Task: Open Card Data Backup and Recovery Planning in Board Content Marketing Content Repurposing and Optimization to Workspace Customer Analytics and add a team member Softage.3@softage.net, a label Blue, a checklist Interpretation, an attachment from Trello, a color Blue and finally, add a card description 'Plan and execute company team-building activity at a wine tasting' and a comment 'We should approach this task with a sense of accountability and responsibility, owning our mistakes and taking steps to correct them.'. Add a start date 'Jan 03, 1900' with a due date 'Jan 10, 1900'
Action: Mouse moved to (262, 164)
Screenshot: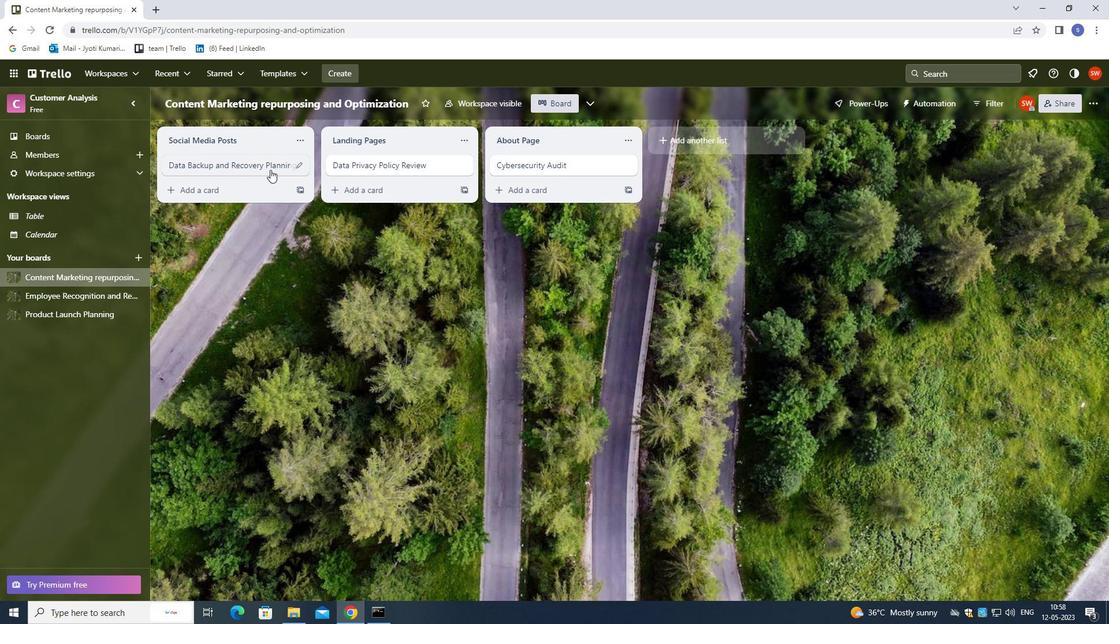 
Action: Mouse pressed left at (262, 164)
Screenshot: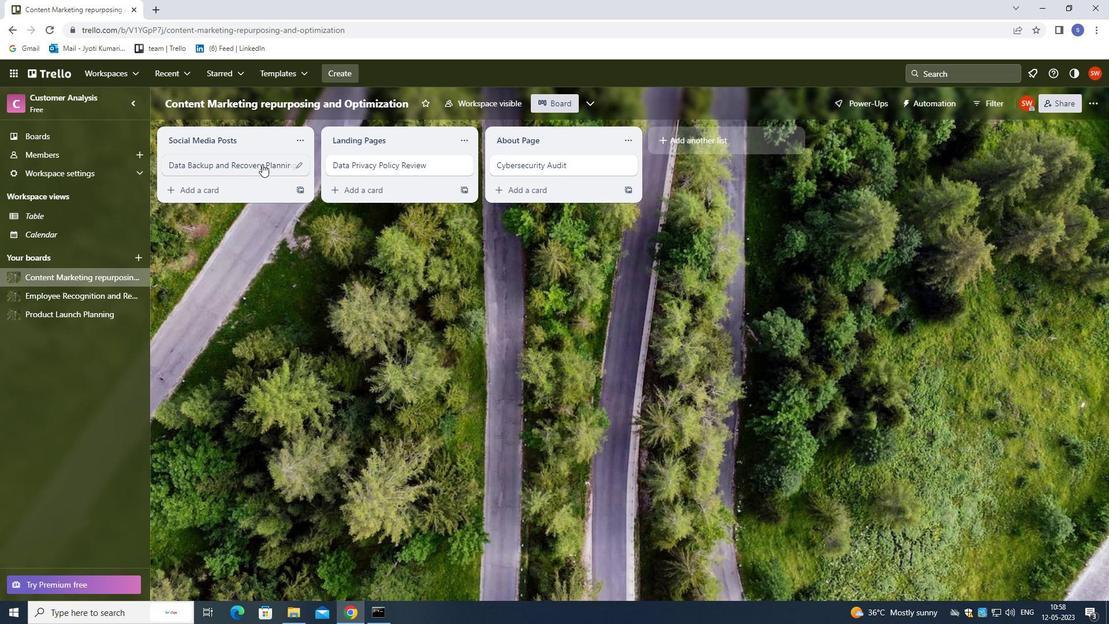 
Action: Mouse moved to (708, 163)
Screenshot: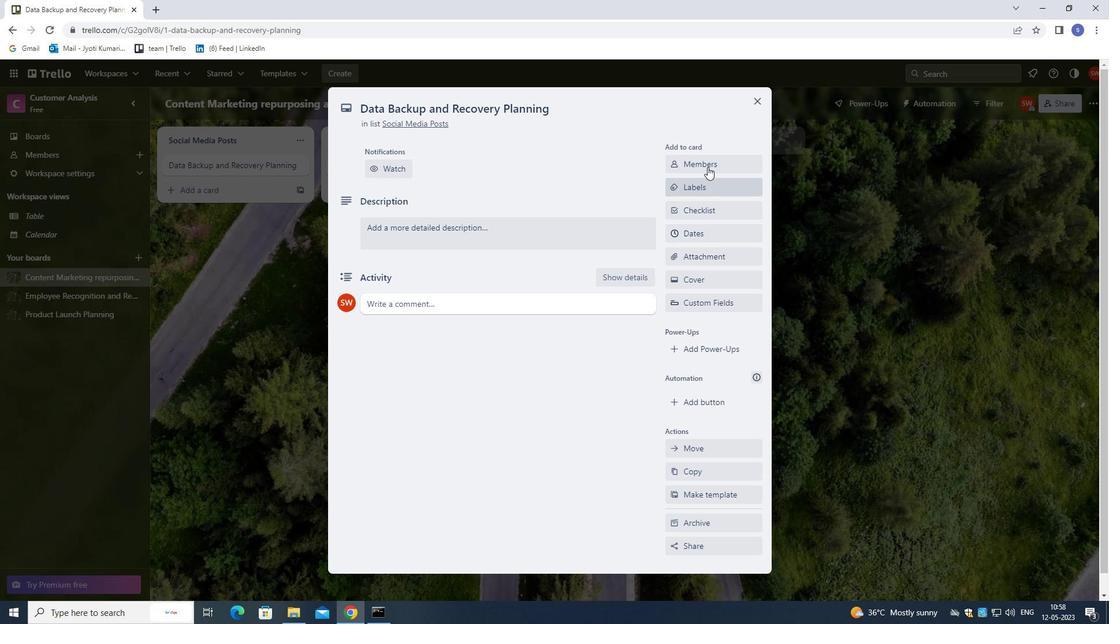 
Action: Mouse pressed left at (708, 163)
Screenshot: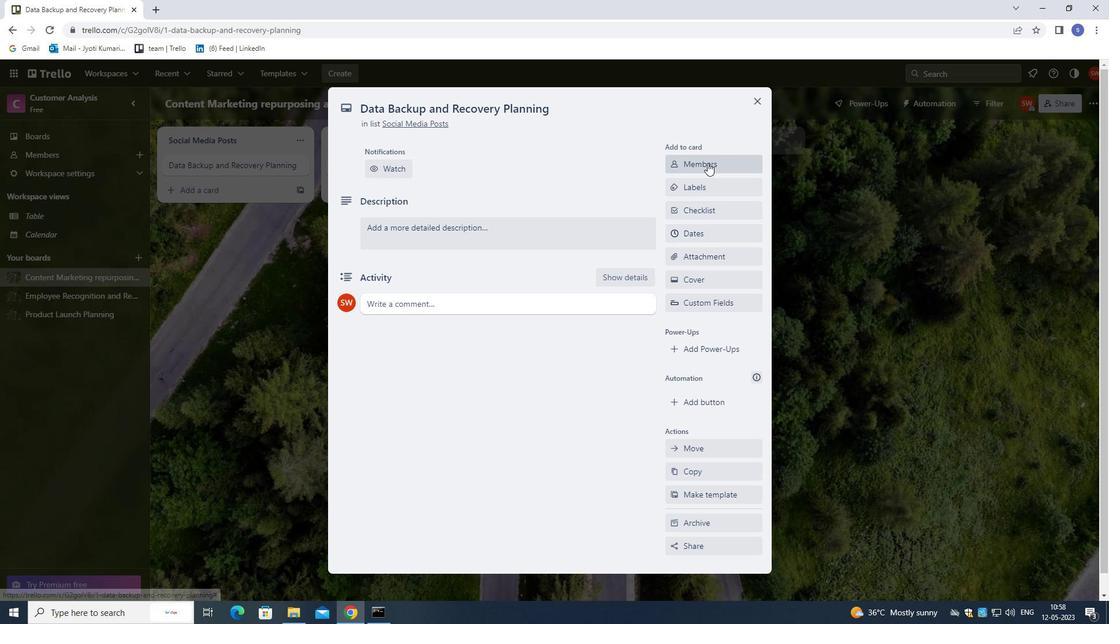 
Action: Mouse moved to (577, 80)
Screenshot: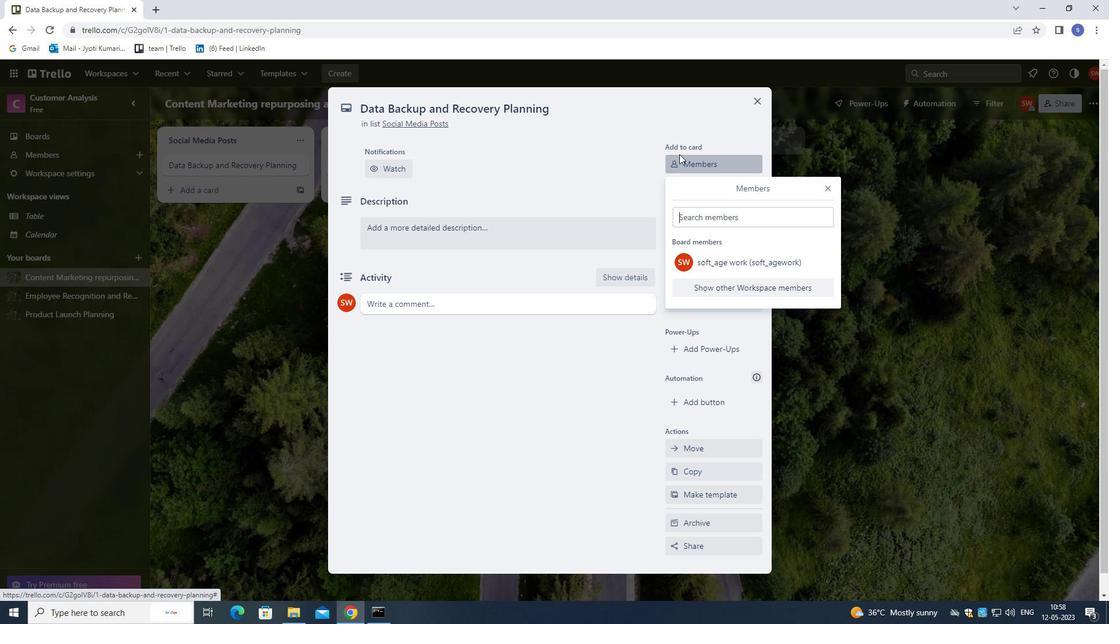 
Action: Key pressed softage.2<Key.shift>@<Key.backspace><Key.backspace>3<Key.shift><Key.shift><Key.shift><Key.shift><Key.shift><Key.shift><Key.shift><Key.shift><Key.shift><Key.shift><Key.shift><Key.shift><Key.shift><Key.shift><Key.shift>@SOFTAGE.M<Key.backspace>NET
Screenshot: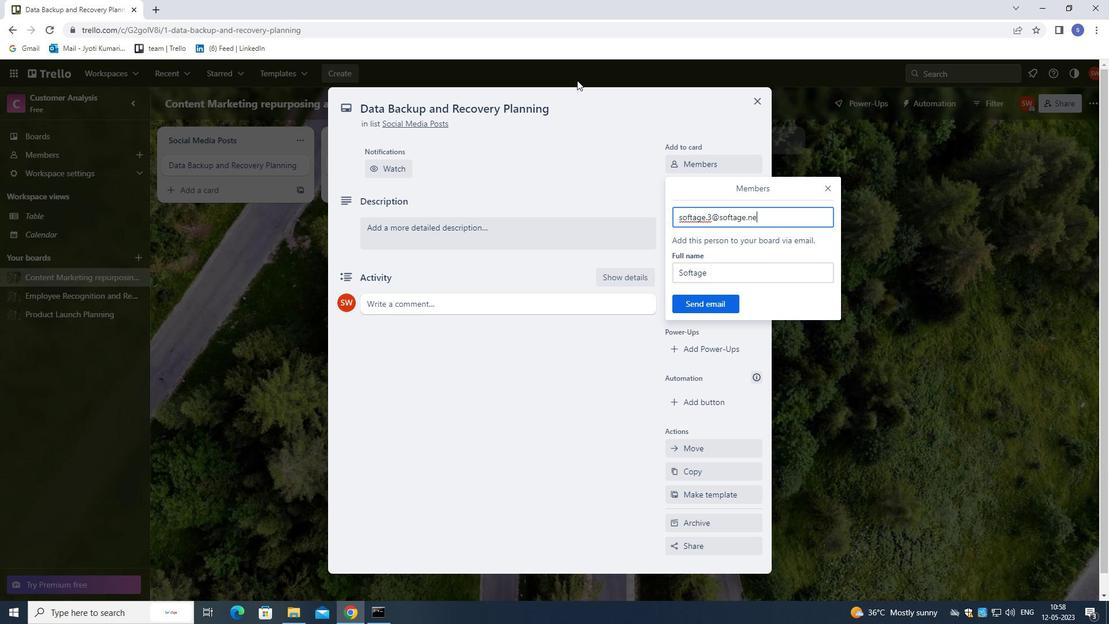 
Action: Mouse moved to (703, 304)
Screenshot: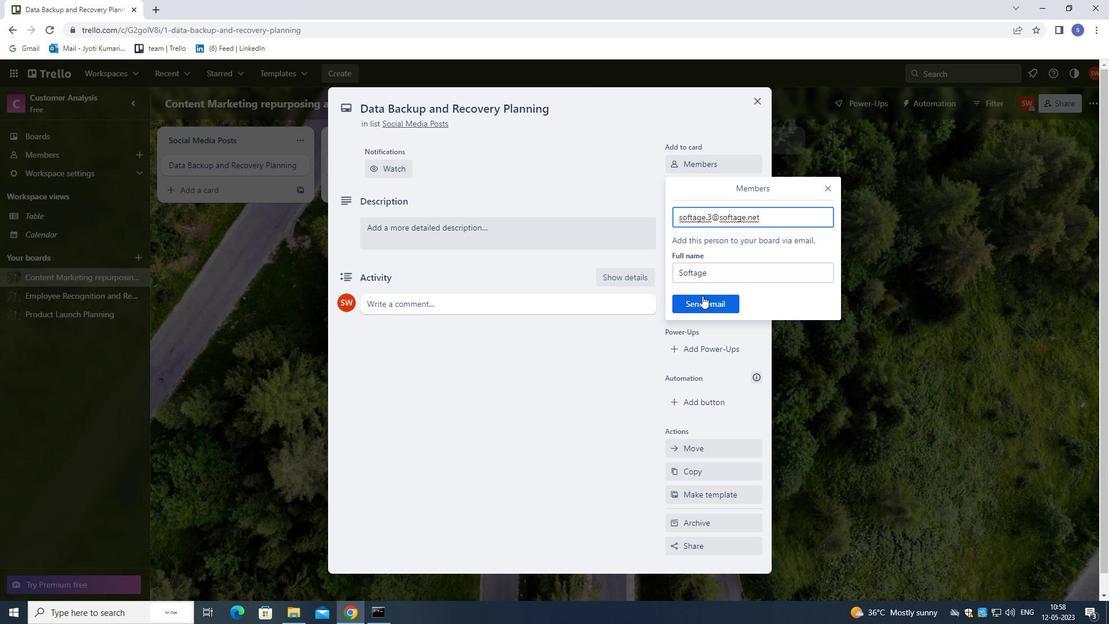 
Action: Mouse pressed left at (703, 304)
Screenshot: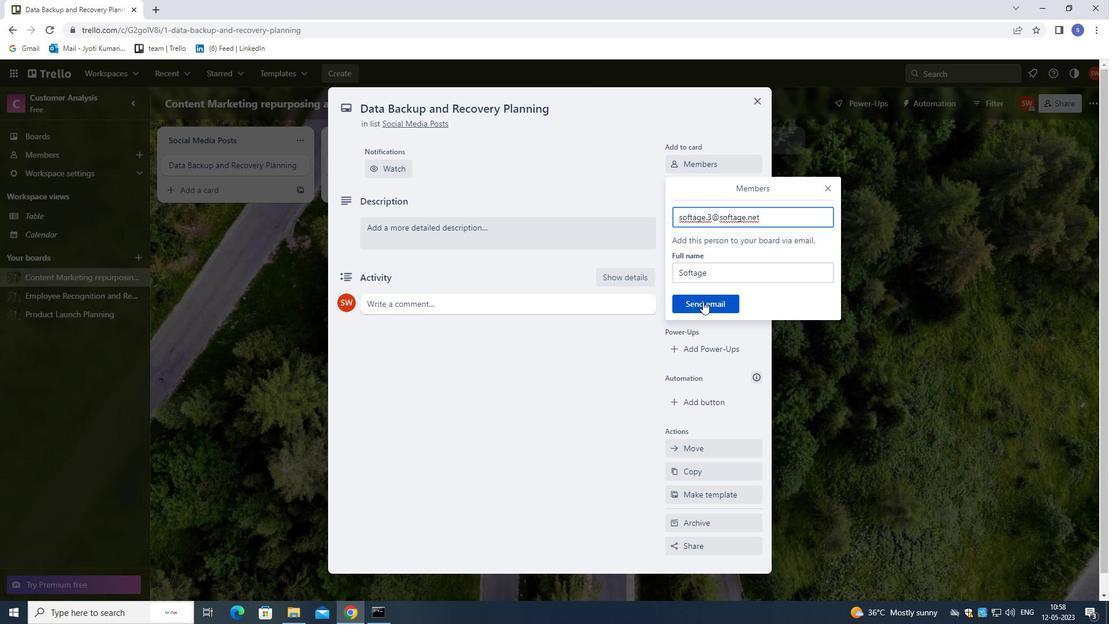 
Action: Mouse moved to (710, 234)
Screenshot: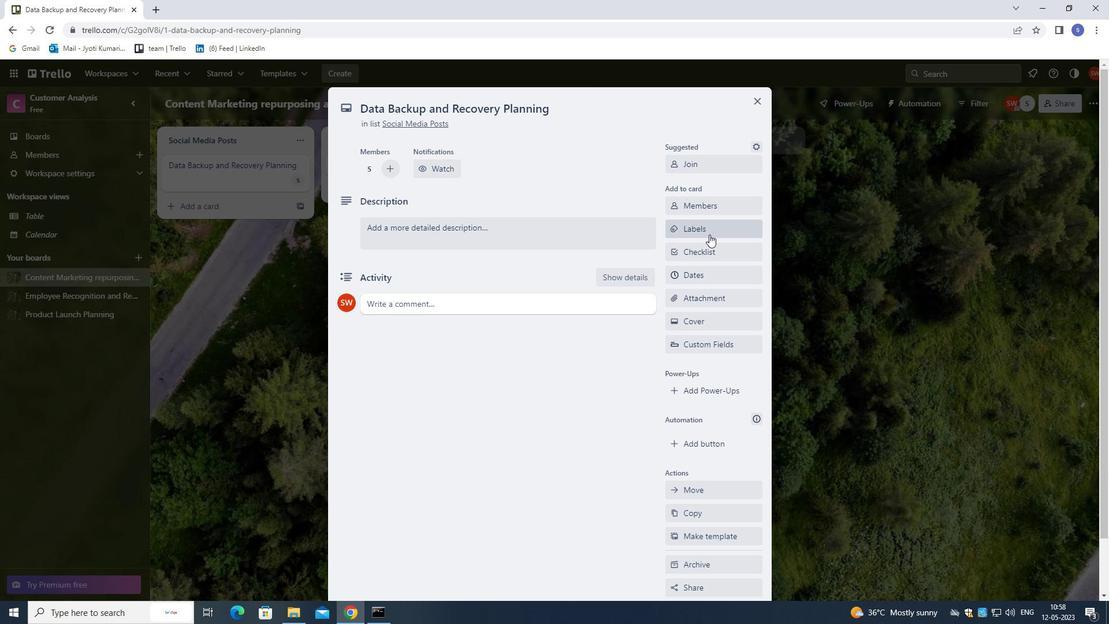 
Action: Mouse pressed left at (710, 234)
Screenshot: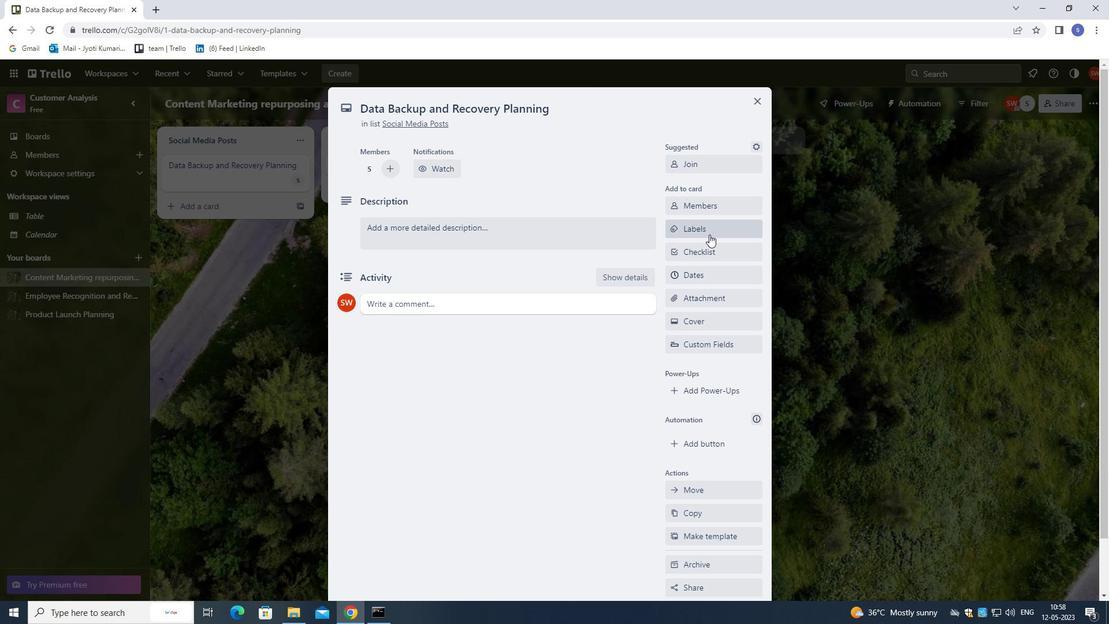 
Action: Mouse moved to (711, 233)
Screenshot: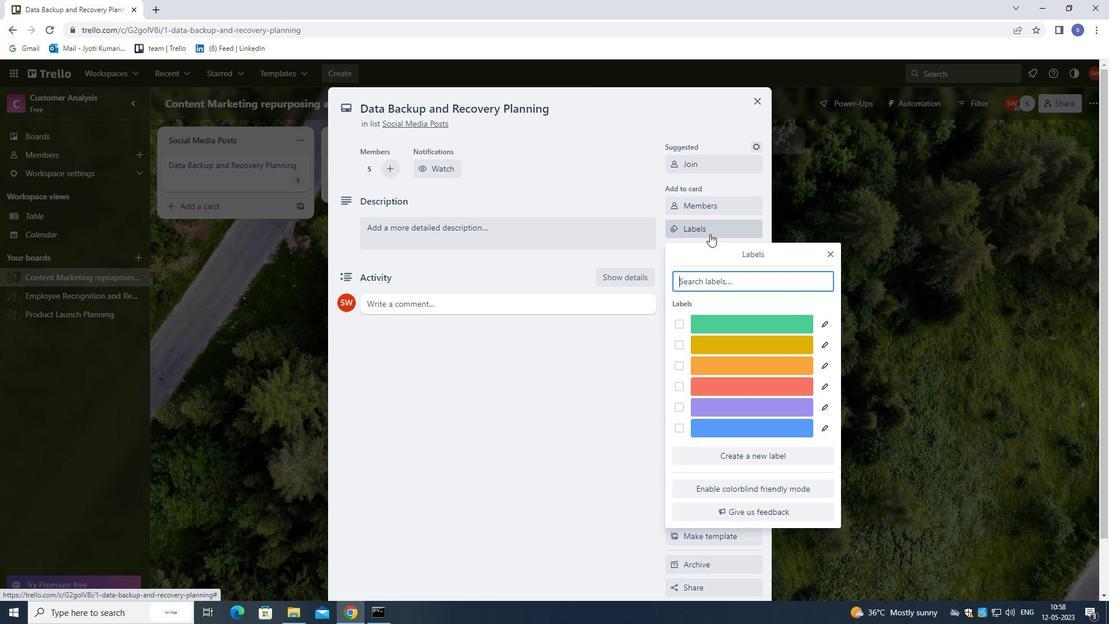 
Action: Key pressed B
Screenshot: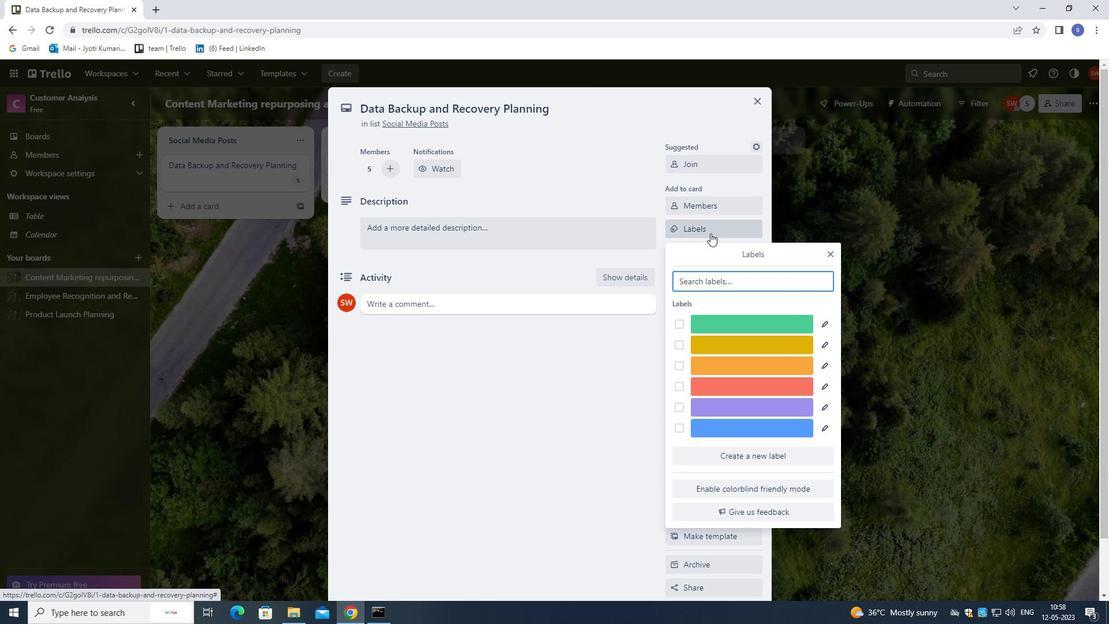 
Action: Mouse moved to (787, 319)
Screenshot: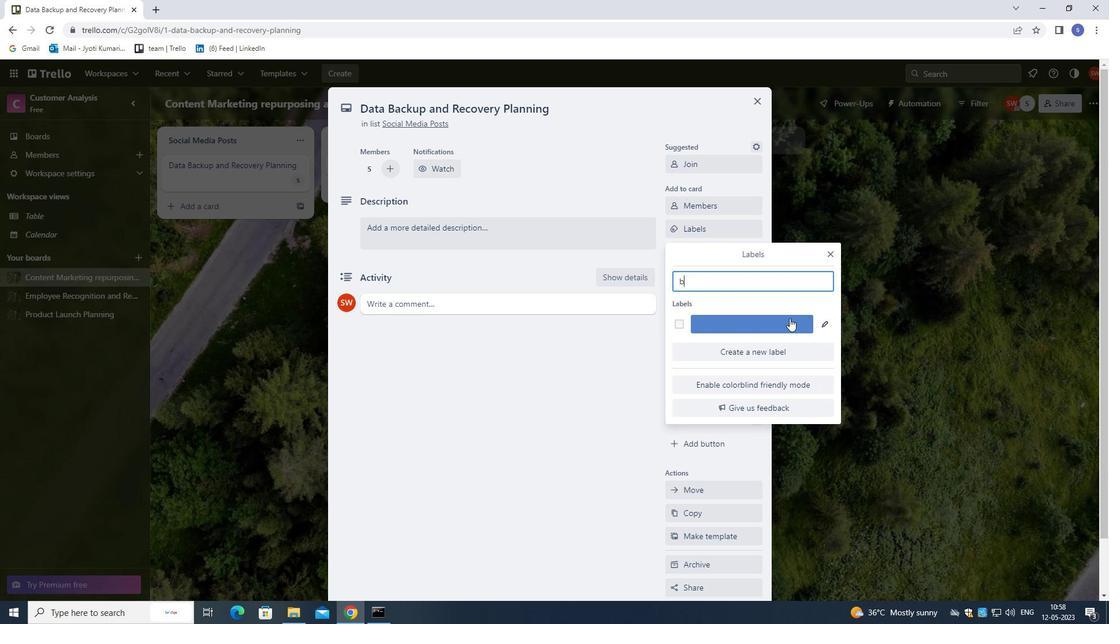 
Action: Mouse pressed left at (787, 319)
Screenshot: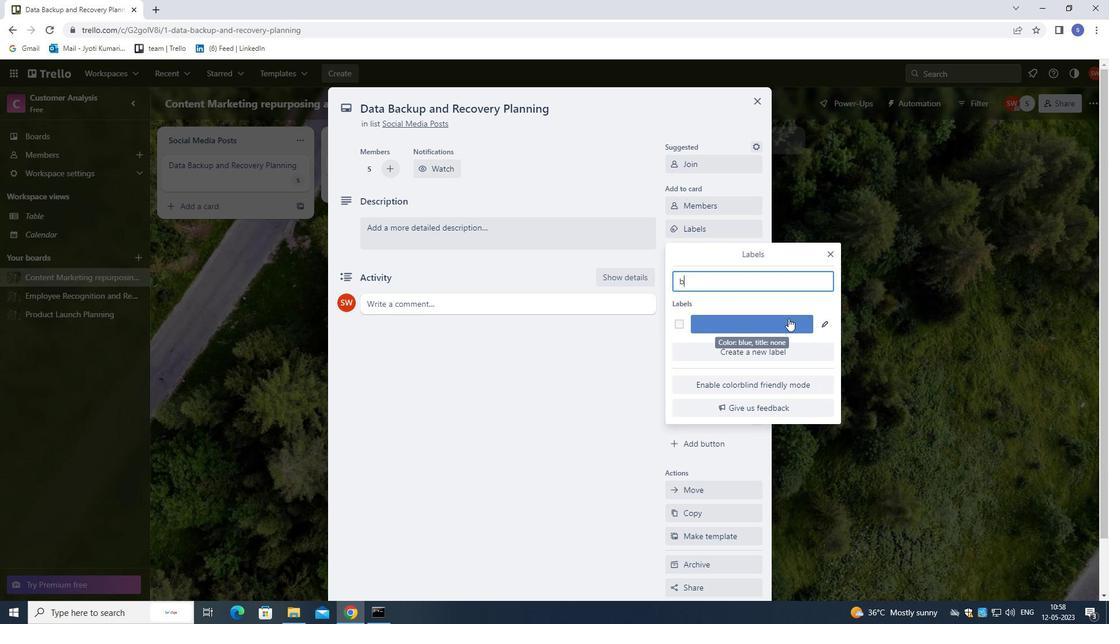 
Action: Mouse moved to (828, 254)
Screenshot: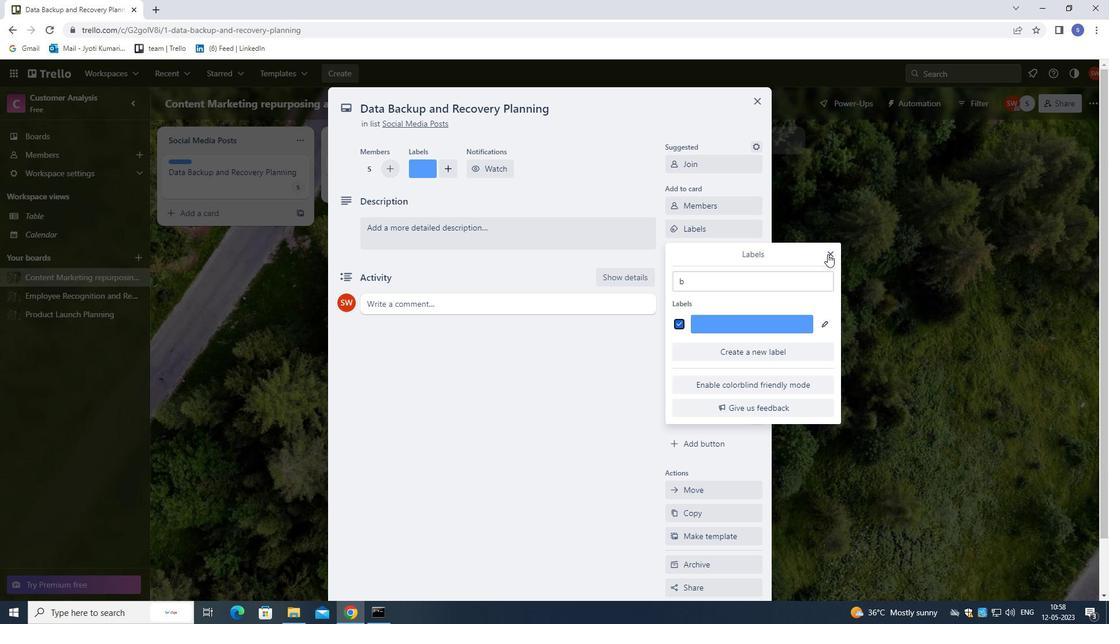 
Action: Mouse pressed left at (828, 254)
Screenshot: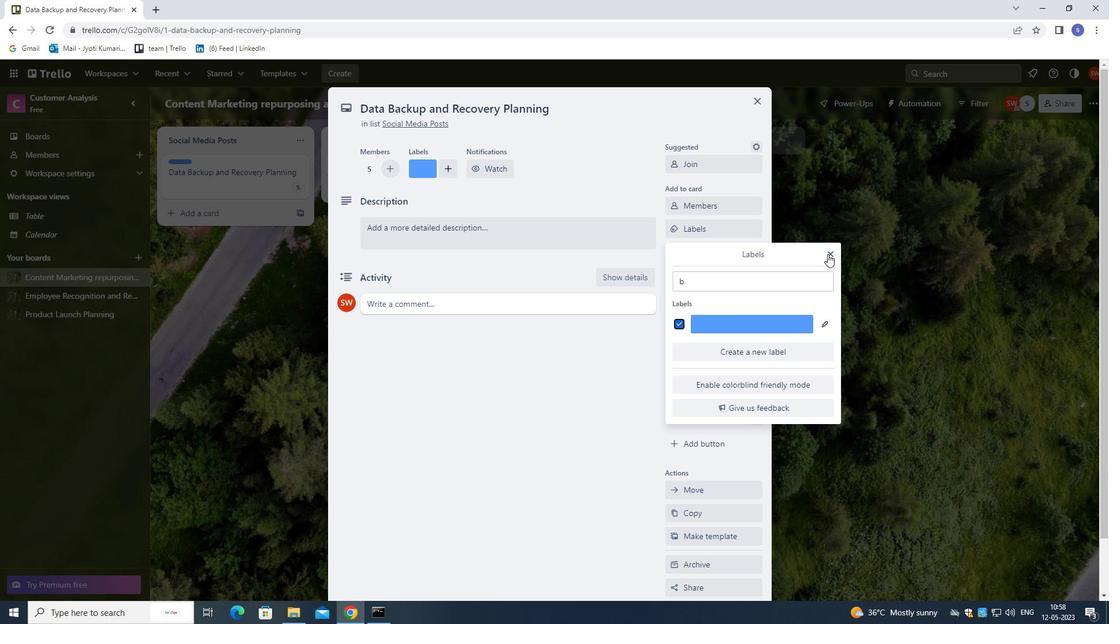 
Action: Mouse moved to (713, 250)
Screenshot: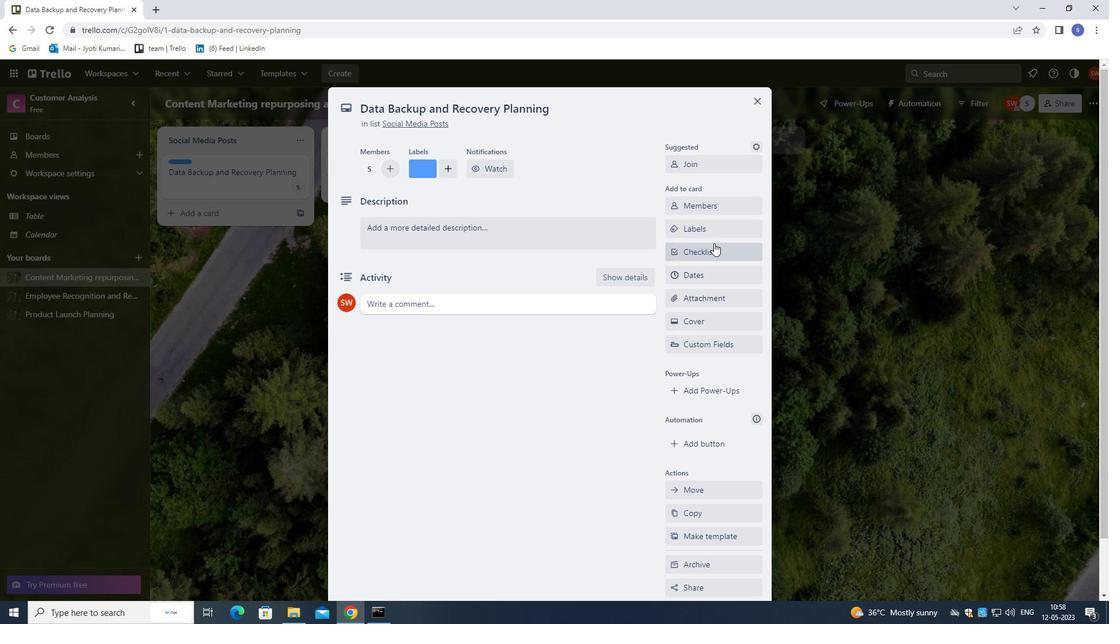
Action: Mouse pressed left at (713, 250)
Screenshot: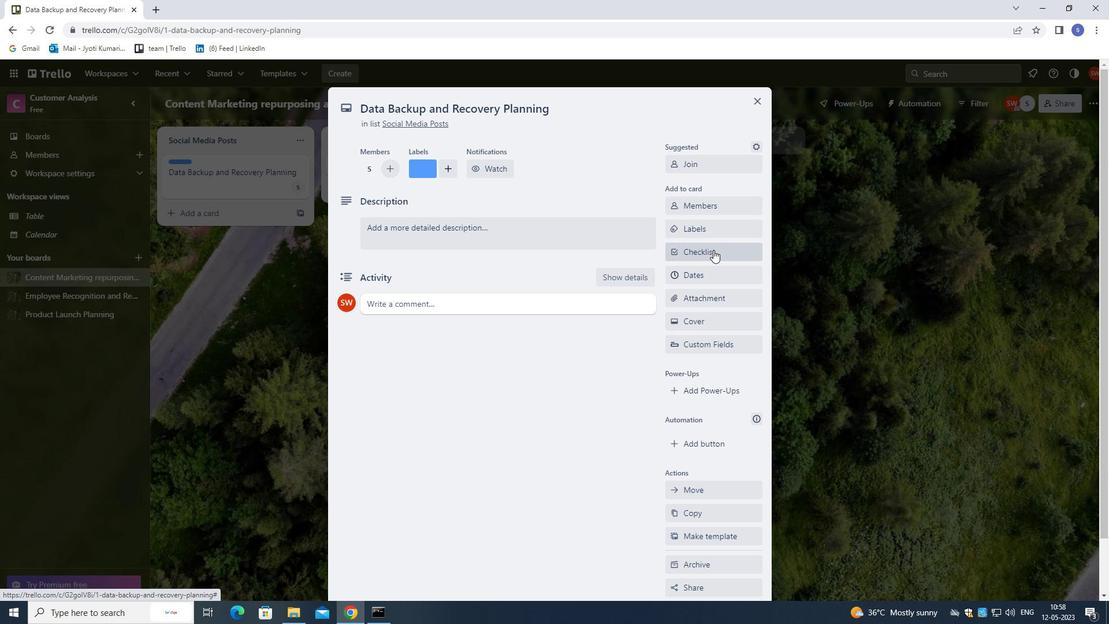 
Action: Mouse moved to (713, 252)
Screenshot: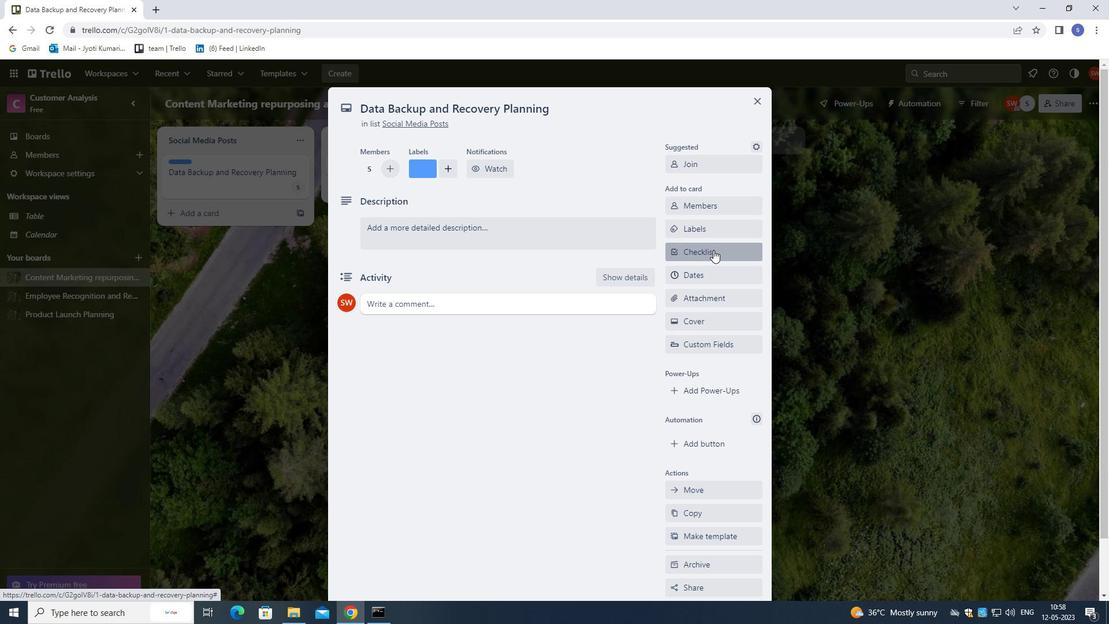 
Action: Key pressed <Key.shift>INTERPRETATION
Screenshot: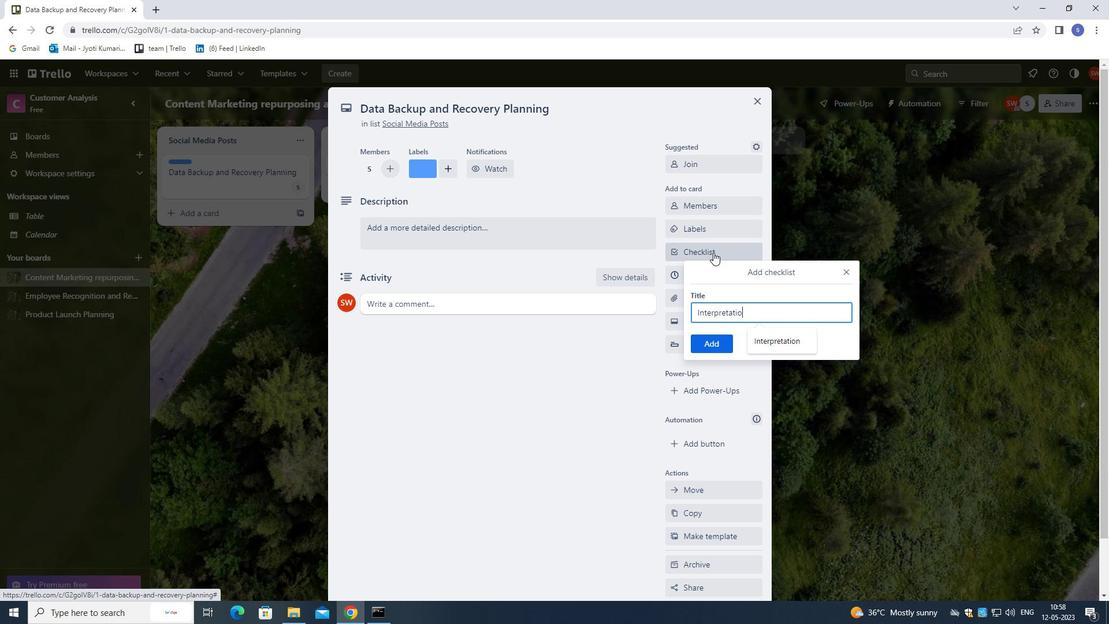 
Action: Mouse moved to (712, 349)
Screenshot: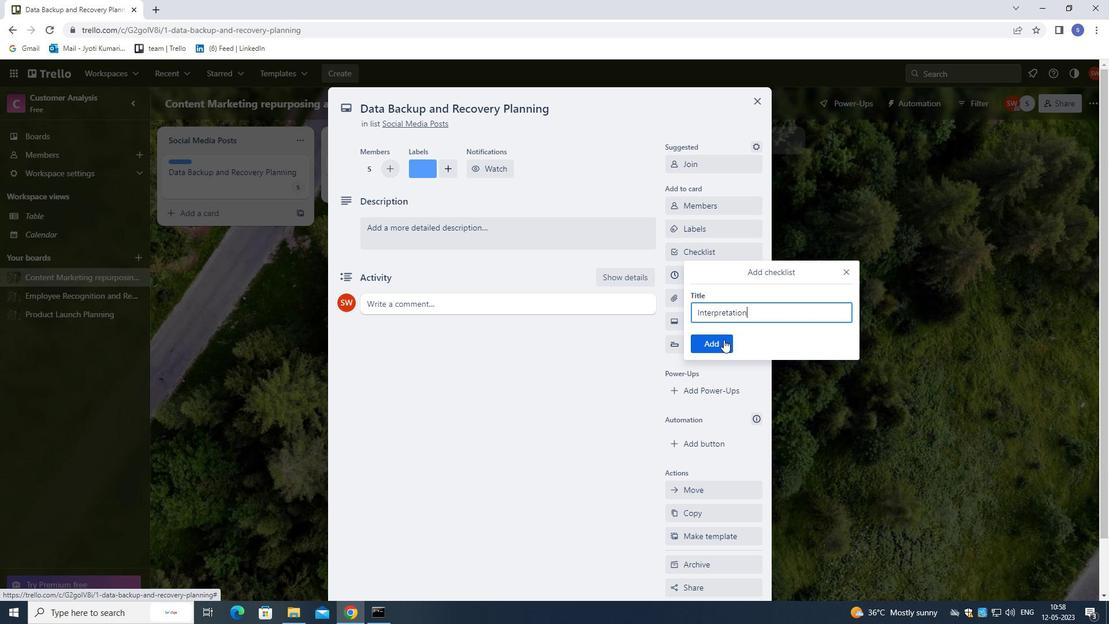 
Action: Mouse pressed left at (712, 349)
Screenshot: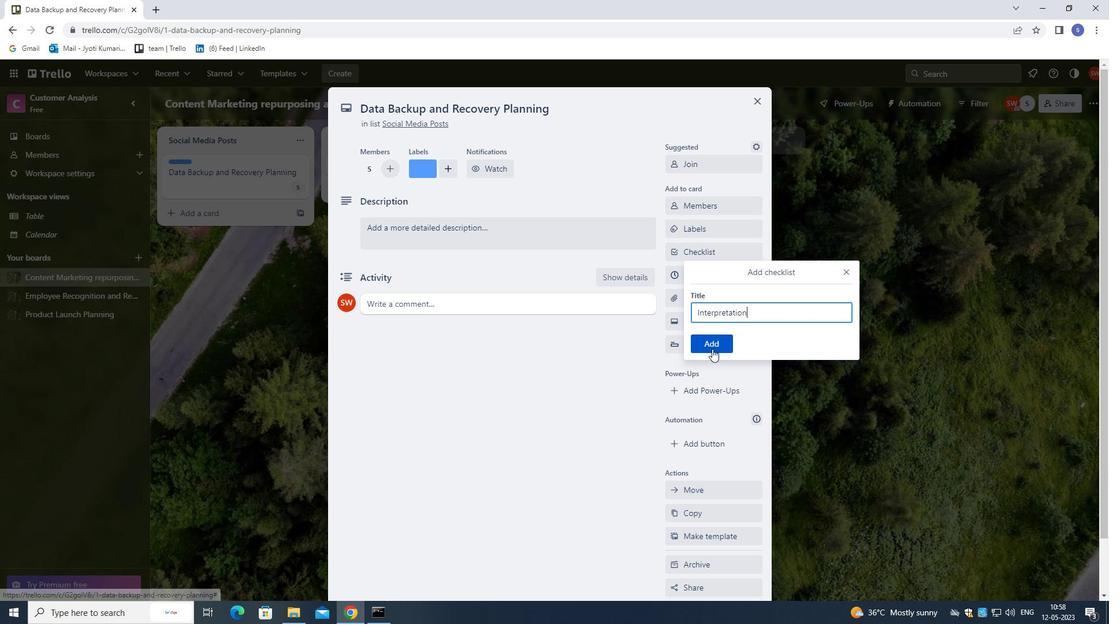 
Action: Mouse moved to (714, 274)
Screenshot: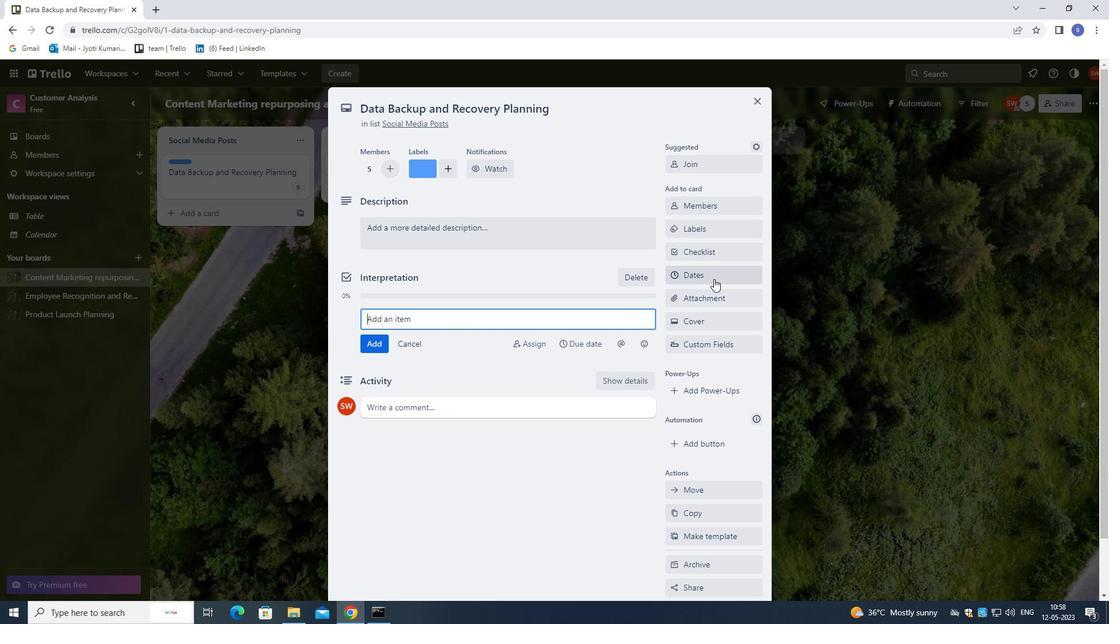 
Action: Mouse pressed left at (714, 274)
Screenshot: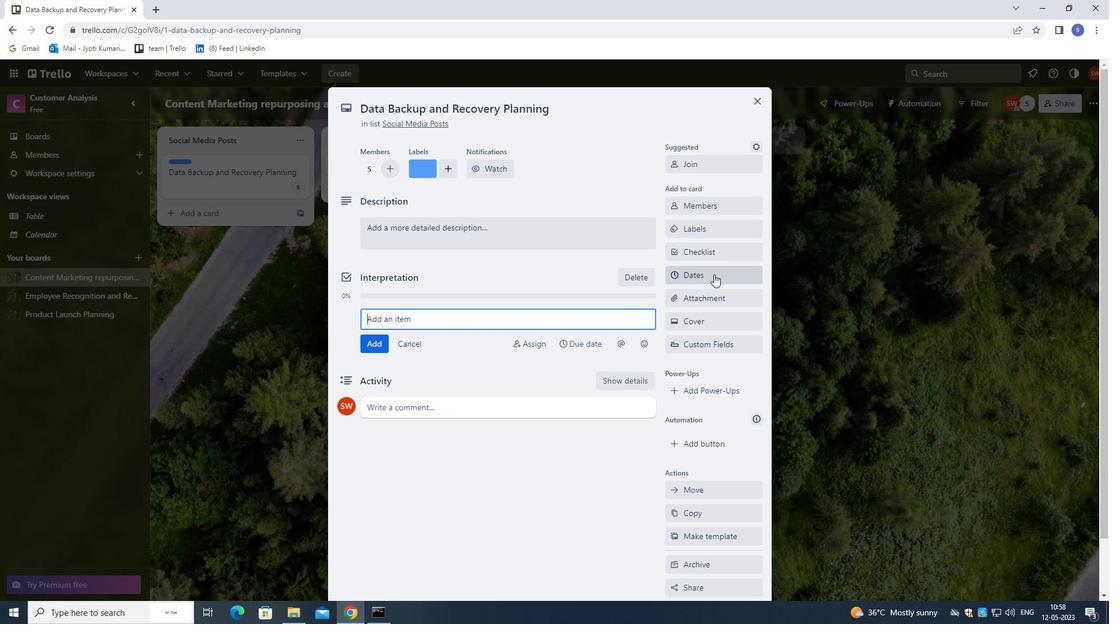 
Action: Mouse moved to (678, 312)
Screenshot: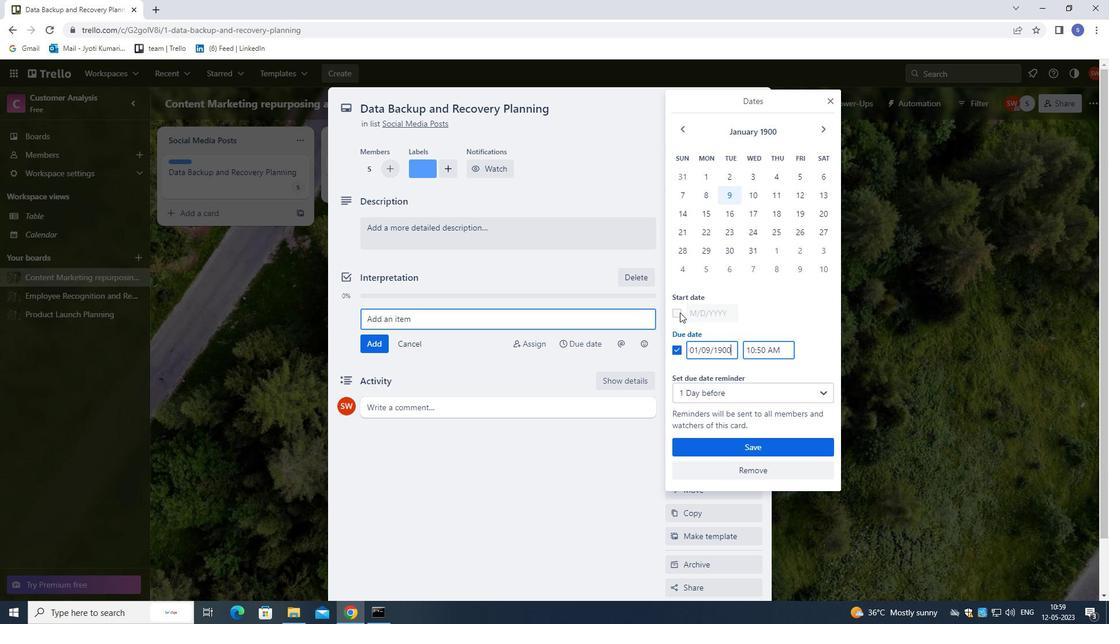 
Action: Mouse pressed left at (678, 312)
Screenshot: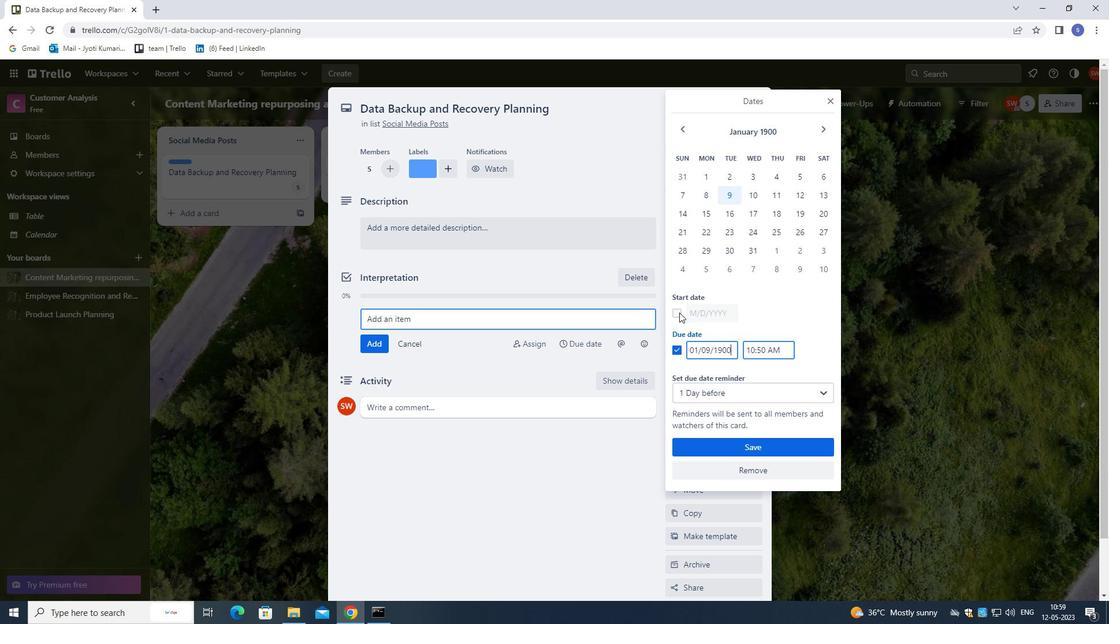 
Action: Mouse moved to (710, 311)
Screenshot: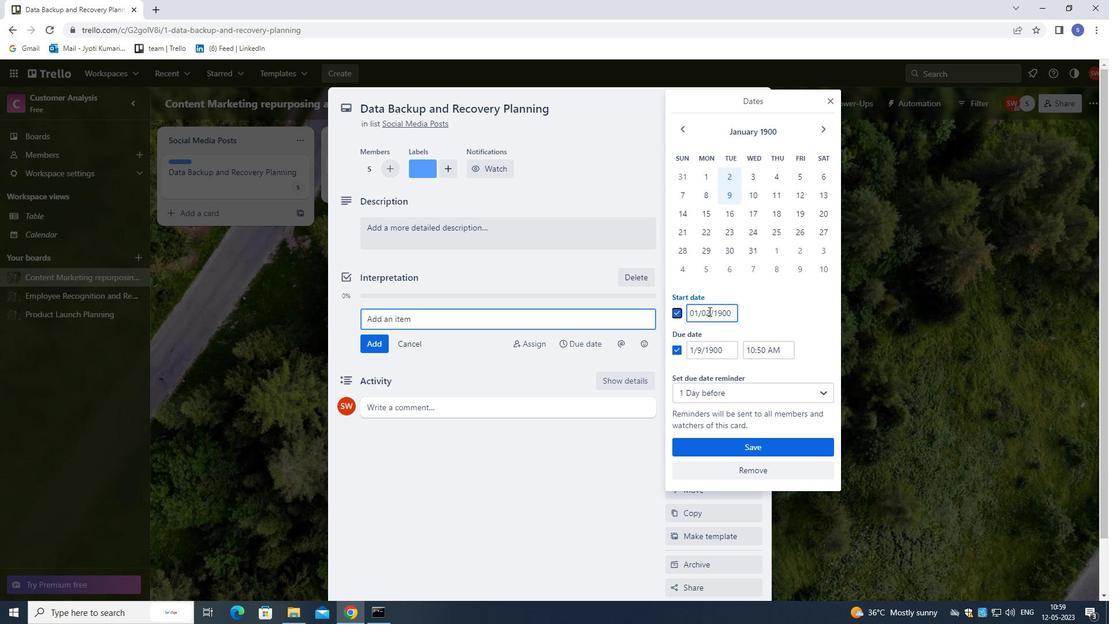 
Action: Mouse pressed left at (710, 311)
Screenshot: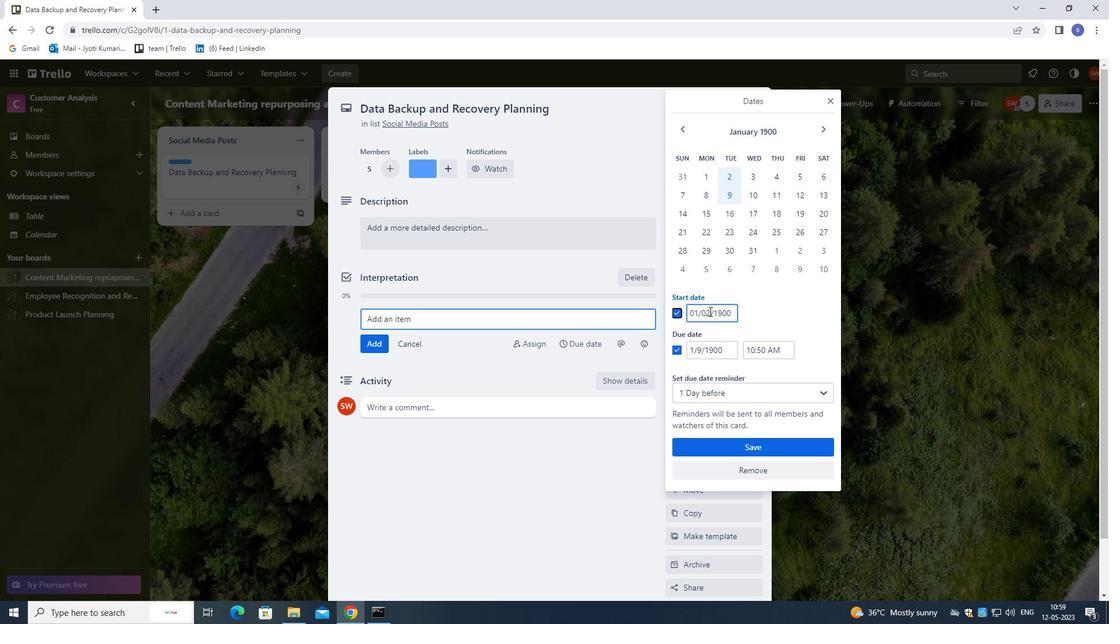 
Action: Mouse moved to (709, 331)
Screenshot: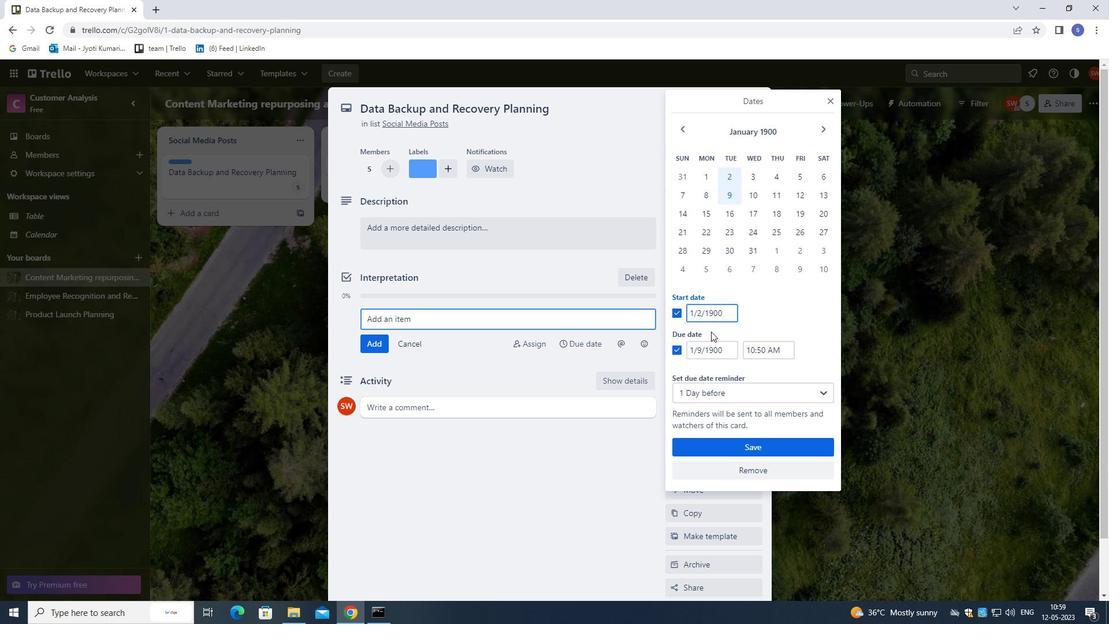 
Action: Key pressed <Key.left><Key.left><Key.backspace>3
Screenshot: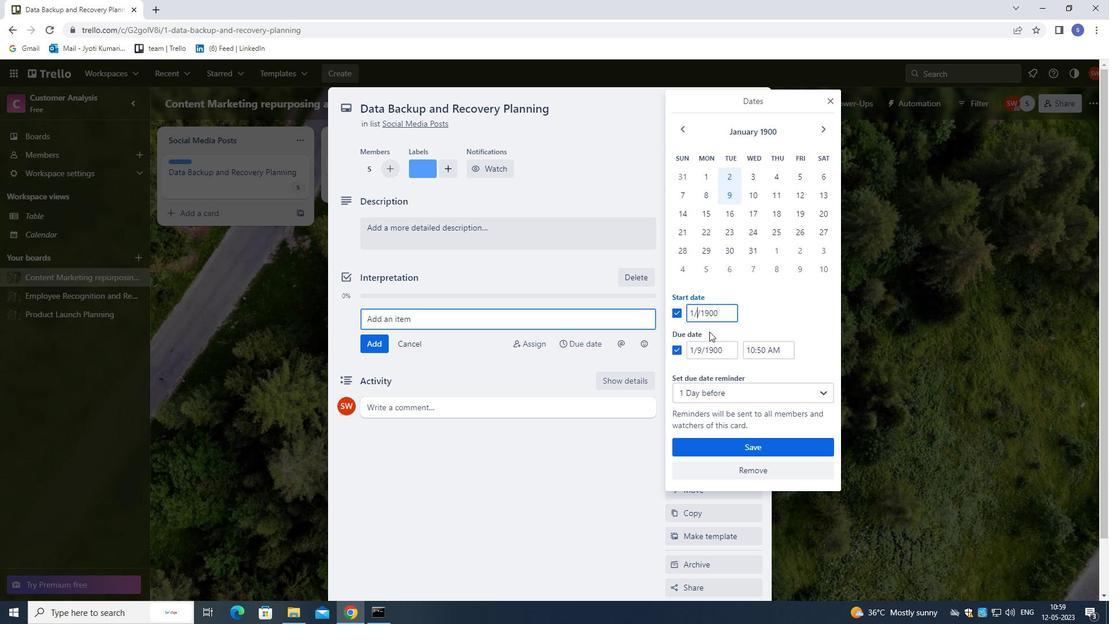 
Action: Mouse moved to (700, 352)
Screenshot: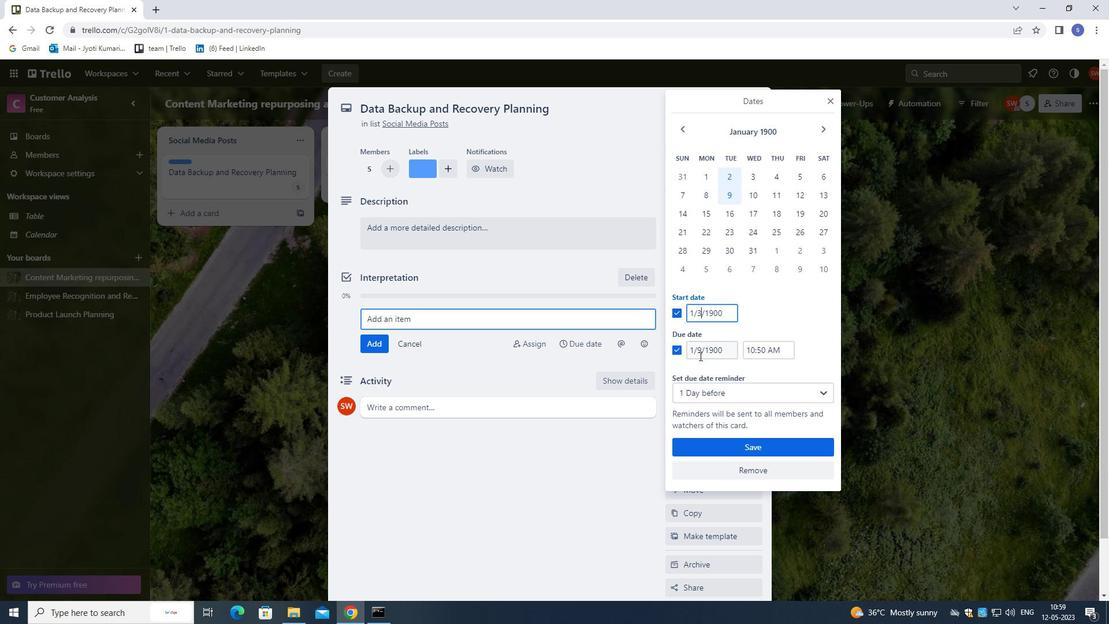 
Action: Mouse pressed left at (700, 352)
Screenshot: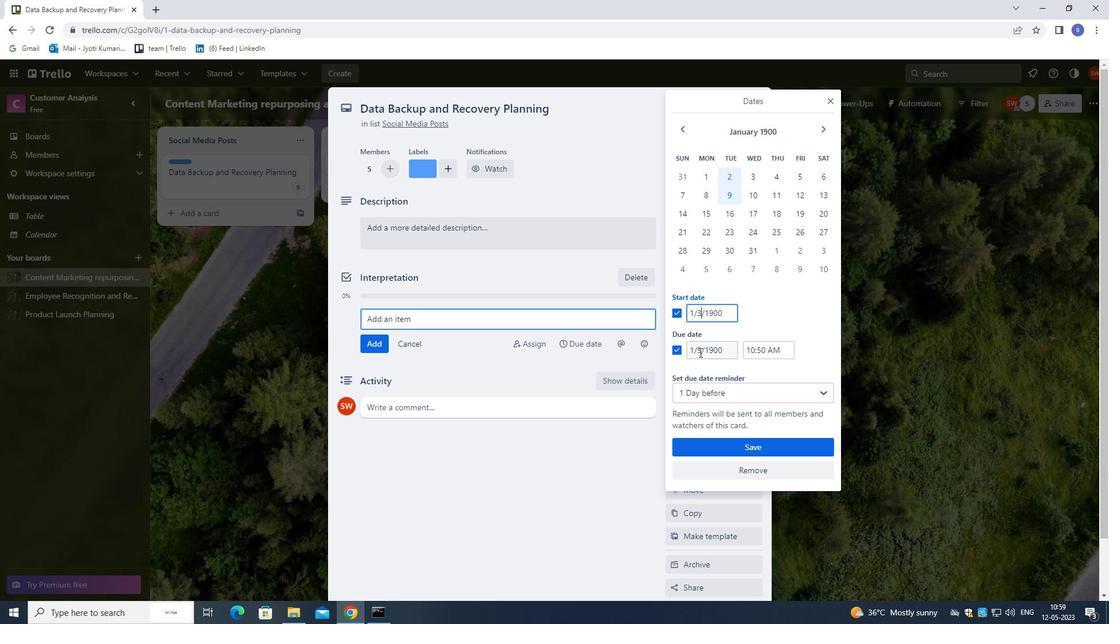 
Action: Mouse moved to (709, 368)
Screenshot: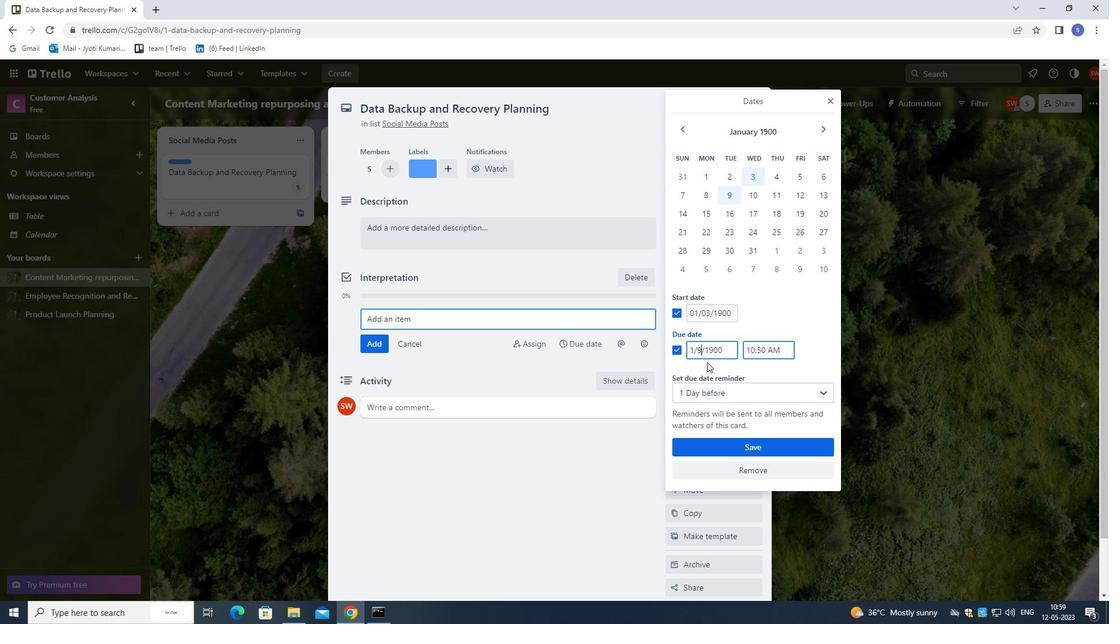 
Action: Key pressed <Key.backspace>10
Screenshot: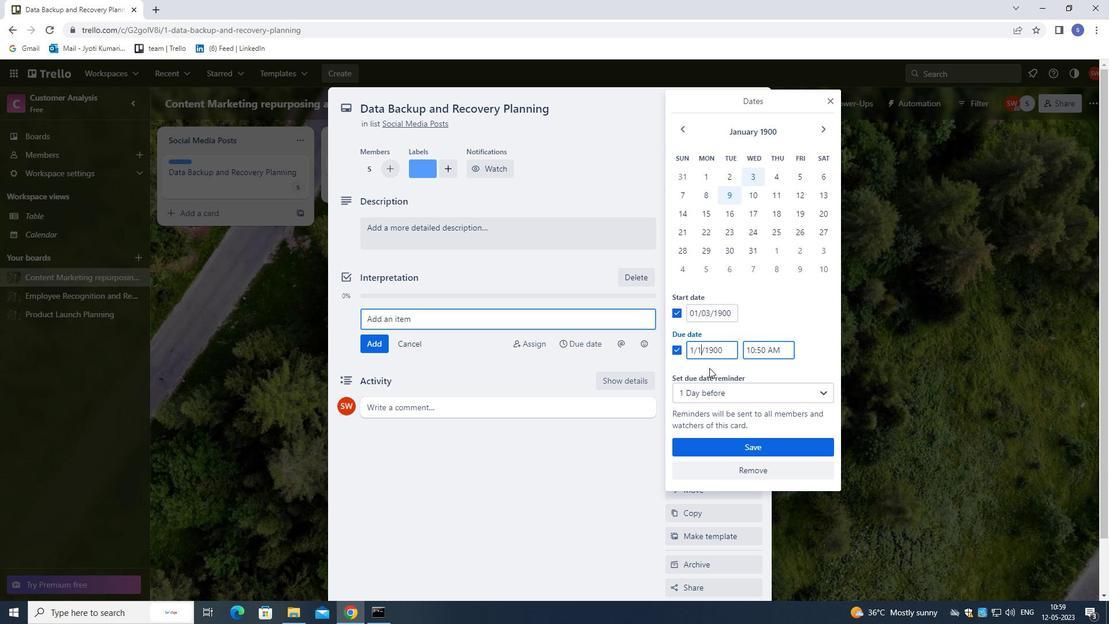 
Action: Mouse moved to (715, 453)
Screenshot: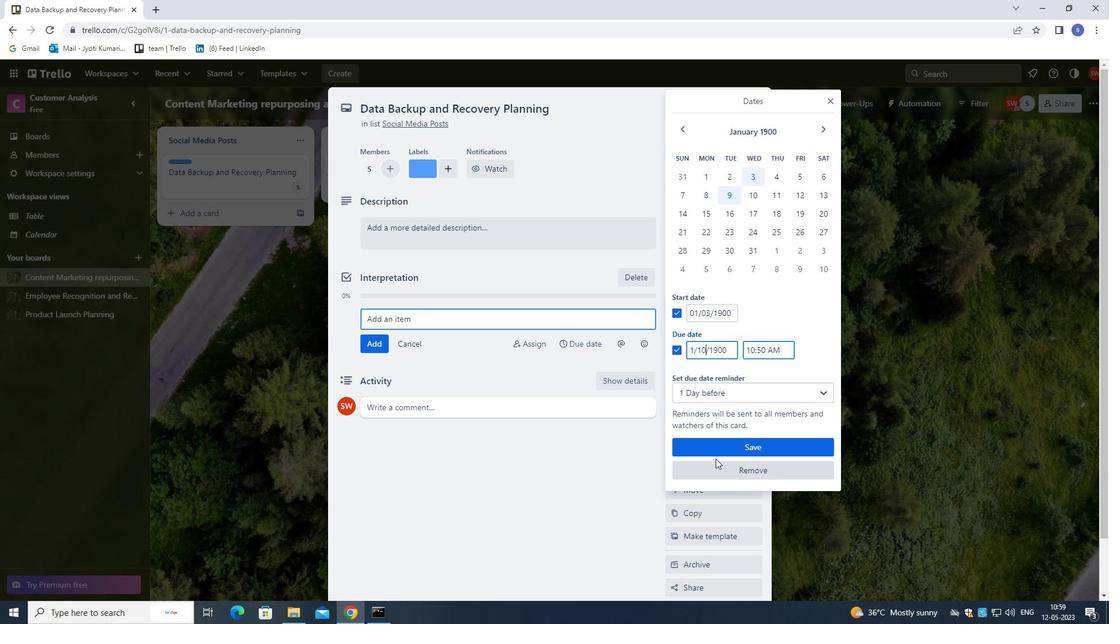 
Action: Mouse pressed left at (715, 453)
Screenshot: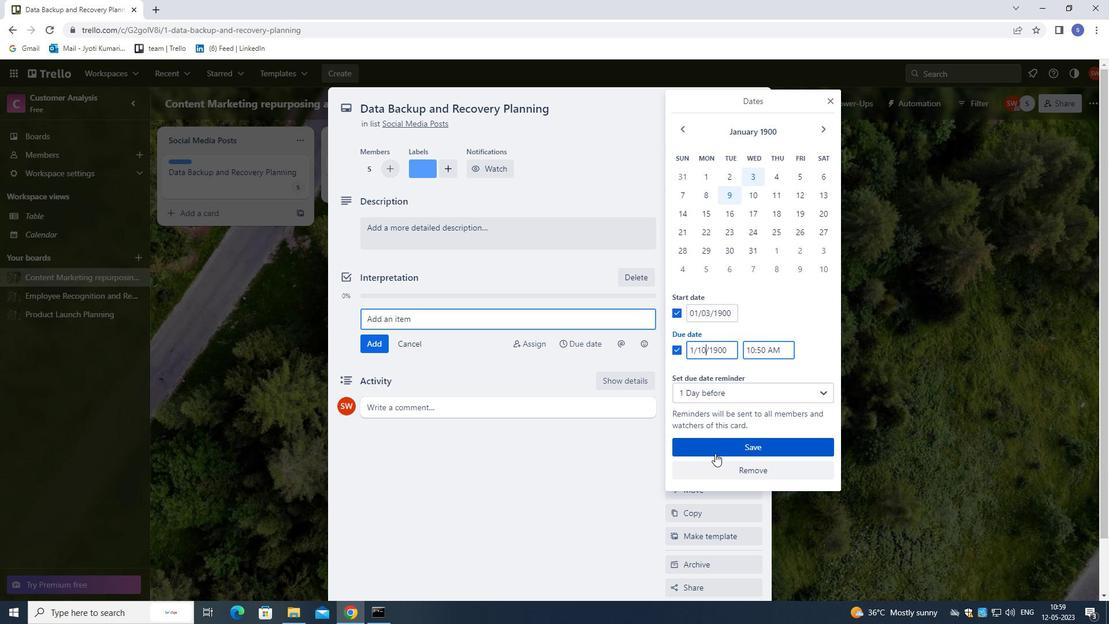 
Action: Mouse moved to (739, 295)
Screenshot: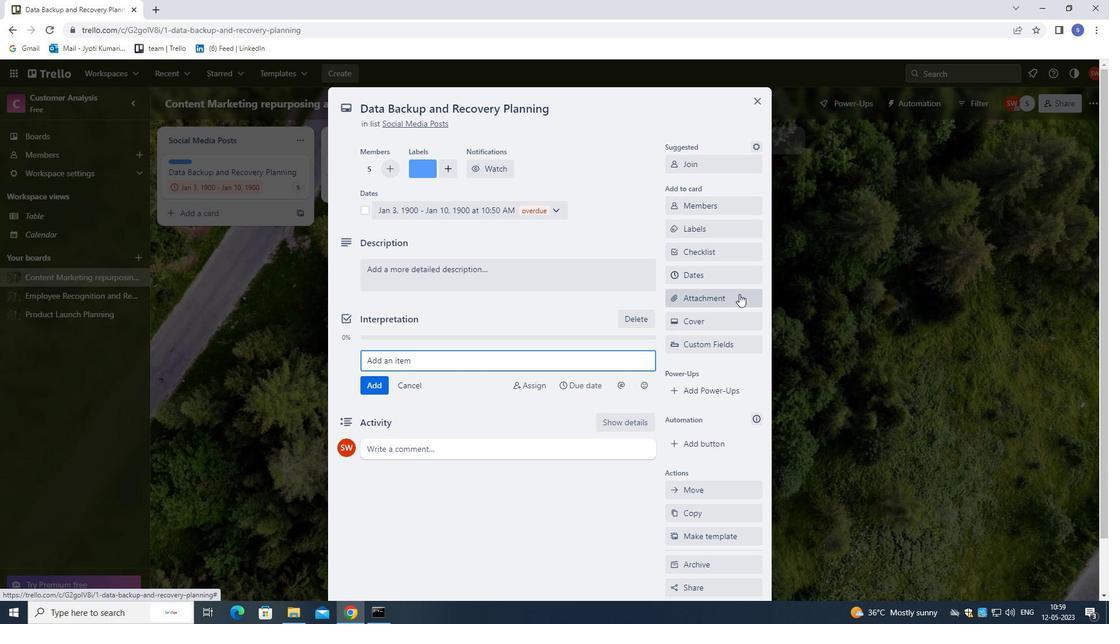 
Action: Mouse pressed left at (739, 295)
Screenshot: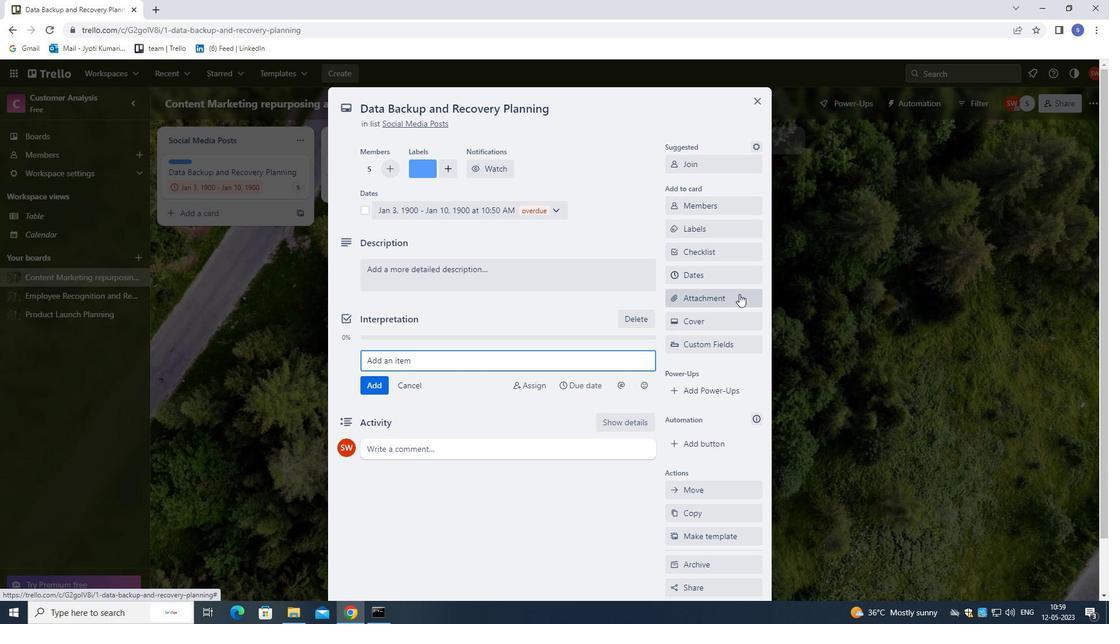 
Action: Mouse moved to (728, 372)
Screenshot: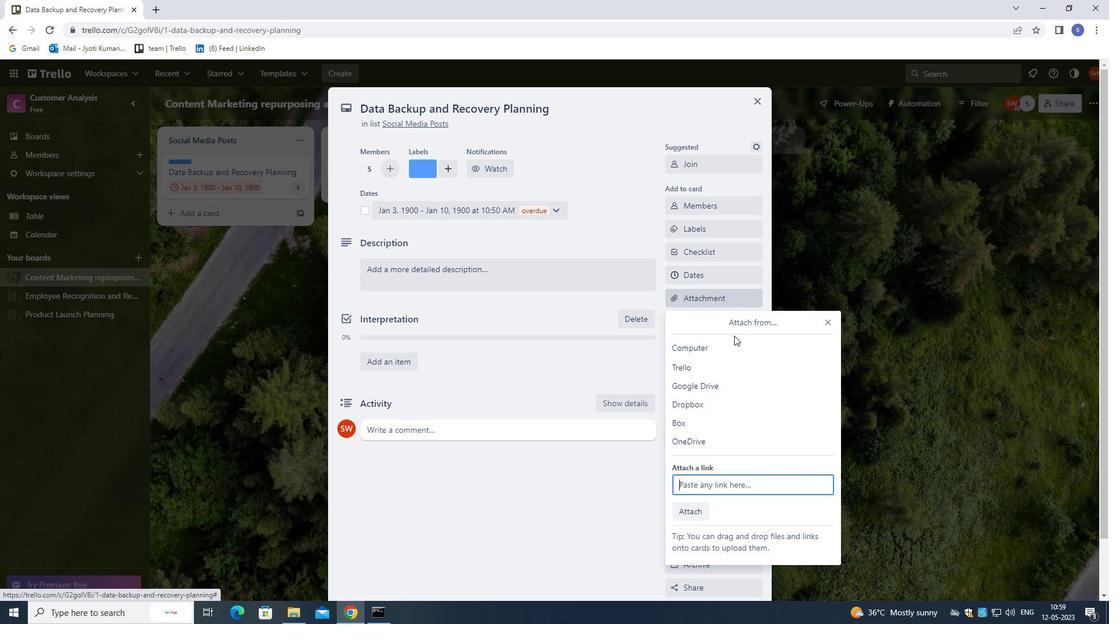 
Action: Mouse pressed left at (728, 372)
Screenshot: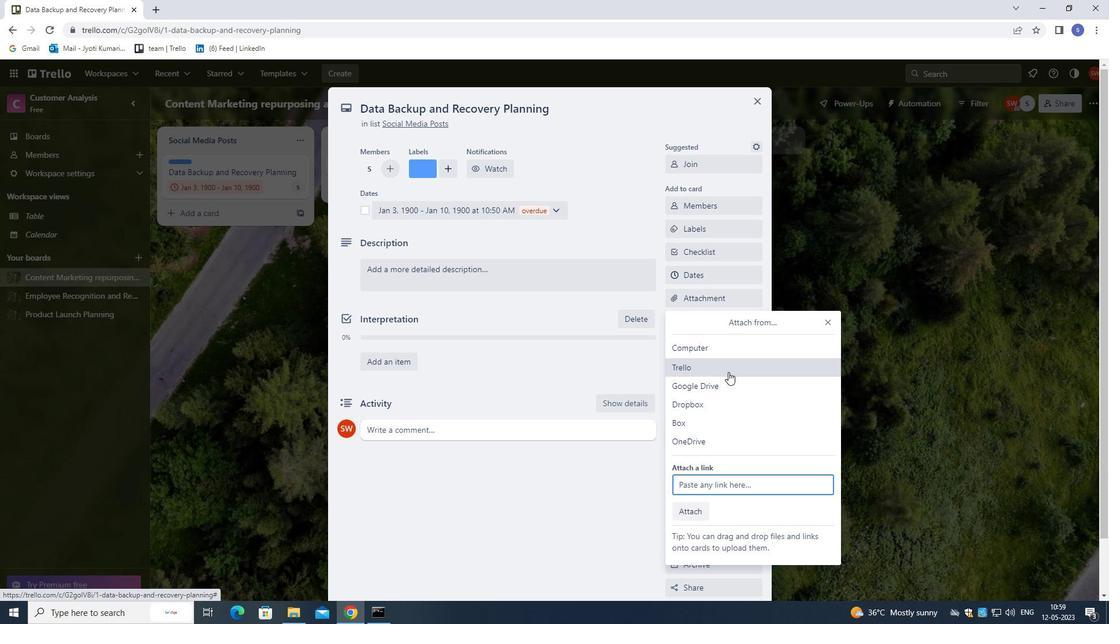 
Action: Mouse moved to (735, 324)
Screenshot: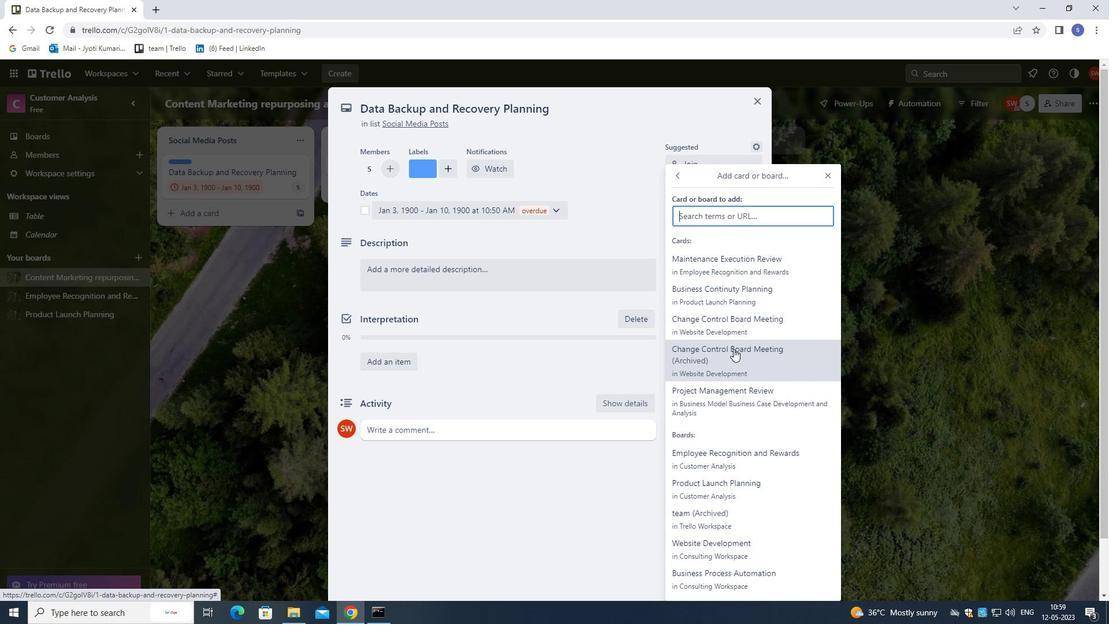 
Action: Mouse pressed left at (735, 324)
Screenshot: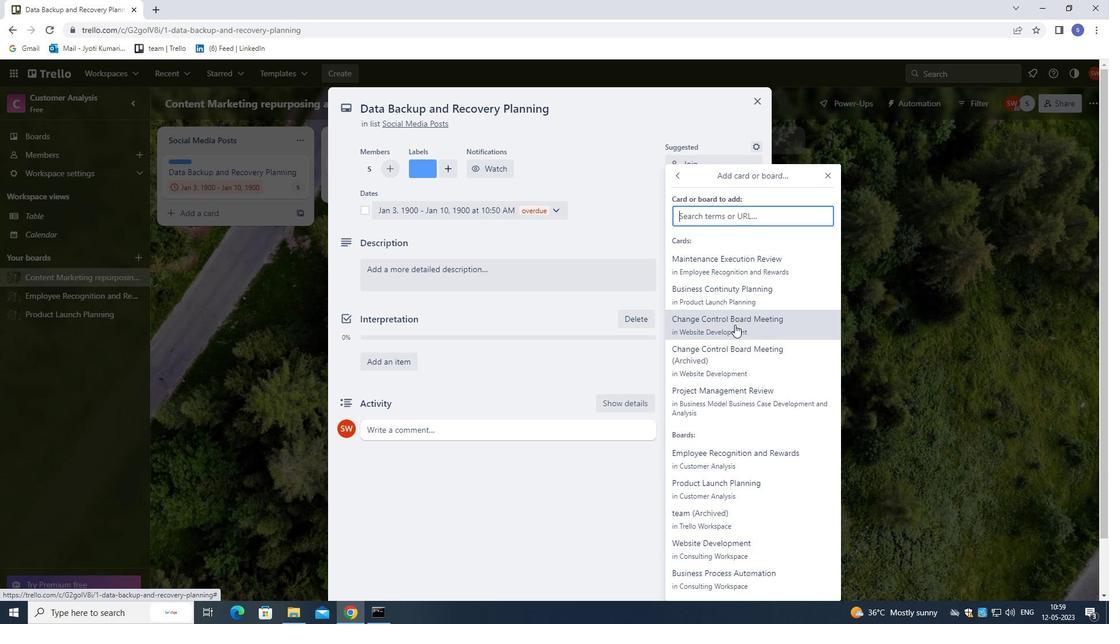 
Action: Mouse moved to (707, 322)
Screenshot: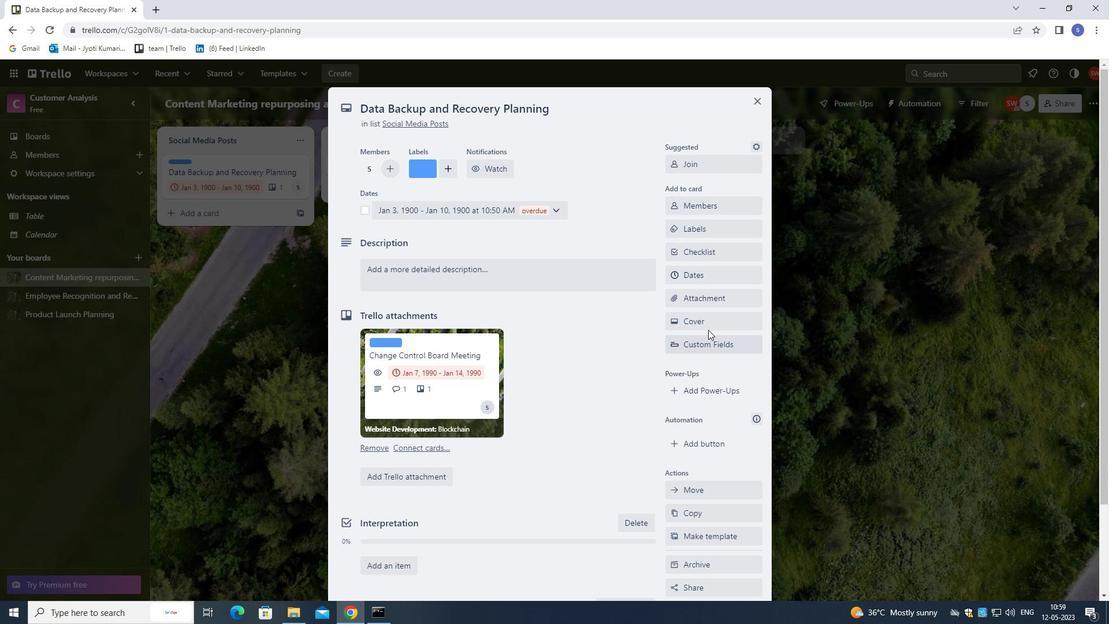 
Action: Mouse pressed left at (707, 322)
Screenshot: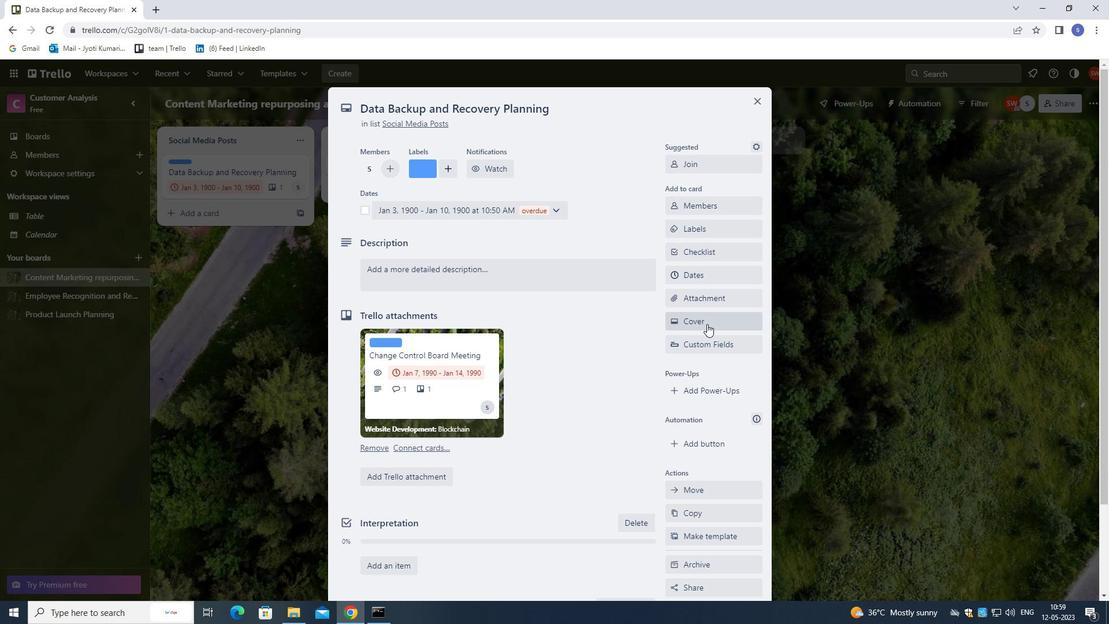 
Action: Mouse moved to (690, 397)
Screenshot: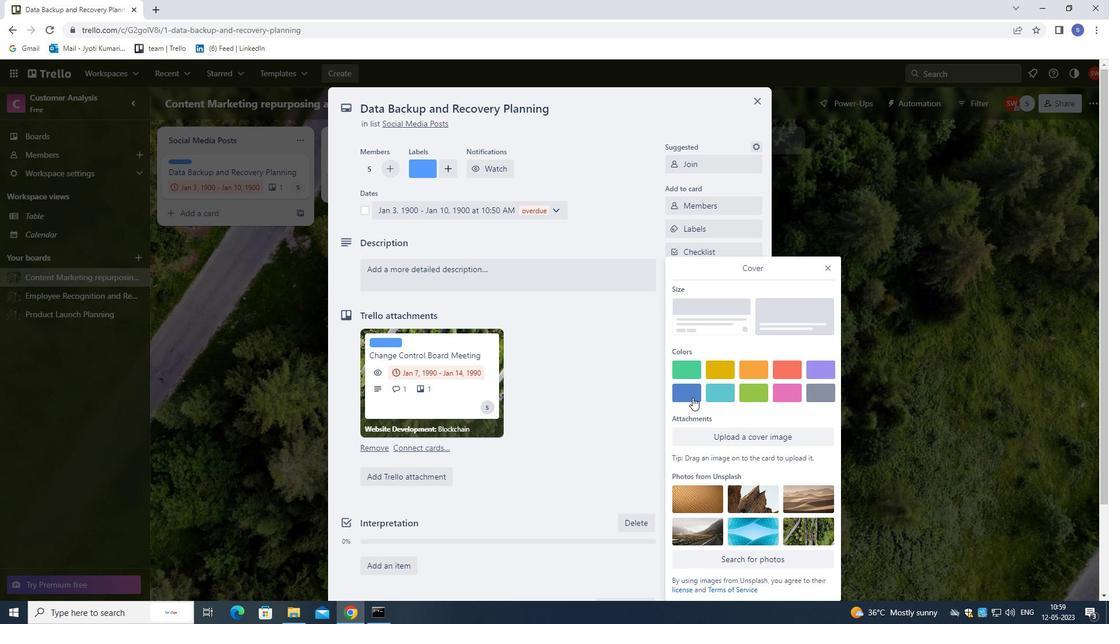 
Action: Mouse pressed left at (690, 397)
Screenshot: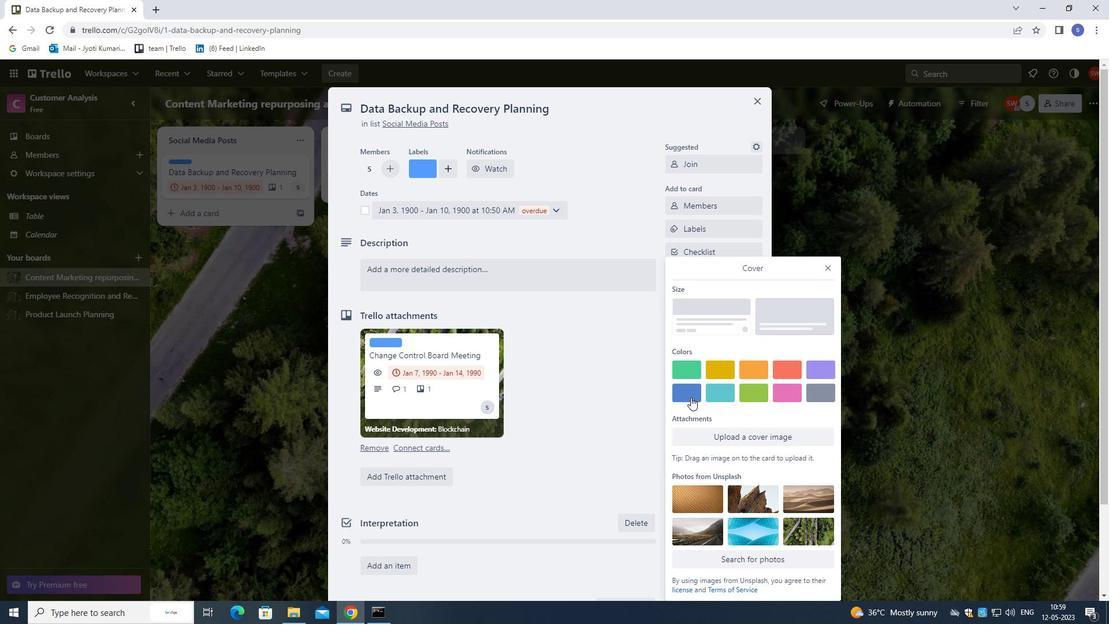 
Action: Mouse moved to (827, 246)
Screenshot: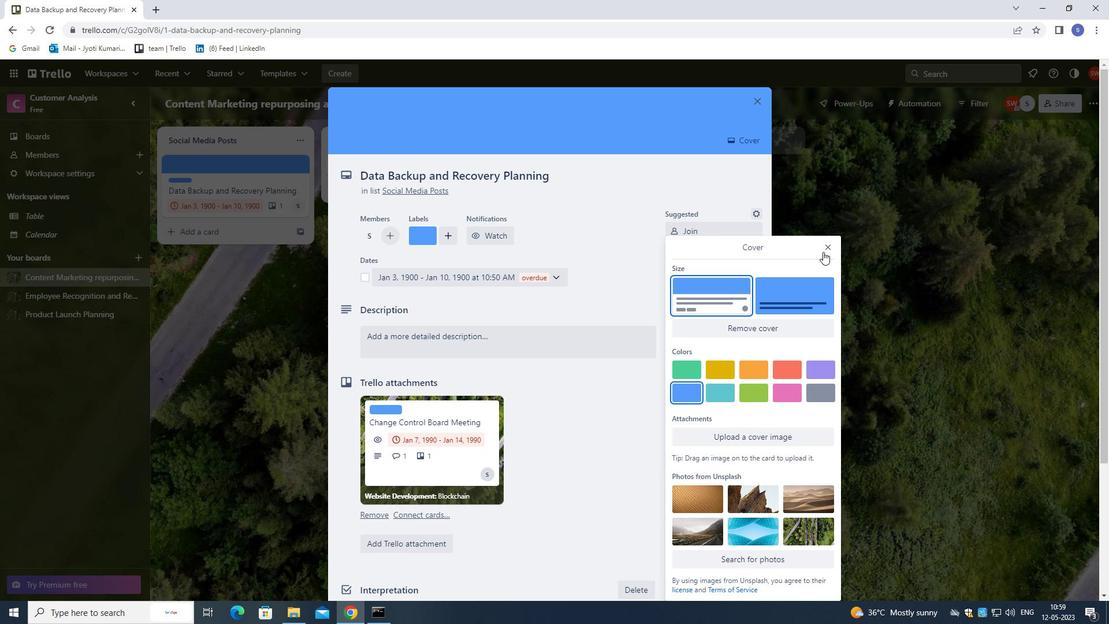 
Action: Mouse pressed left at (827, 246)
Screenshot: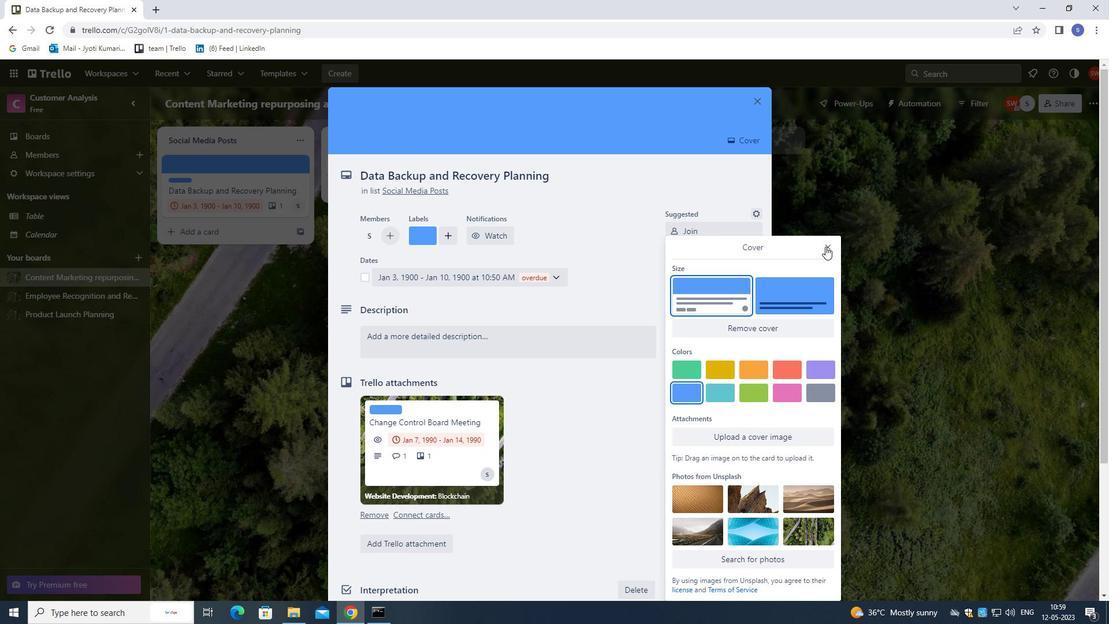 
Action: Mouse moved to (482, 348)
Screenshot: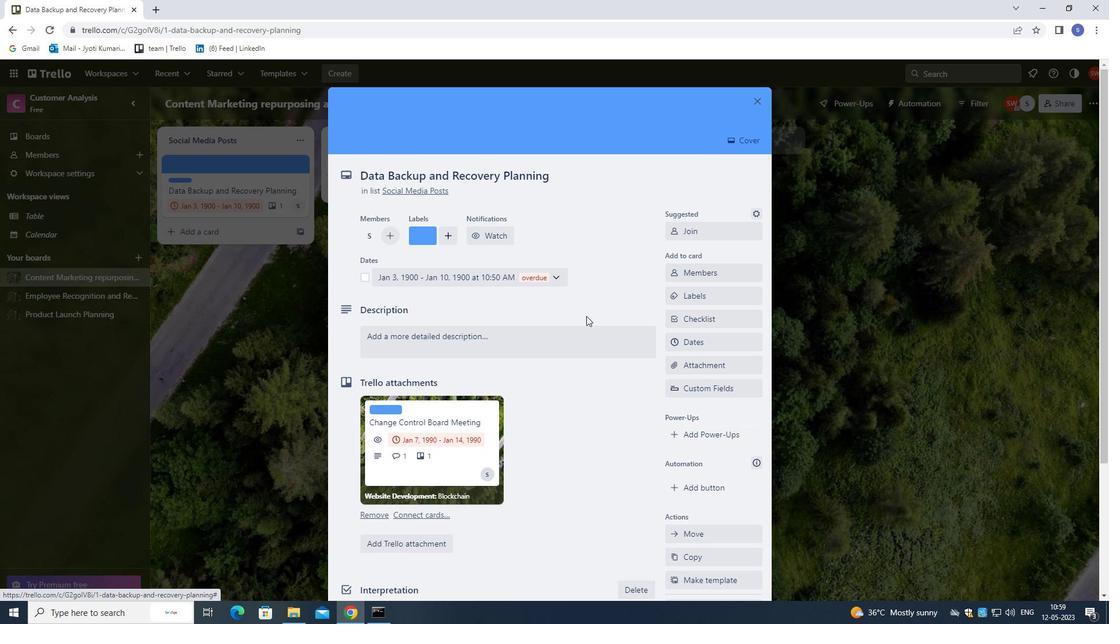 
Action: Mouse pressed left at (482, 348)
Screenshot: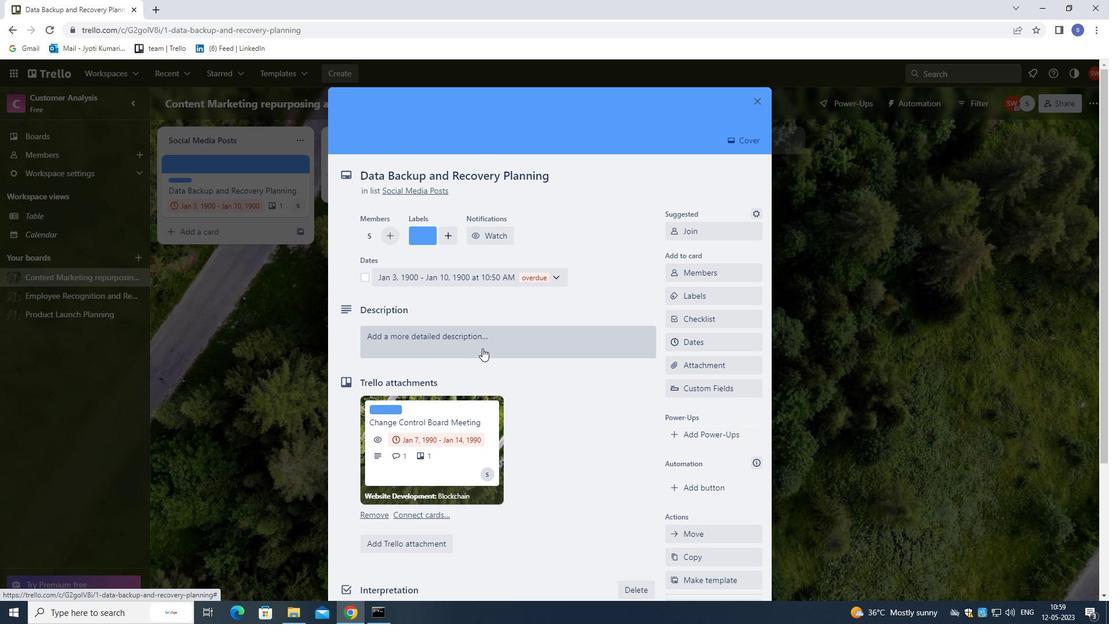
Action: Key pressed <Key.shift>PLAN<Key.space>AND<Key.space>EXECUTE<Key.space>ACCOUNTABILITY<Key.space>AND<Key.space>RESPONSBILITY<Key.space><Key.backspace><Key.backspace><Key.backspace><Key.backspace><Key.backspace><Key.backspace><Key.backspace><Key.backspace><Key.backspace><Key.backspace><Key.backspace><Key.backspace><Key.backspace><Key.backspace><Key.backspace><Key.backspace><Key.backspace><Key.backspace><Key.backspace><Key.backspace><Key.backspace><Key.backspace><Key.backspace><Key.backspace><Key.backspace><Key.backspace><Key.backspace><Key.backspace><Key.backspace><Key.backspace><Key.backspace><Key.backspace><Key.backspace>COMPANY<Key.space>TEAM-BUILDING<Key.space>ACTII<Key.backspace><Key.backspace>TIVITY<Key.space><Key.backspace><Key.backspace><Key.backspace><Key.backspace><Key.backspace><Key.backspace><Key.backspace>IVITY<Key.space>AT<Key.space>A<Key.space>WINE<Key.space>TASTING.
Screenshot: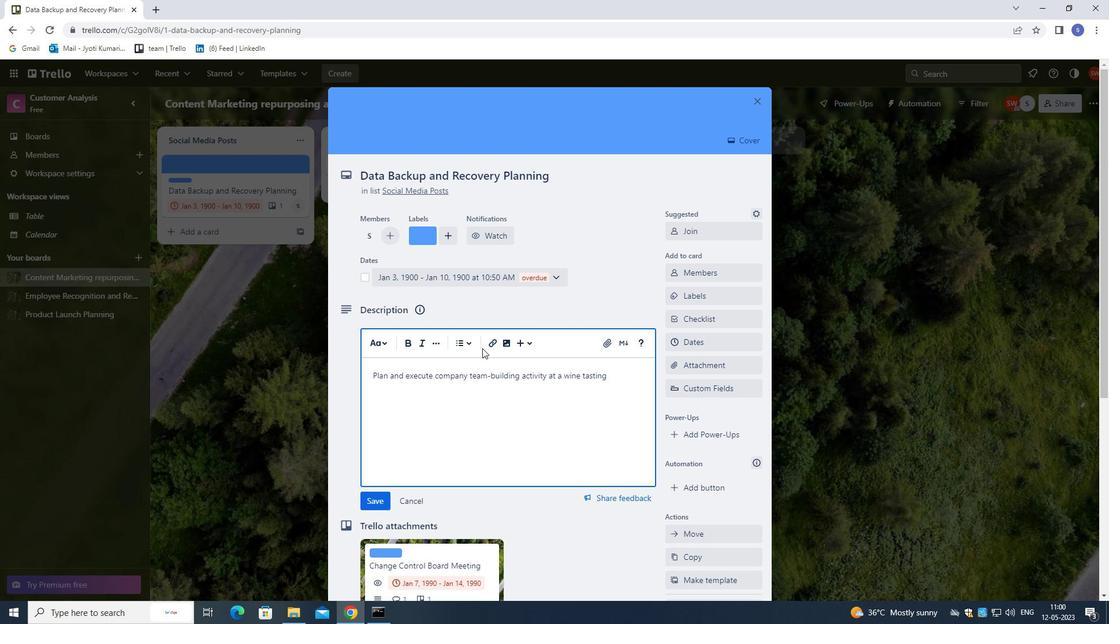 
Action: Mouse scrolled (482, 348) with delta (0, 0)
Screenshot: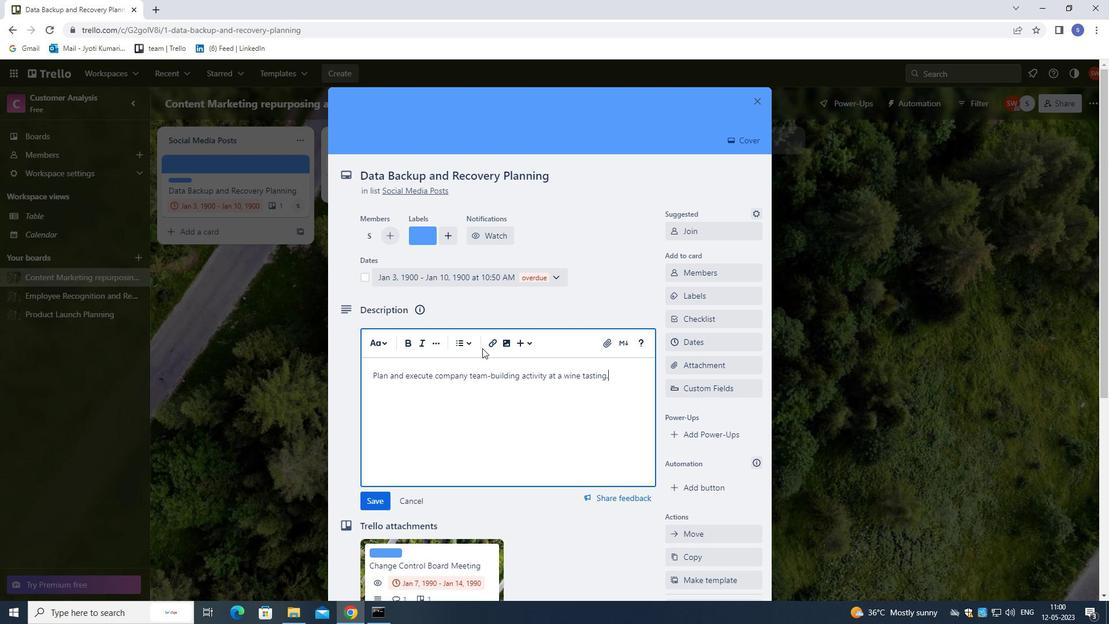 
Action: Mouse scrolled (482, 348) with delta (0, 0)
Screenshot: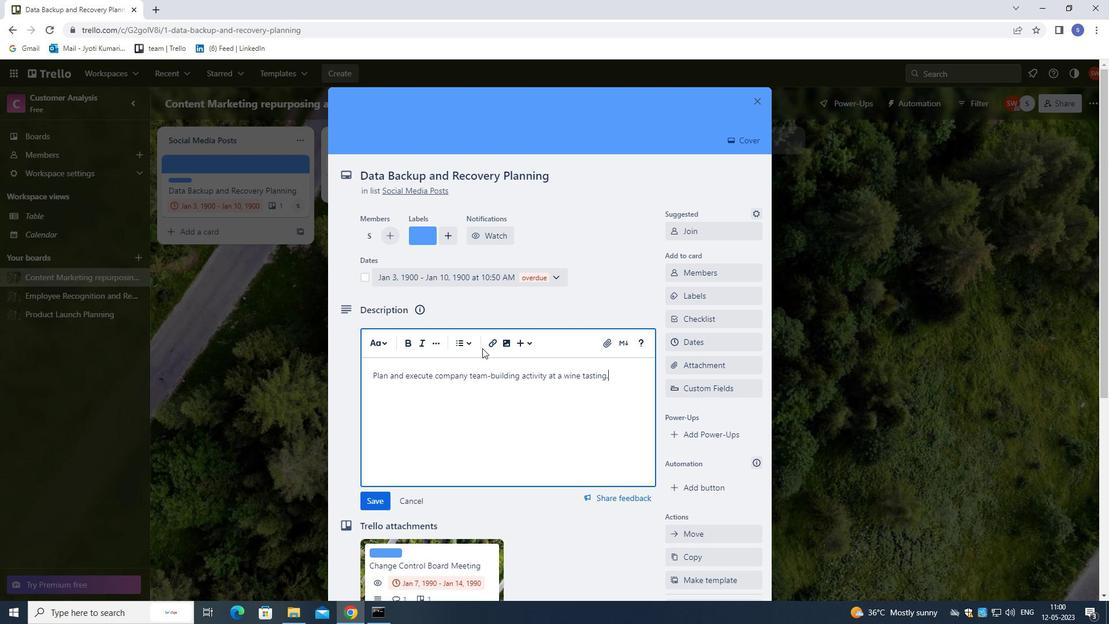 
Action: Mouse moved to (483, 349)
Screenshot: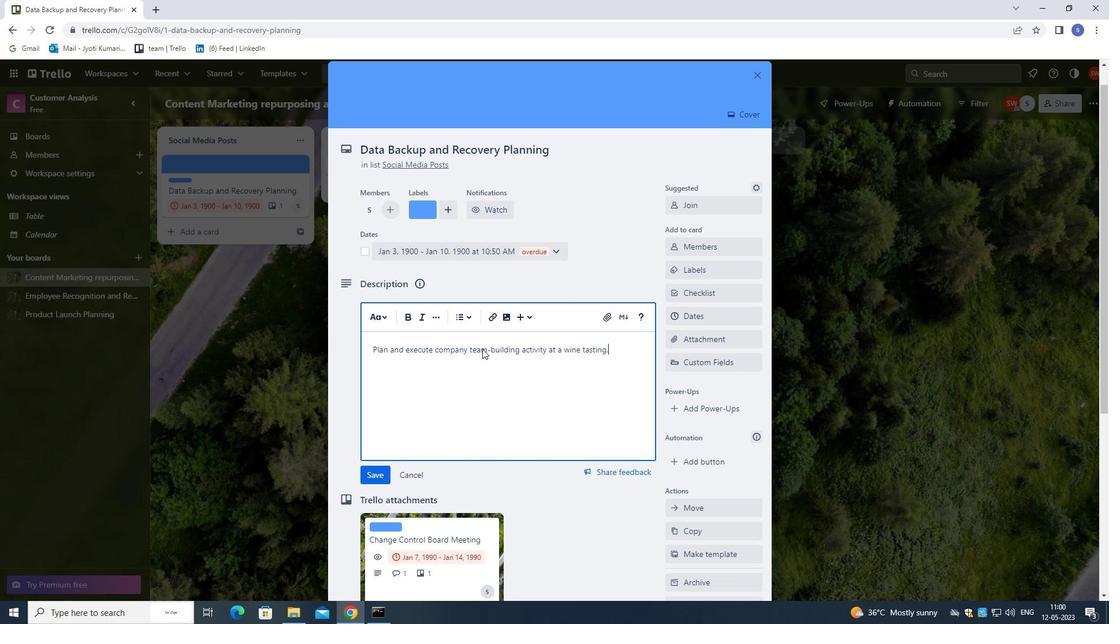 
Action: Mouse scrolled (483, 348) with delta (0, 0)
Screenshot: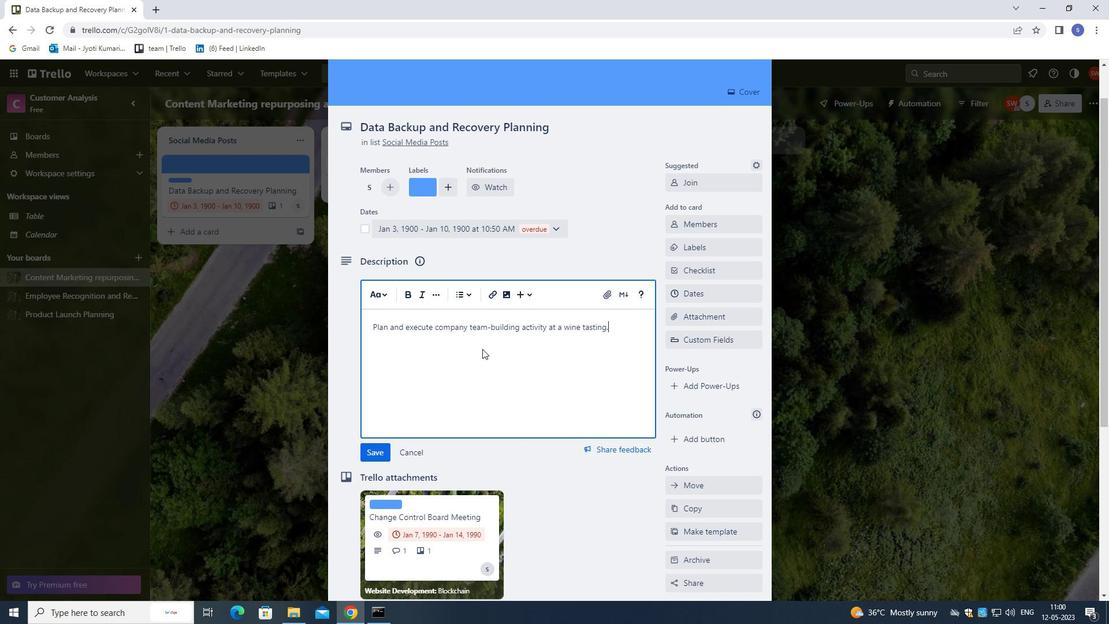 
Action: Mouse scrolled (483, 348) with delta (0, 0)
Screenshot: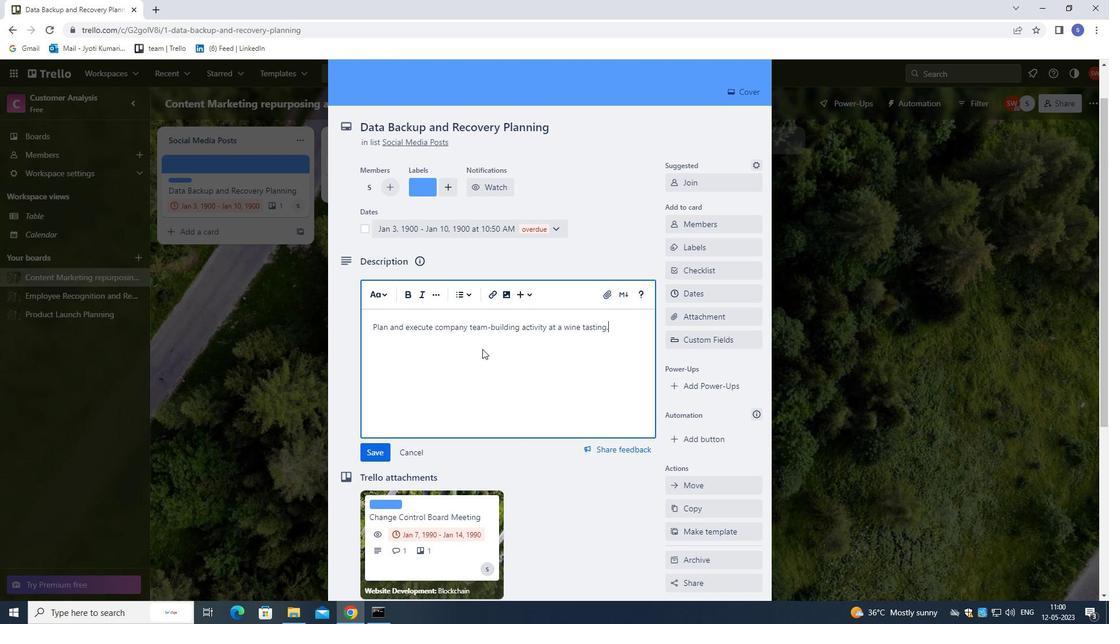 
Action: Mouse moved to (445, 441)
Screenshot: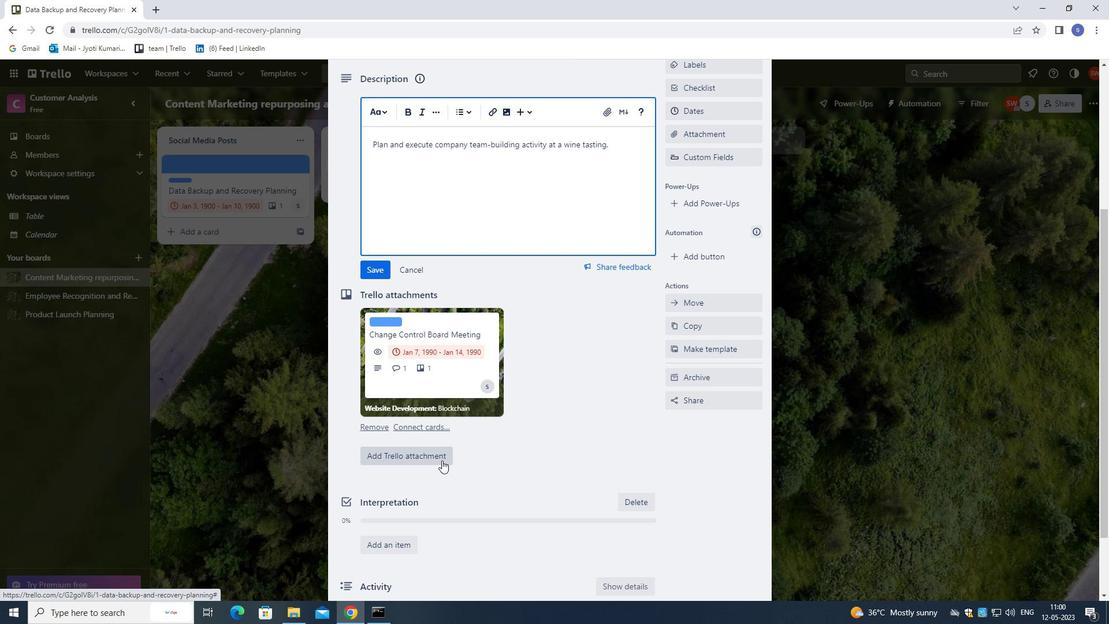 
Action: Mouse scrolled (445, 441) with delta (0, 0)
Screenshot: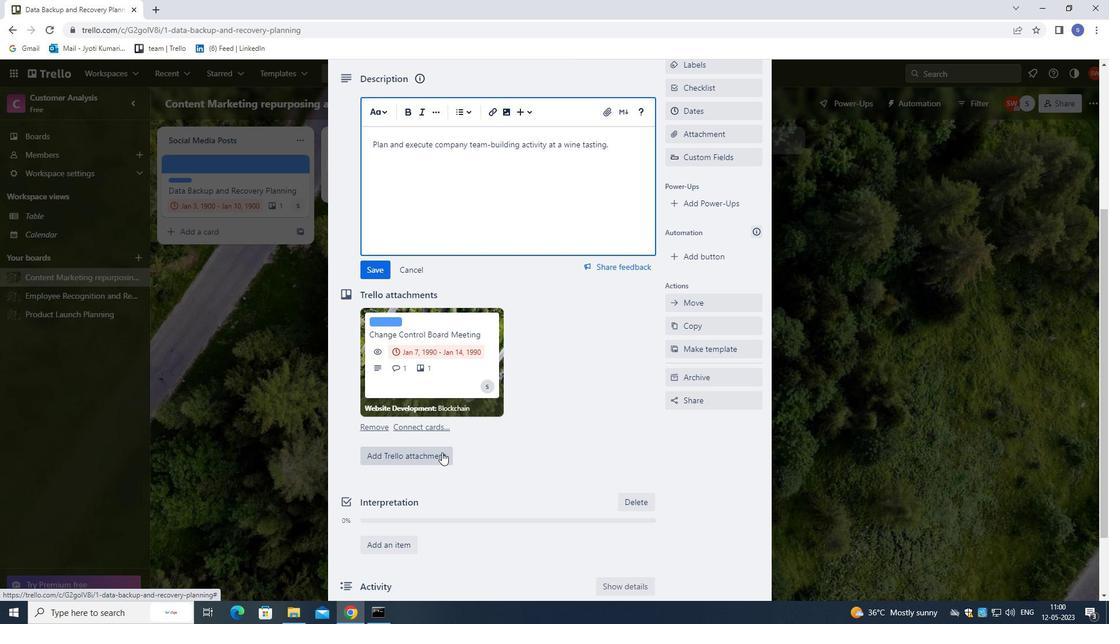 
Action: Mouse scrolled (445, 441) with delta (0, 0)
Screenshot: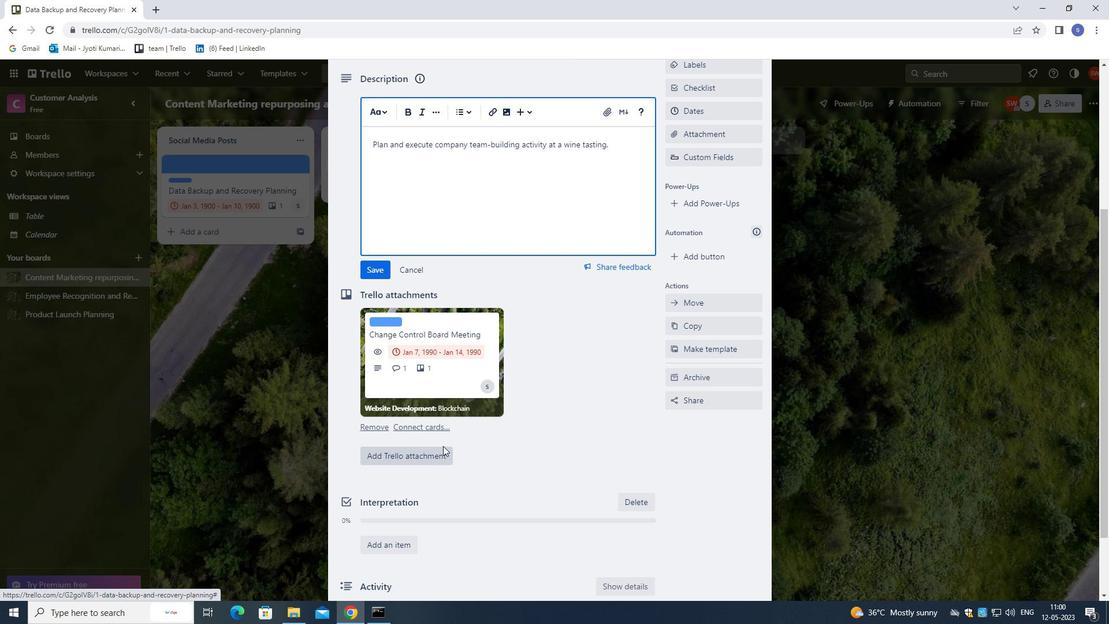 
Action: Mouse scrolled (445, 441) with delta (0, 0)
Screenshot: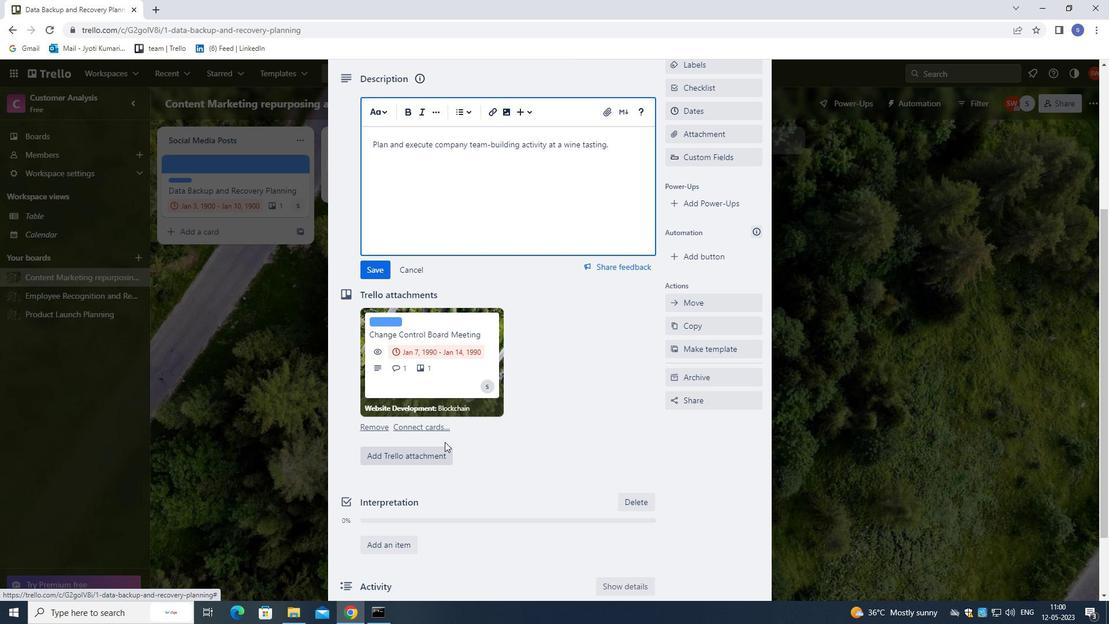 
Action: Mouse scrolled (445, 441) with delta (0, 0)
Screenshot: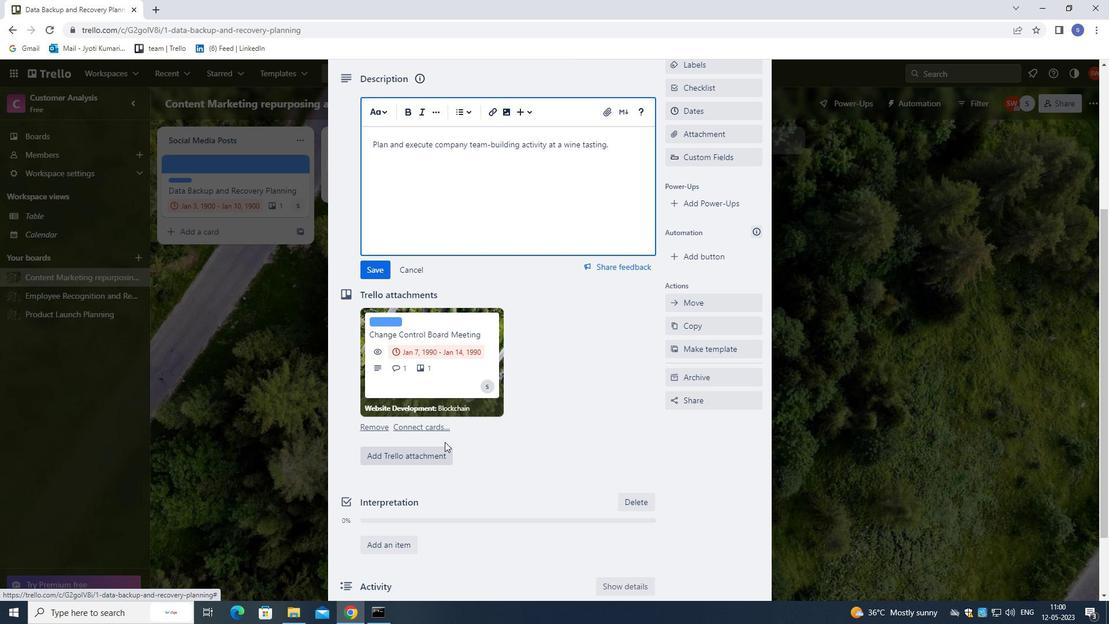 
Action: Mouse scrolled (445, 441) with delta (0, 0)
Screenshot: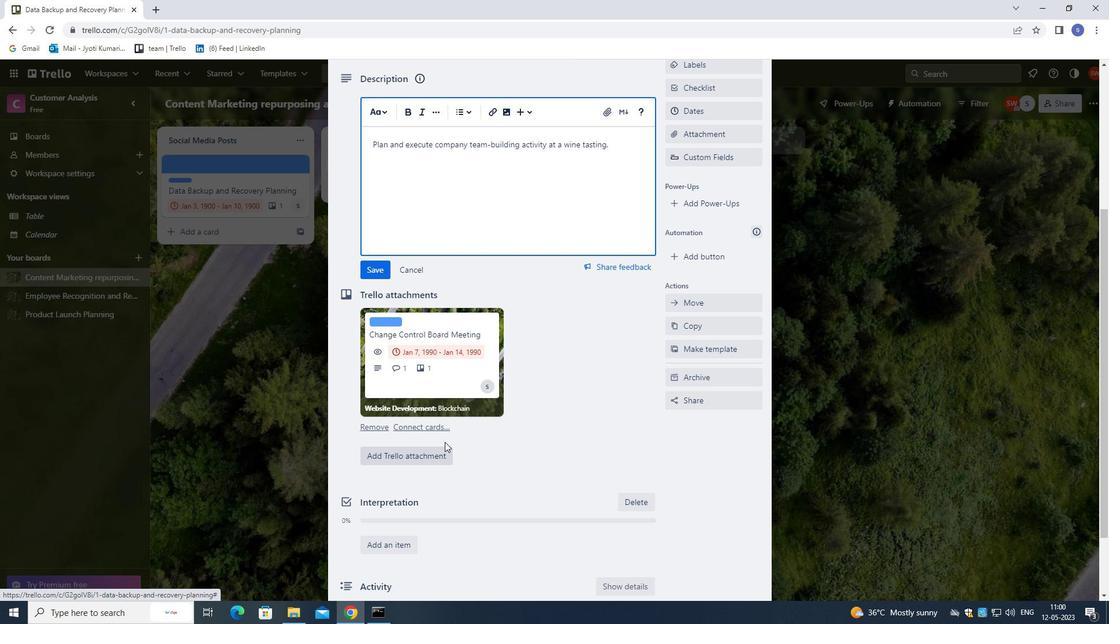 
Action: Mouse moved to (449, 428)
Screenshot: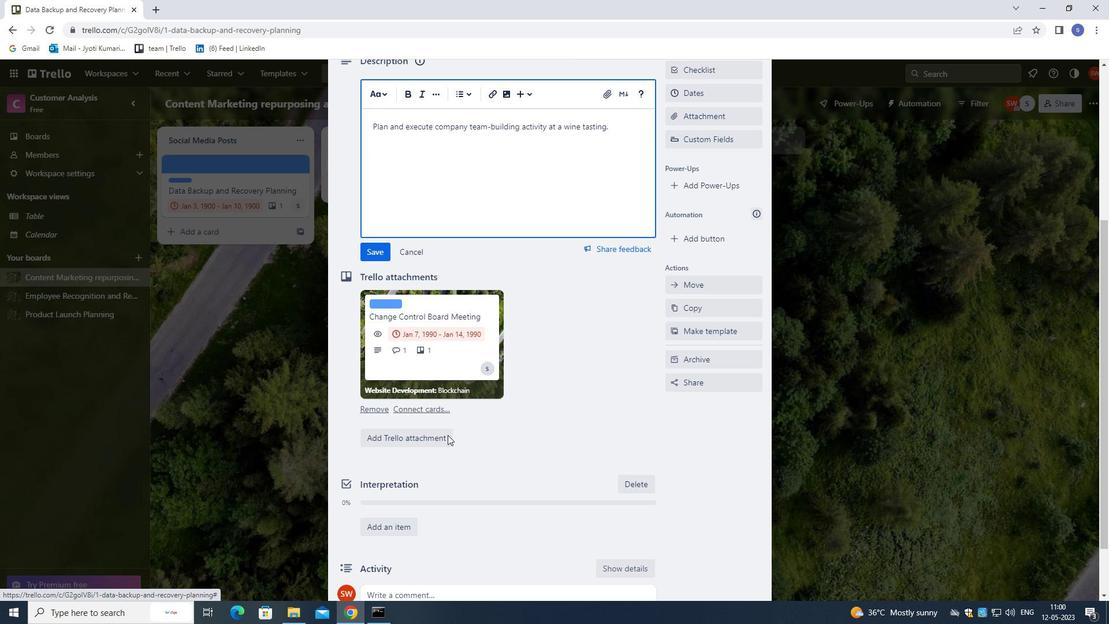 
Action: Mouse scrolled (449, 427) with delta (0, 0)
Screenshot: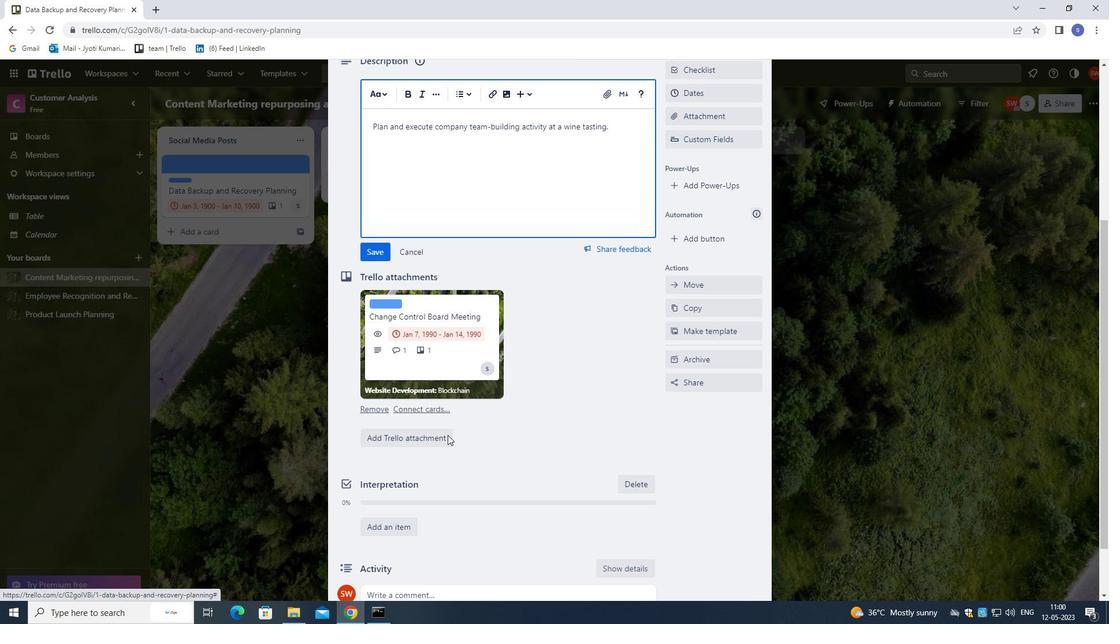
Action: Mouse scrolled (449, 427) with delta (0, 0)
Screenshot: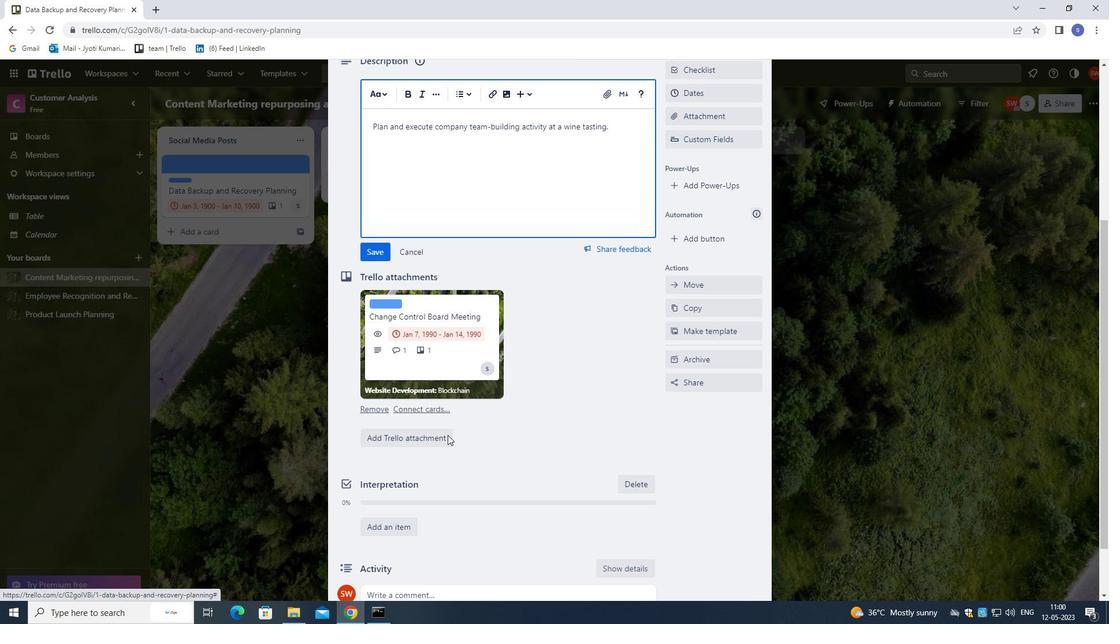 
Action: Mouse scrolled (449, 427) with delta (0, 0)
Screenshot: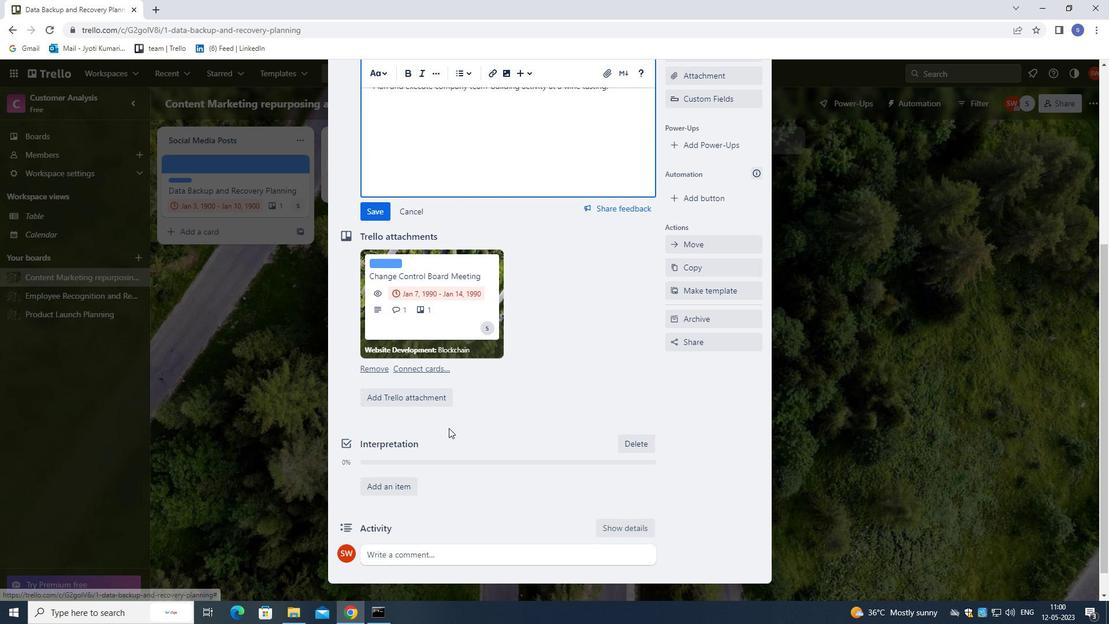 
Action: Mouse moved to (432, 524)
Screenshot: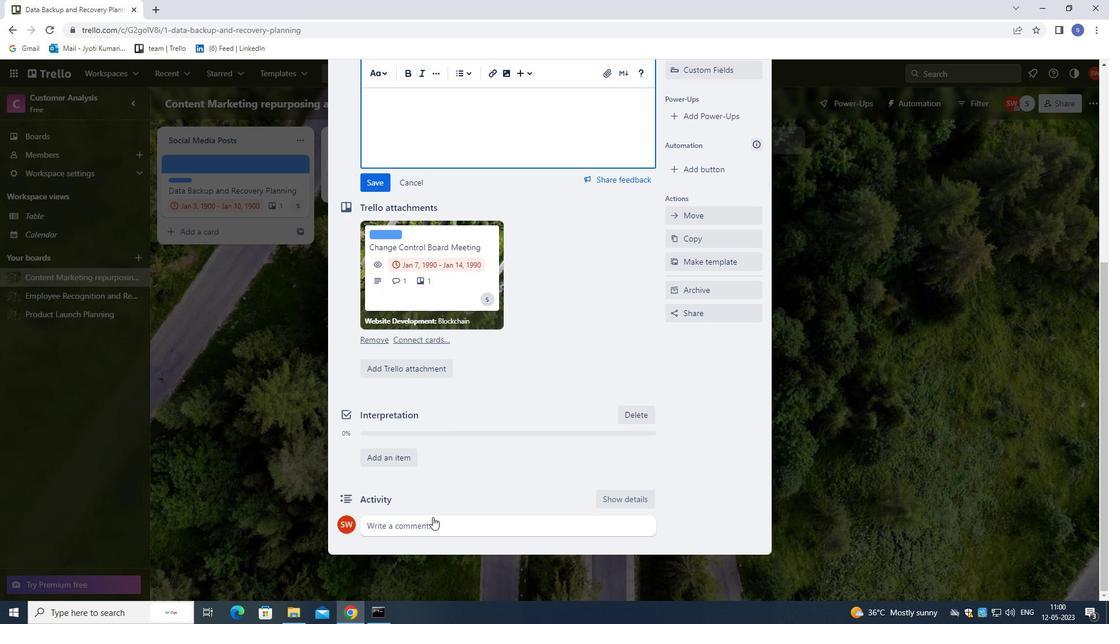 
Action: Mouse pressed left at (432, 524)
Screenshot: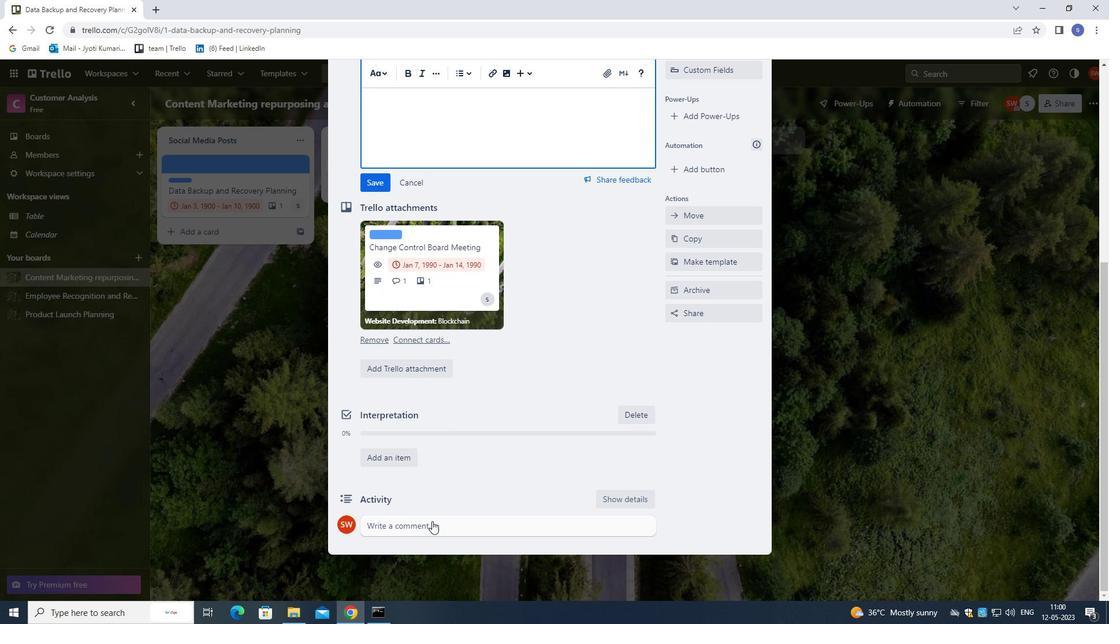 
Action: Mouse moved to (442, 490)
Screenshot: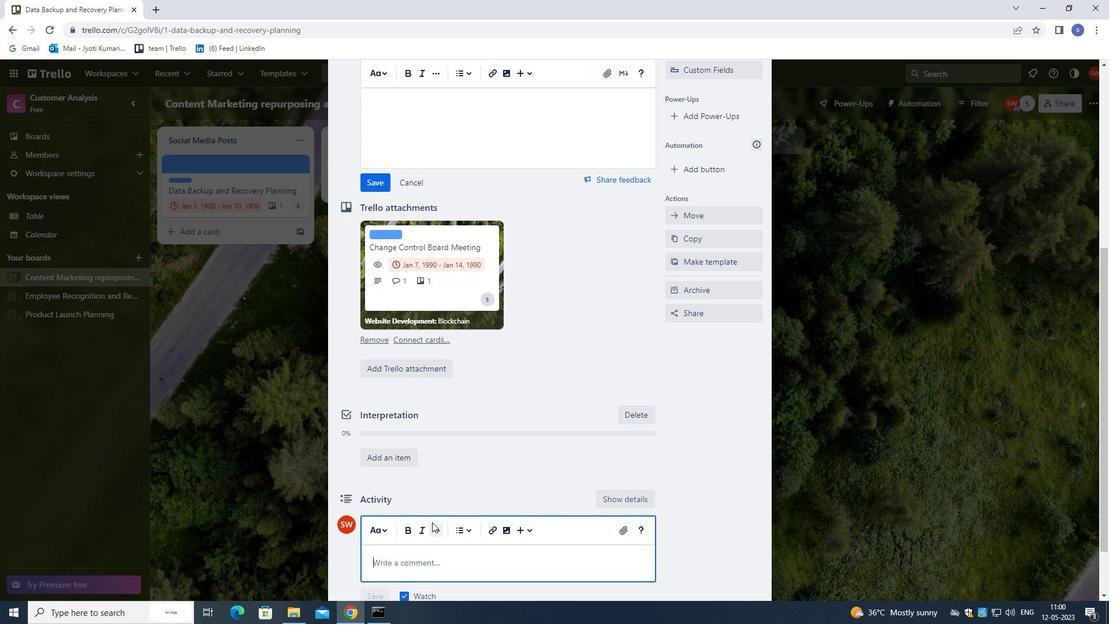 
Action: Mouse scrolled (442, 490) with delta (0, 0)
Screenshot: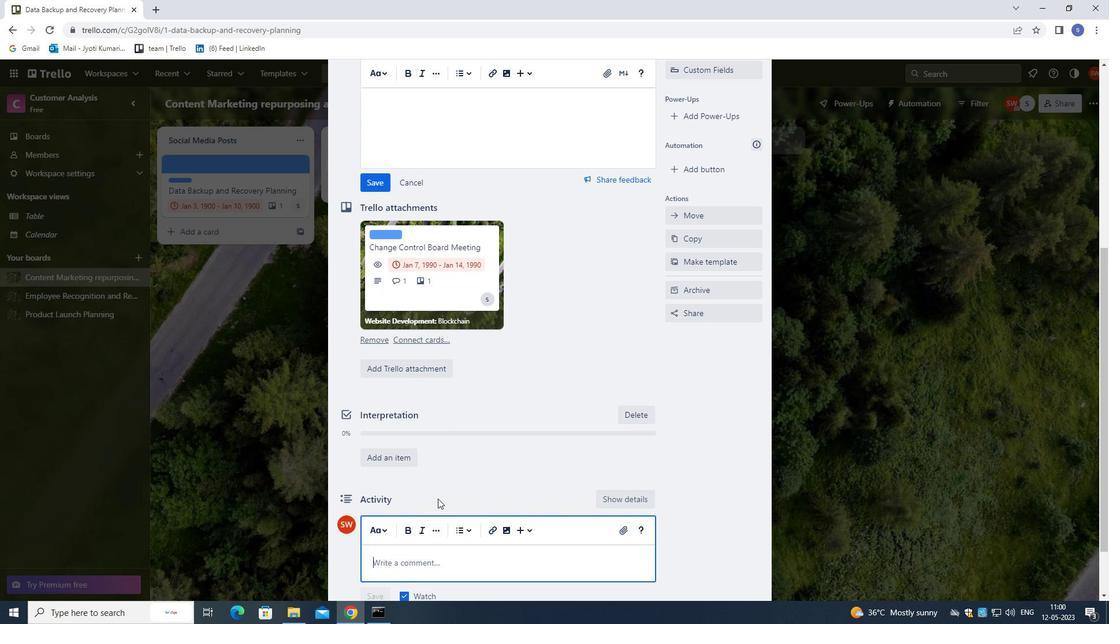 
Action: Mouse moved to (444, 490)
Screenshot: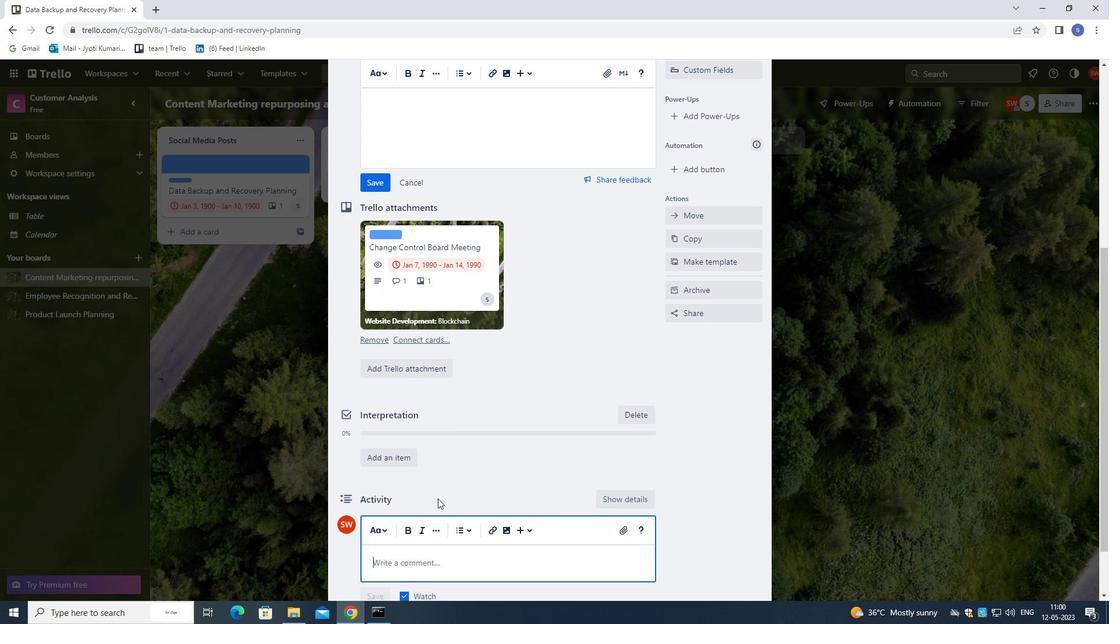 
Action: Mouse scrolled (444, 489) with delta (0, 0)
Screenshot: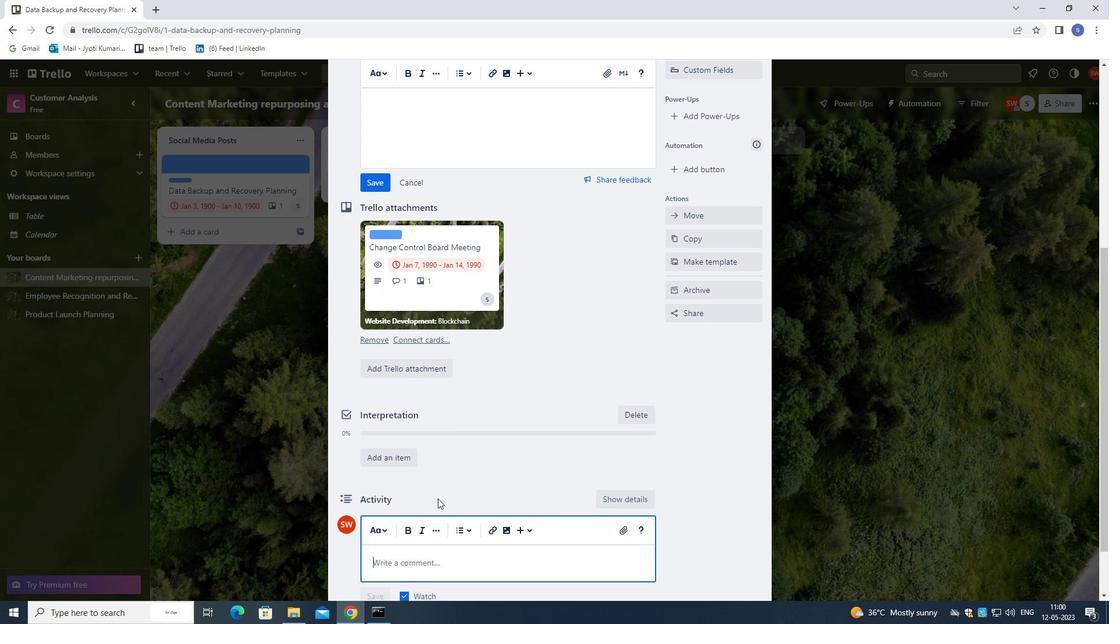
Action: Mouse moved to (449, 488)
Screenshot: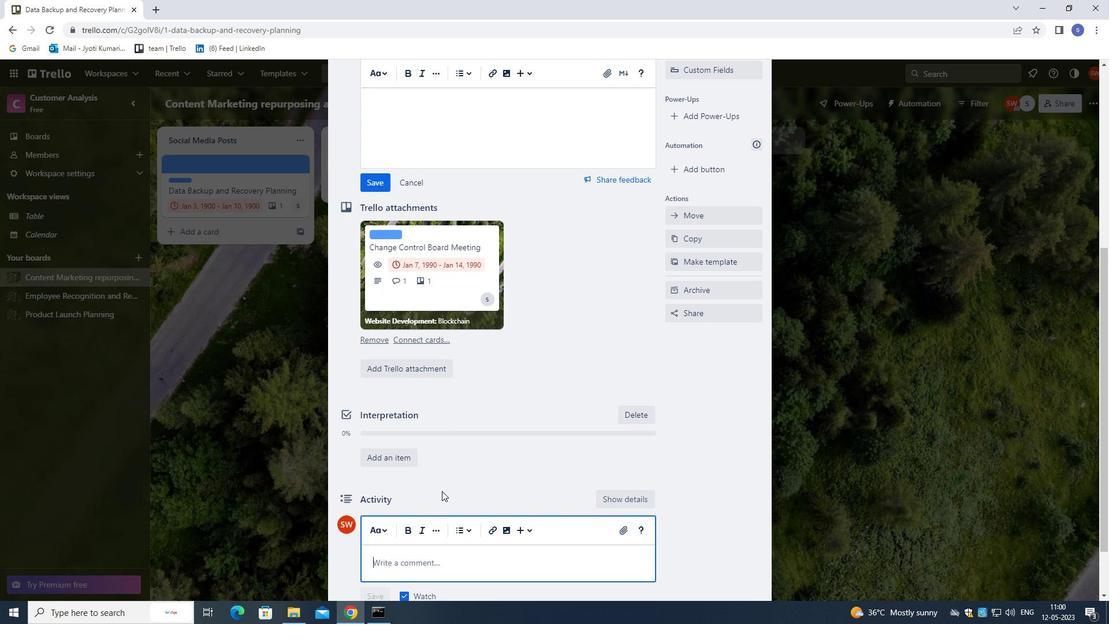 
Action: Mouse scrolled (449, 487) with delta (0, 0)
Screenshot: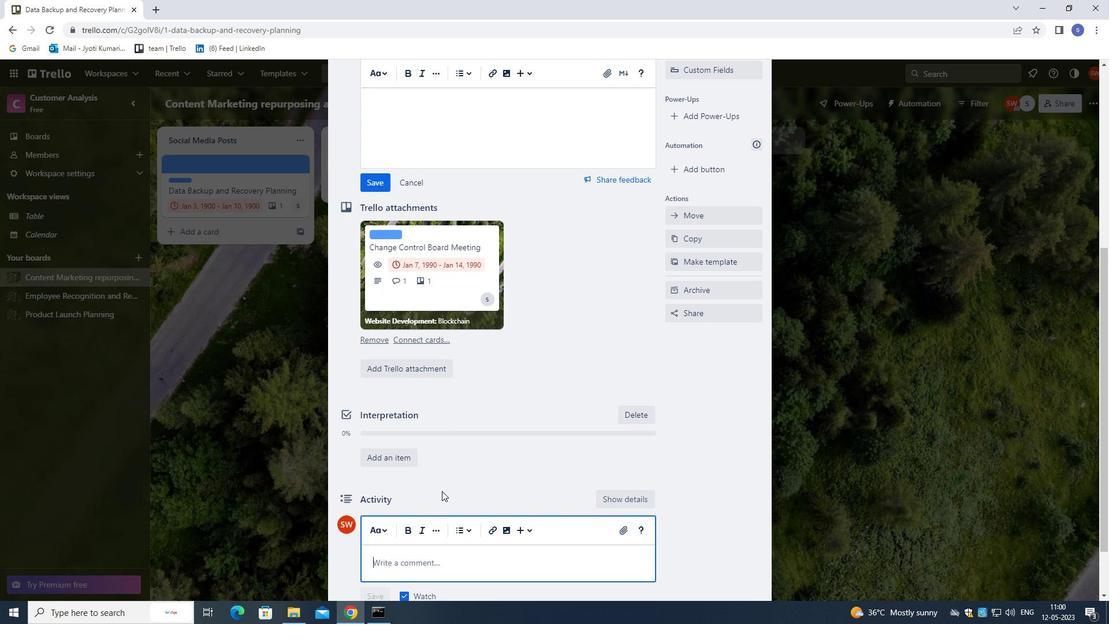 
Action: Mouse moved to (452, 486)
Screenshot: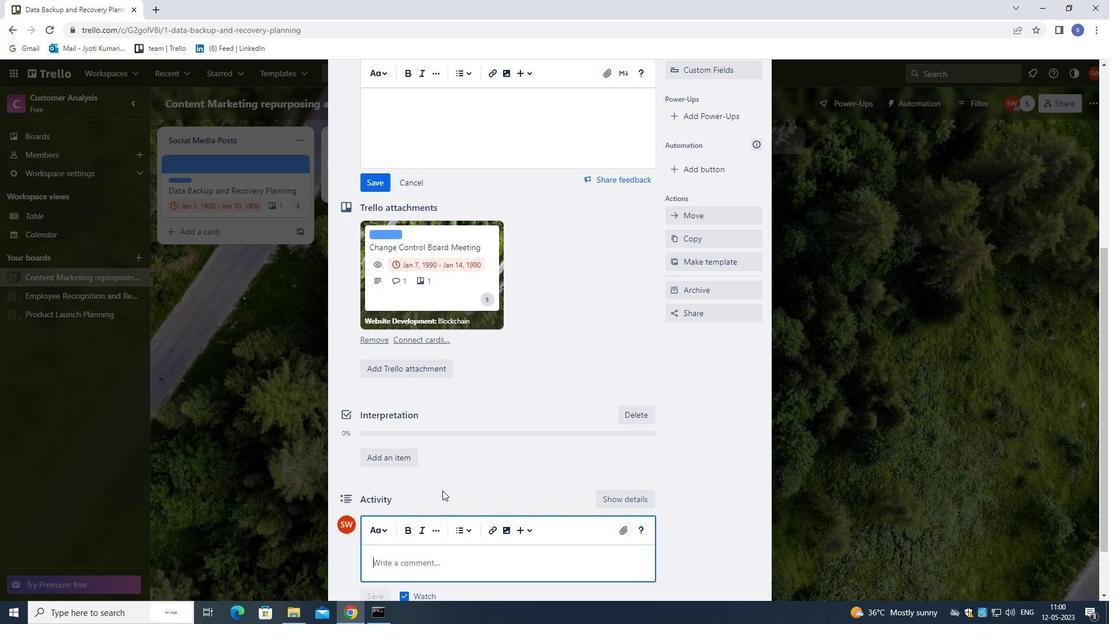 
Action: Mouse scrolled (452, 485) with delta (0, 0)
Screenshot: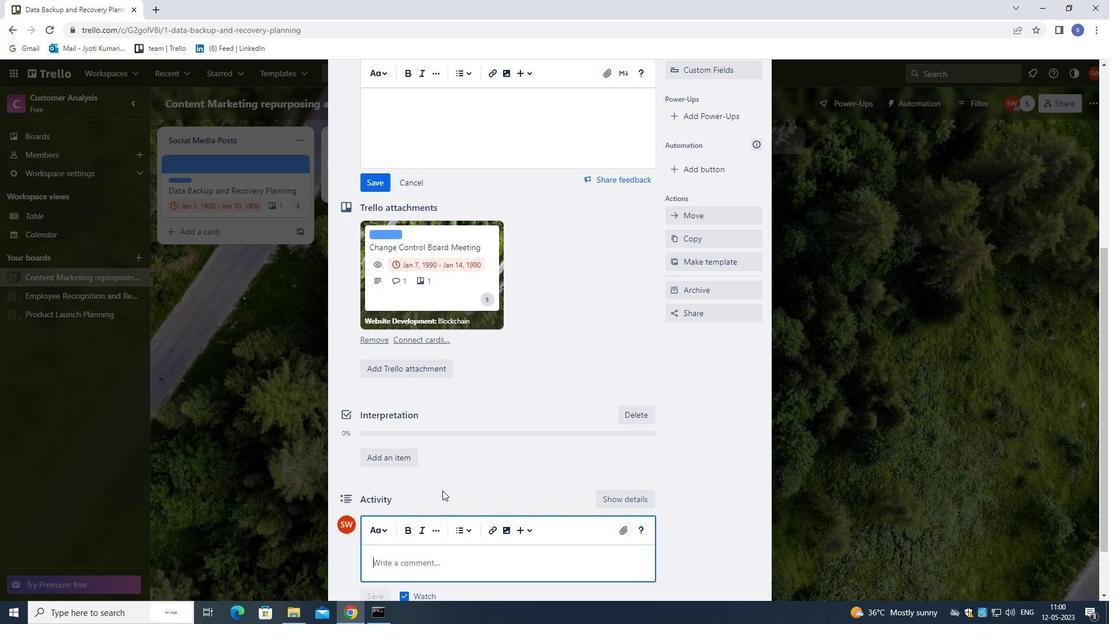 
Action: Mouse moved to (469, 469)
Screenshot: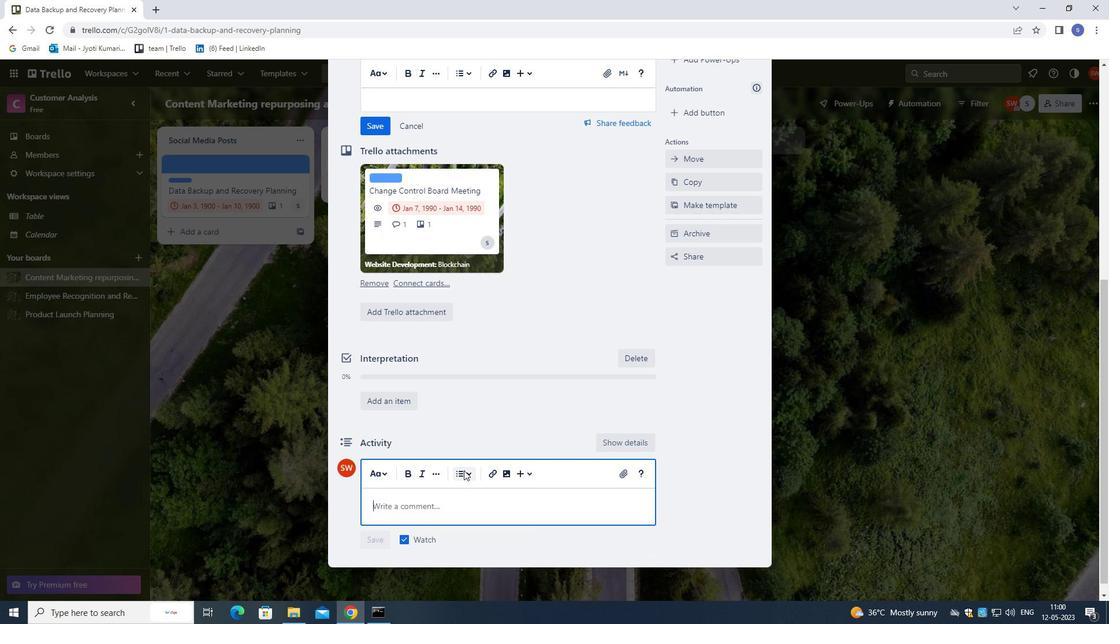 
Action: Key pressed <Key.shift>WE<Key.space>SHOULS<Key.space><Key.backspace>D<Key.space><Key.backspace><Key.backspace><Key.backspace>D<Key.space>APPROACH<Key.space>THU<Key.backspace>IS<Key.space>TASK<Key.space>WITH<Key.space>A<Key.space>SENSE<Key.space>OF<Key.space>ACCOUNTABILITY<Key.space>AND<Key.space>RESPONSIBILITY<Key.space>,<Key.space>OWNING<Key.space>OUR<Key.space>MISTAKS<Key.backspace>ES<Key.space>AND<Key.space>TAKING<Key.space>STEPS<Key.space>TO<Key.space>CORE<Key.backspace>RECT<Key.space>THEM.
Screenshot: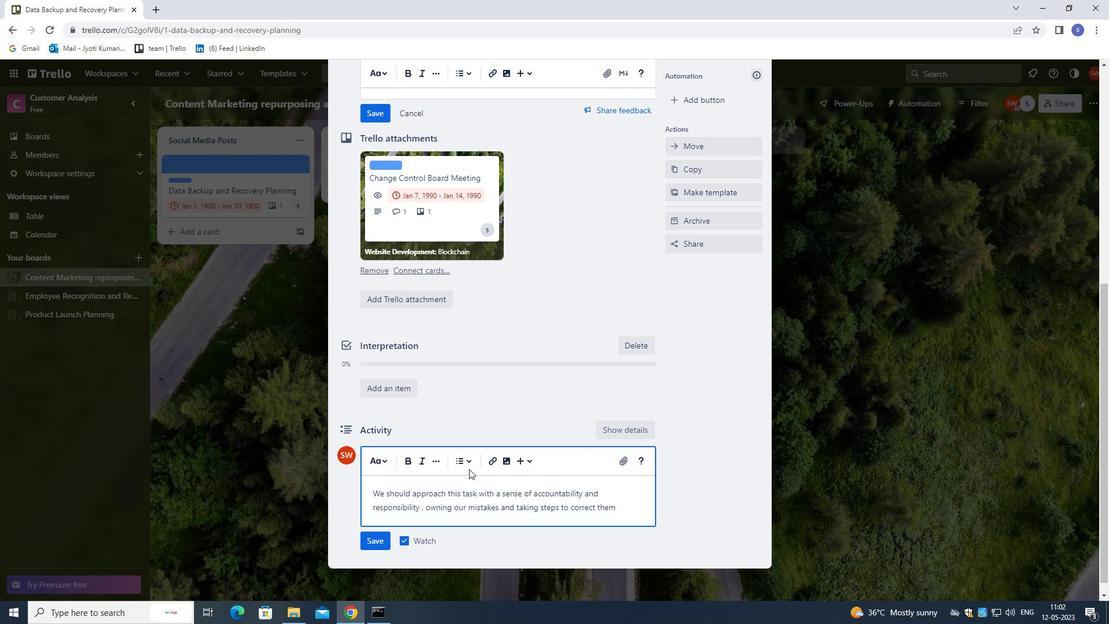 
Action: Mouse moved to (504, 471)
Screenshot: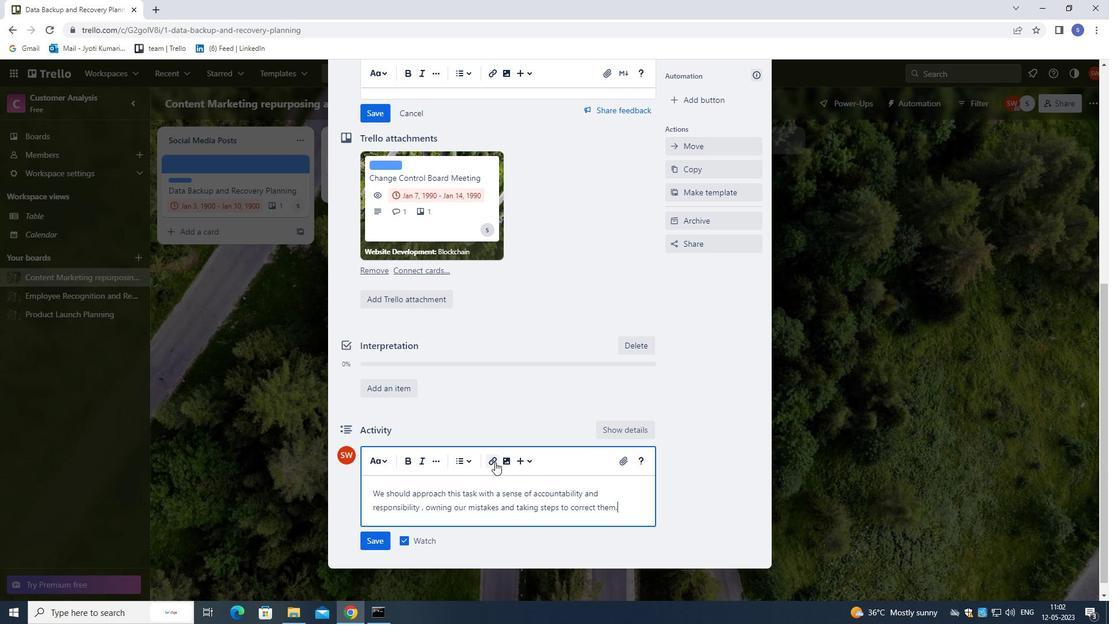 
Action: Mouse scrolled (504, 470) with delta (0, 0)
Screenshot: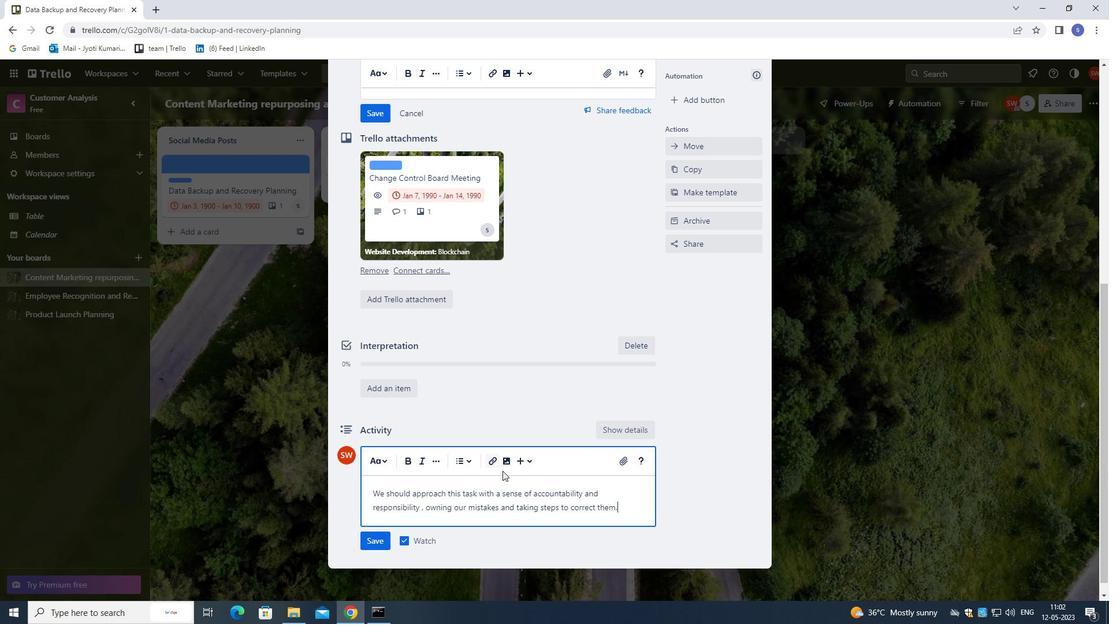 
Action: Mouse moved to (380, 101)
Screenshot: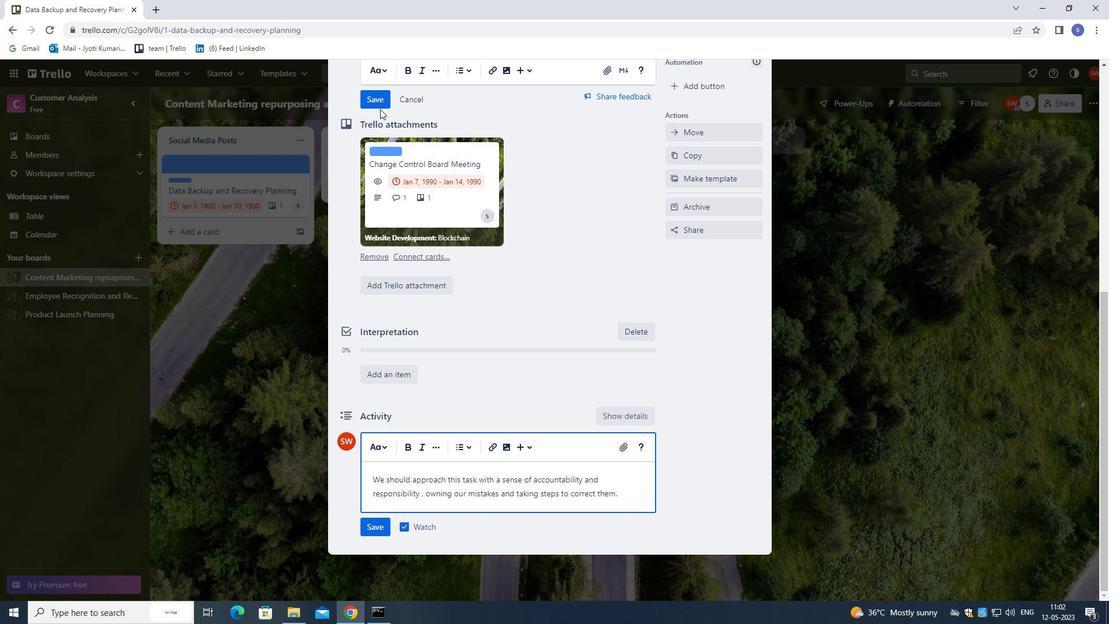 
Action: Mouse pressed left at (380, 101)
Screenshot: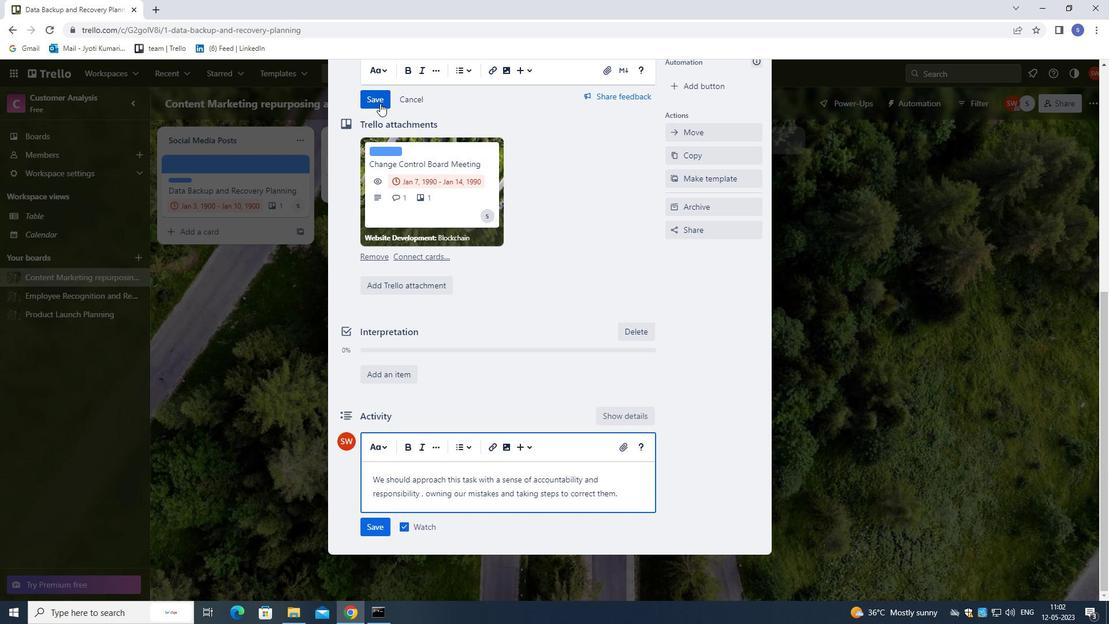 
Action: Mouse moved to (358, 530)
Screenshot: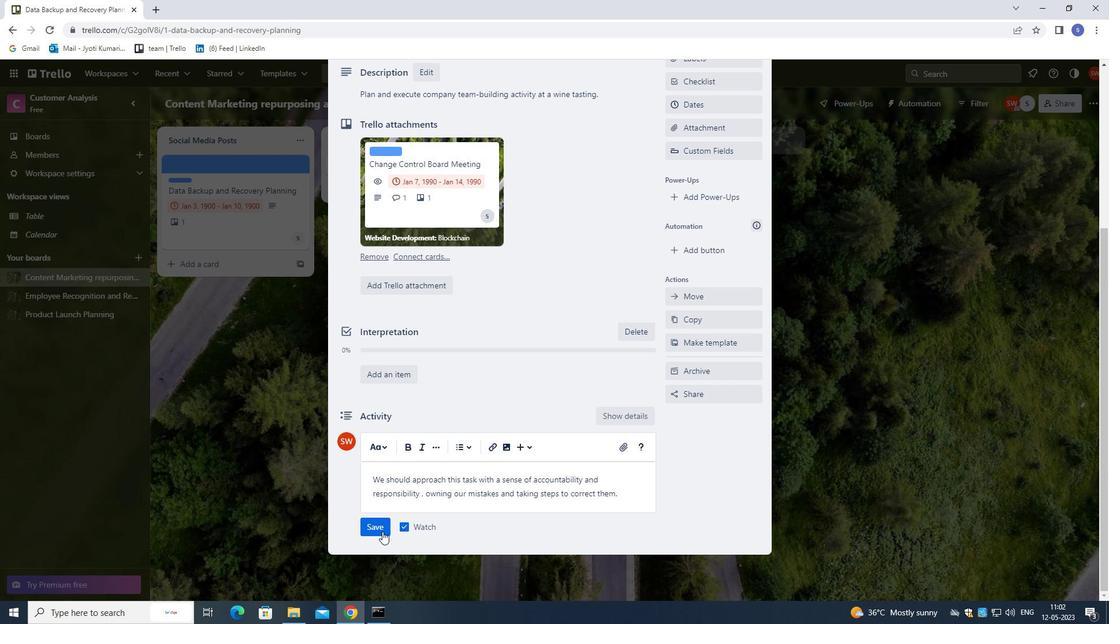 
Action: Mouse pressed left at (358, 530)
Screenshot: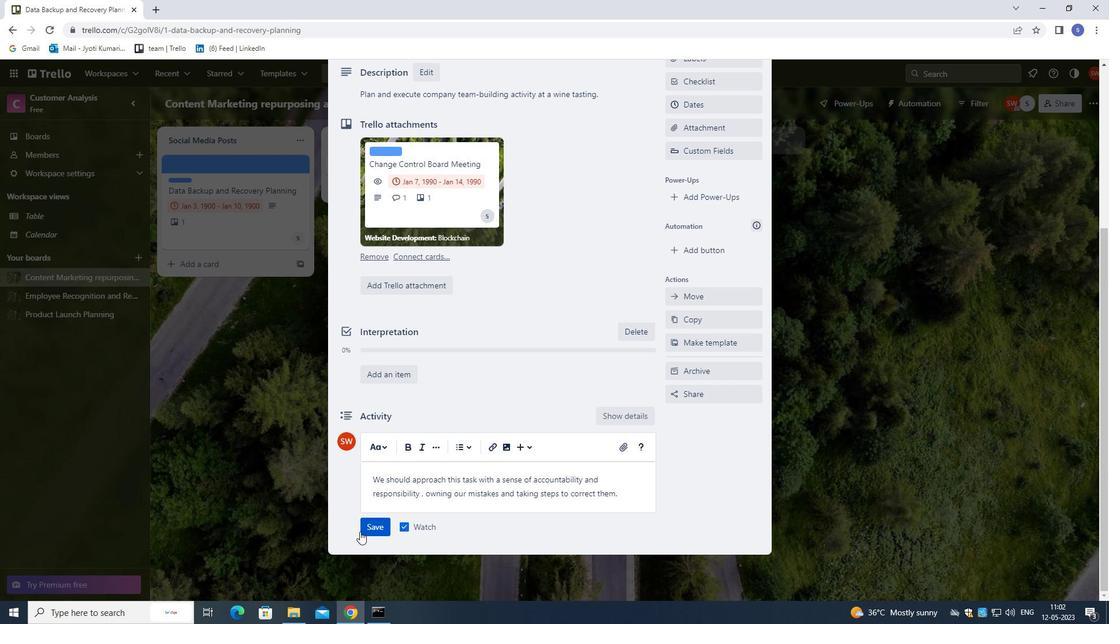 
Action: Mouse moved to (378, 529)
Screenshot: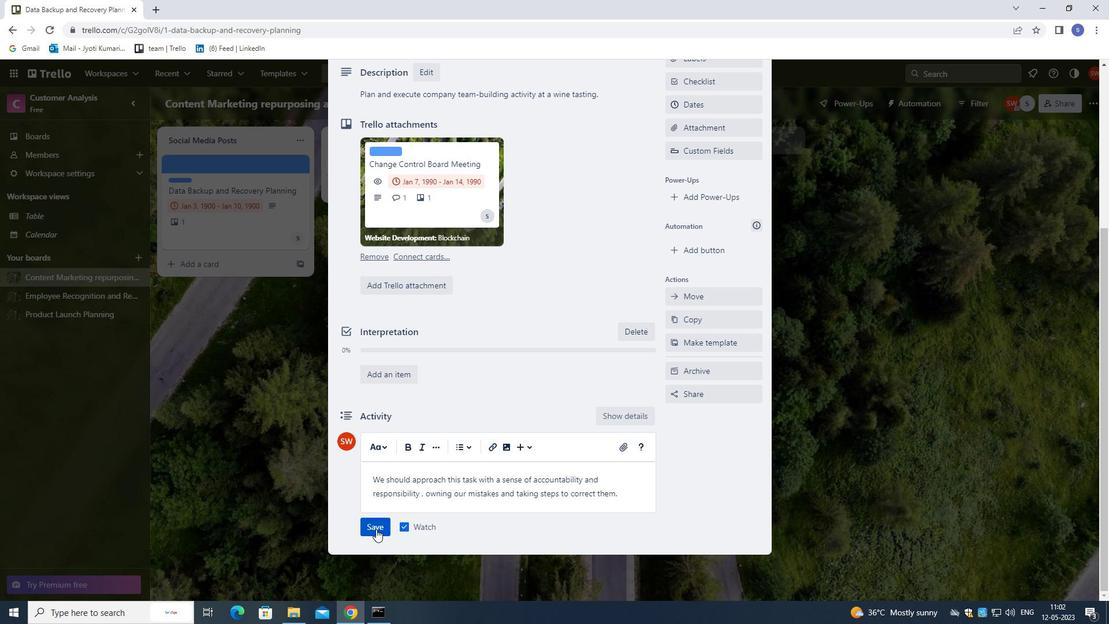 
Action: Mouse pressed left at (378, 529)
Screenshot: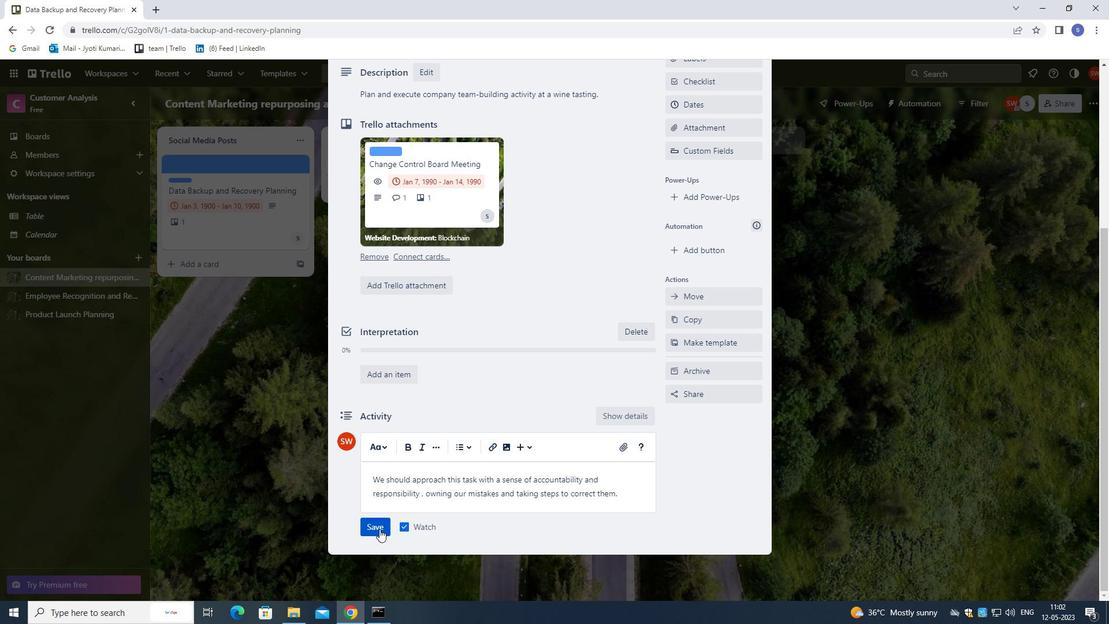 
Action: Mouse moved to (423, 478)
Screenshot: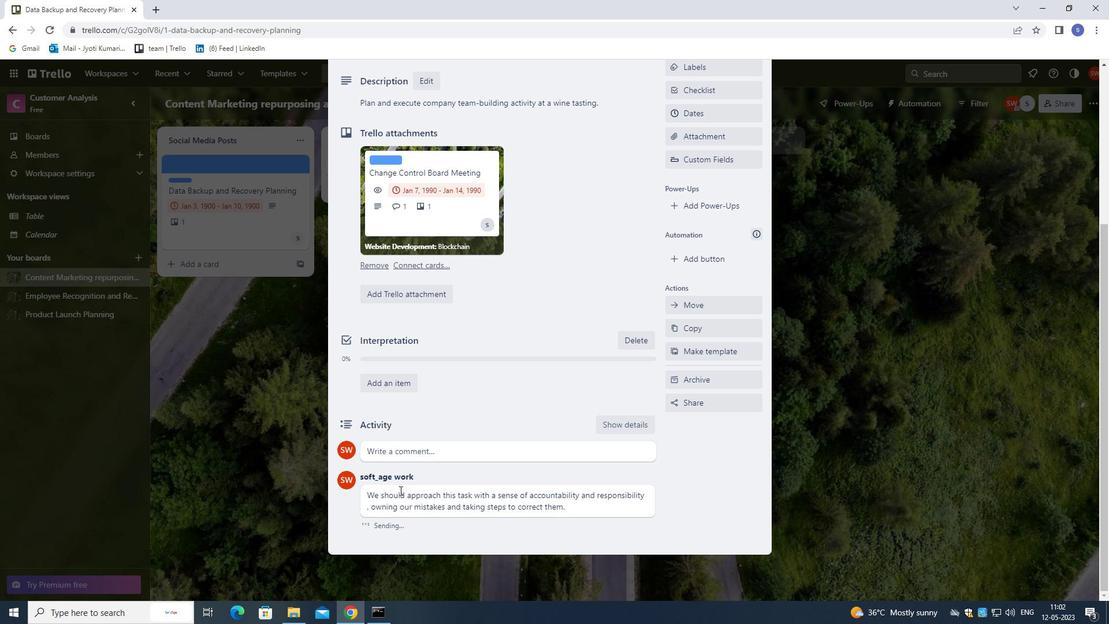 
Action: Mouse scrolled (423, 478) with delta (0, 0)
Screenshot: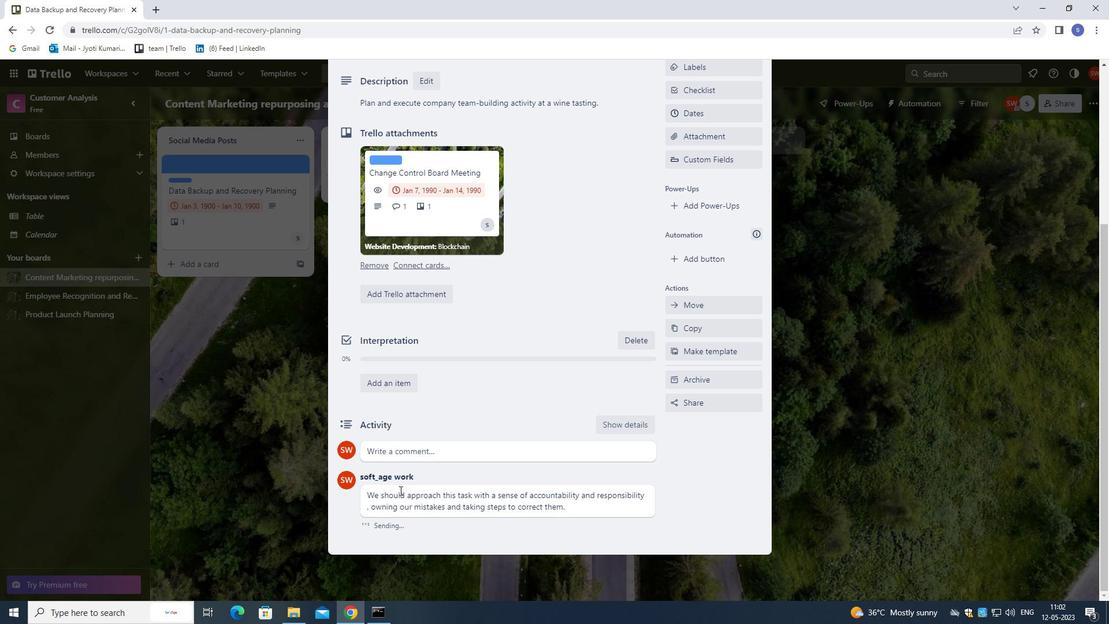 
Action: Mouse moved to (424, 478)
Screenshot: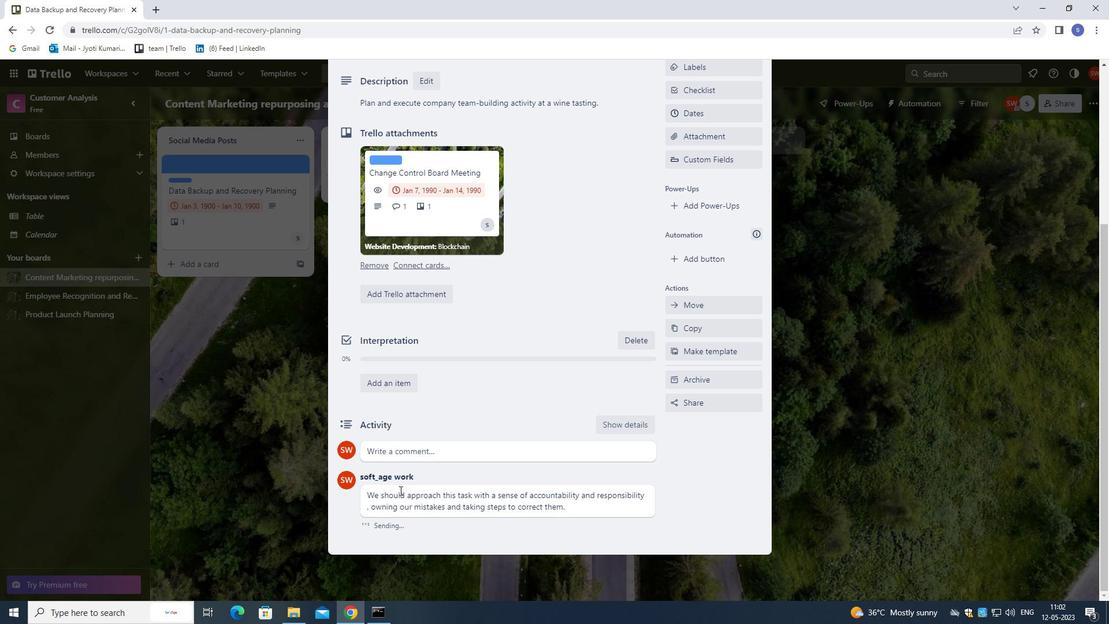 
Action: Mouse scrolled (424, 478) with delta (0, 0)
Screenshot: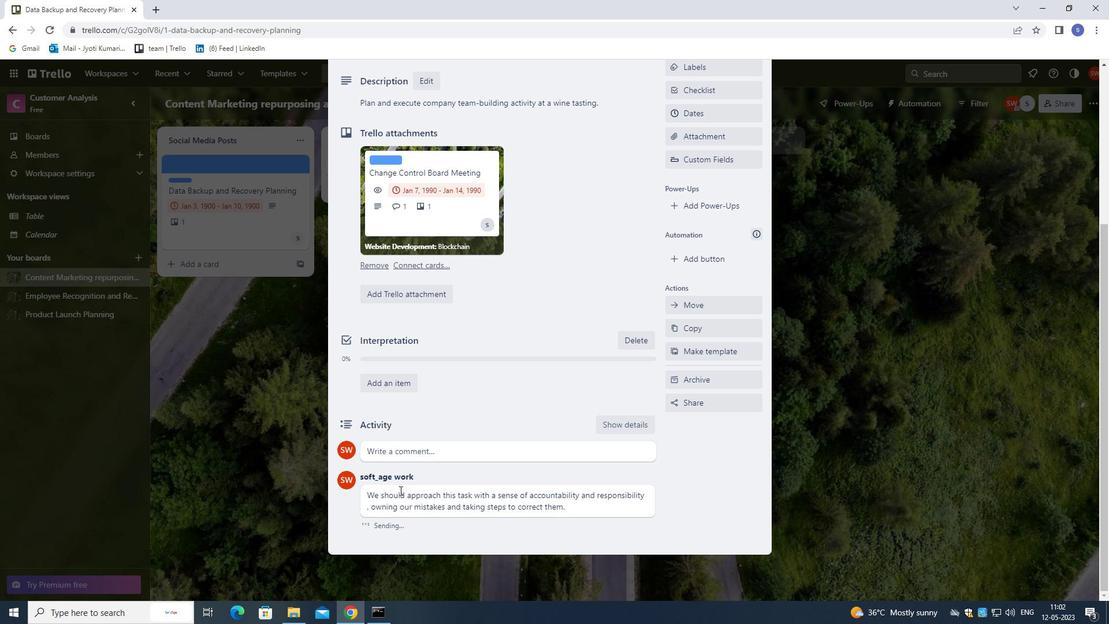 
Action: Mouse moved to (424, 477)
Screenshot: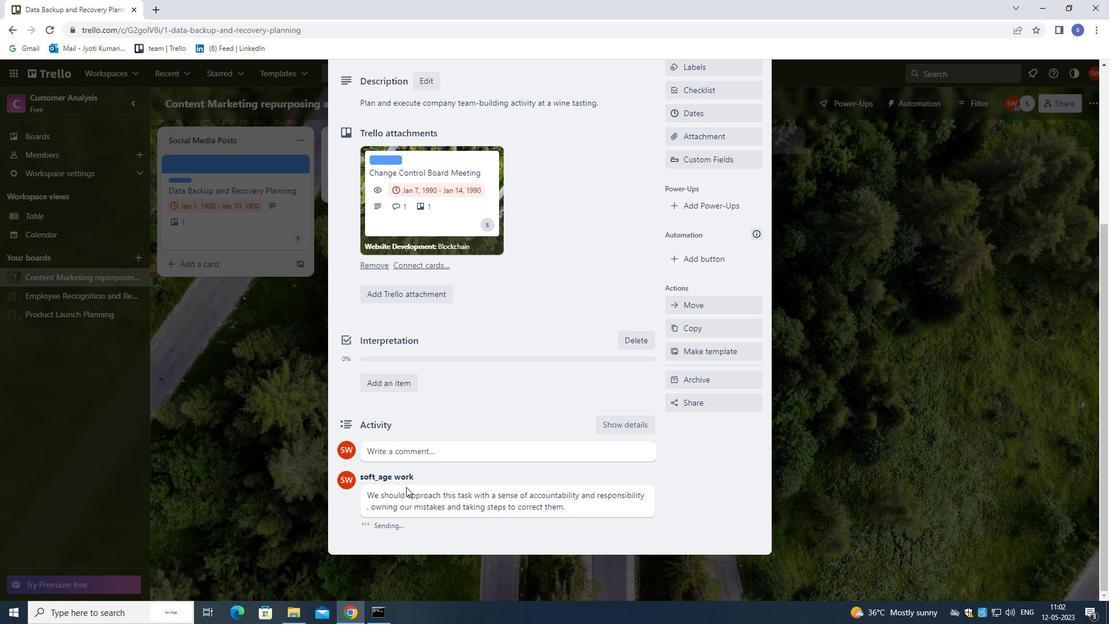 
Action: Mouse scrolled (424, 478) with delta (0, 0)
Screenshot: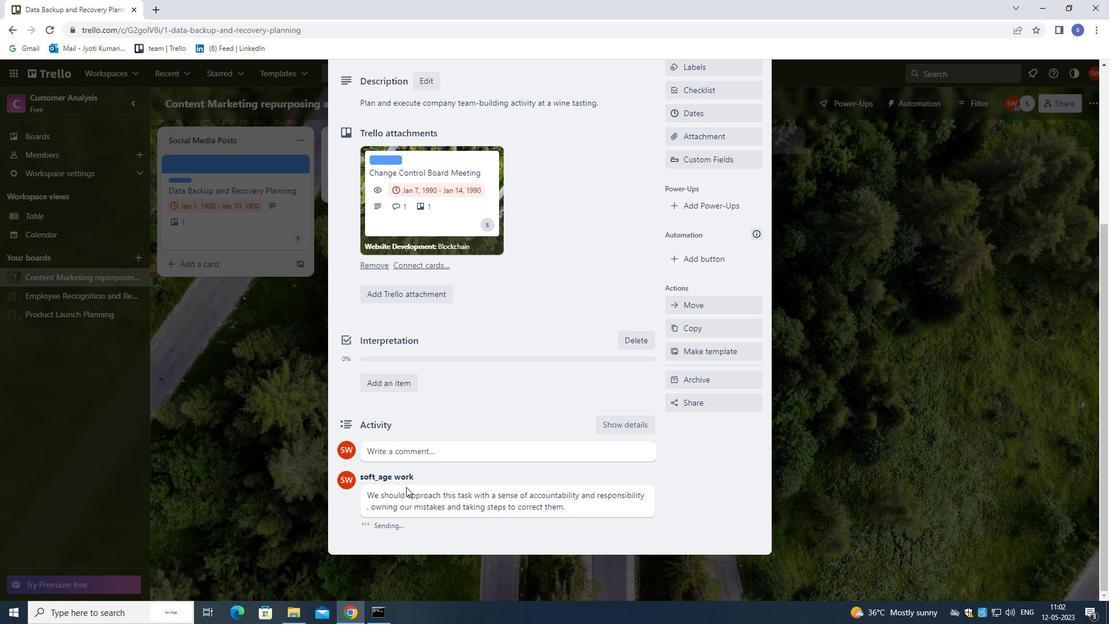
Action: Mouse scrolled (424, 478) with delta (0, 0)
Screenshot: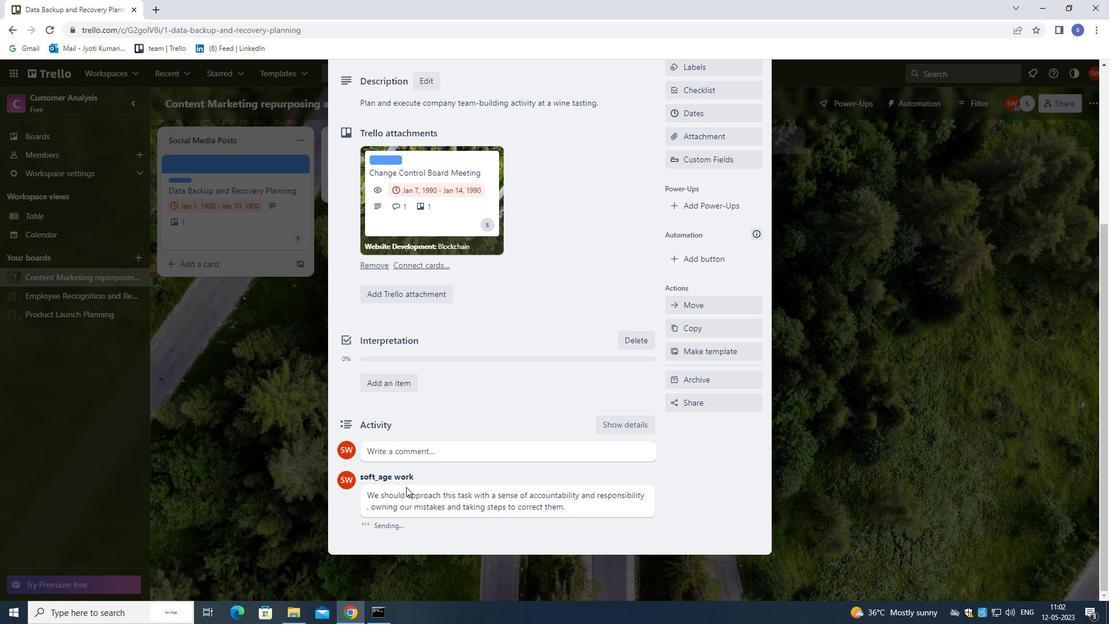
Action: Mouse moved to (425, 476)
Screenshot: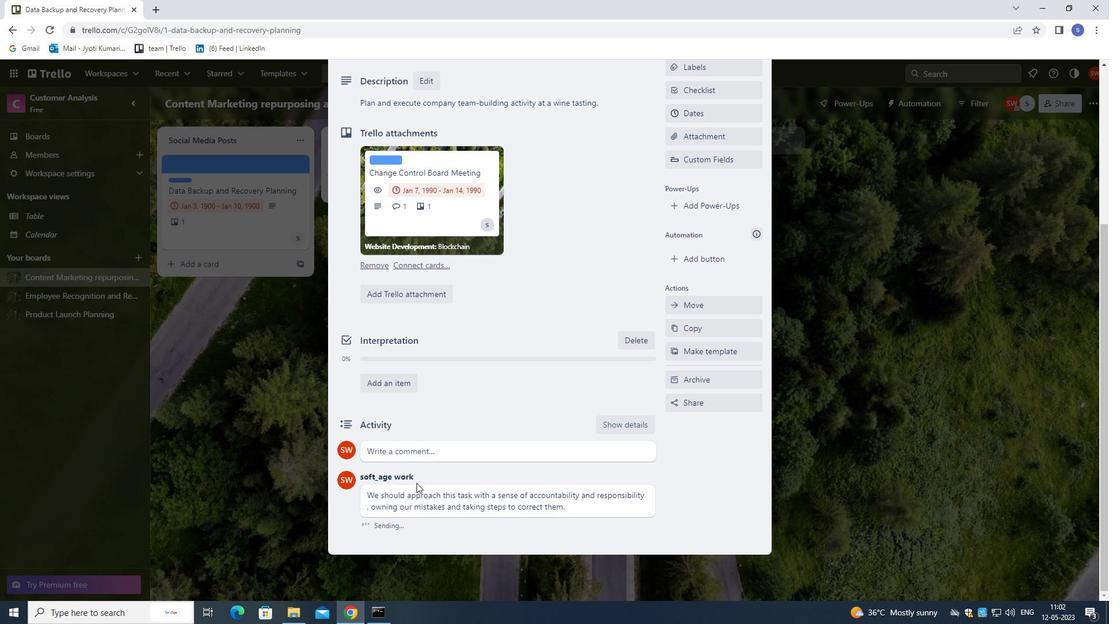 
Action: Mouse scrolled (425, 477) with delta (0, 0)
Screenshot: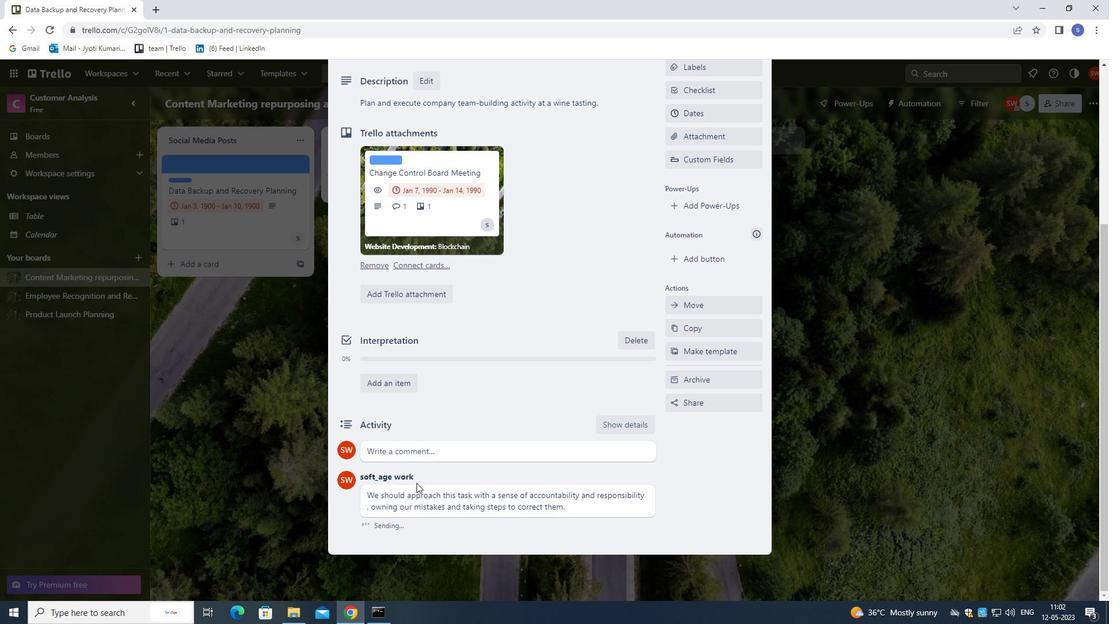 
Action: Mouse moved to (432, 457)
Screenshot: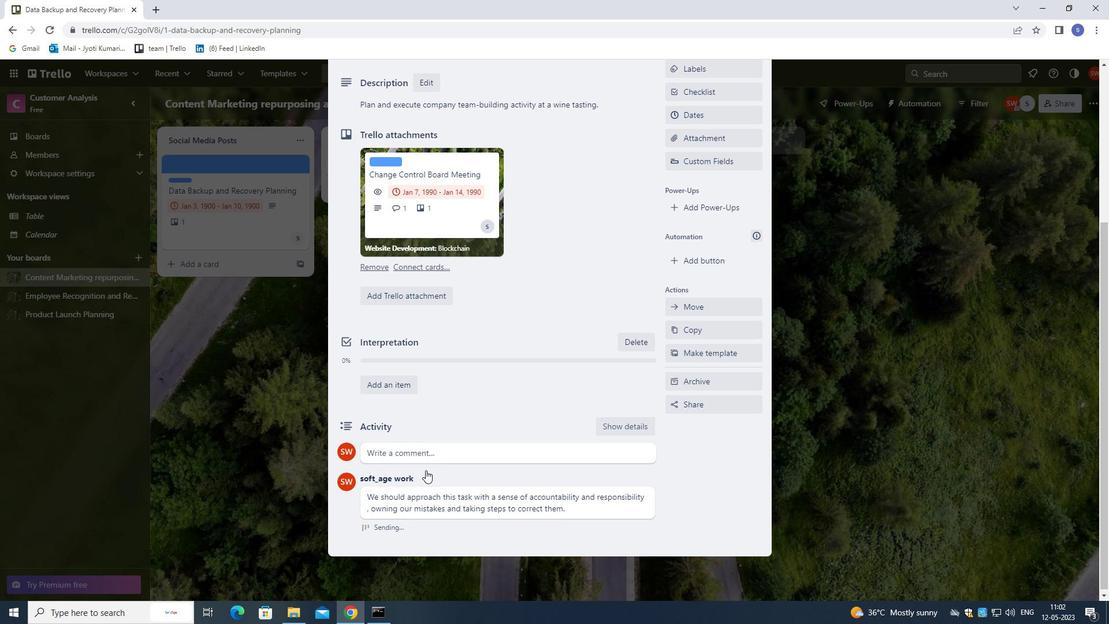
Action: Mouse scrolled (432, 458) with delta (0, 0)
Screenshot: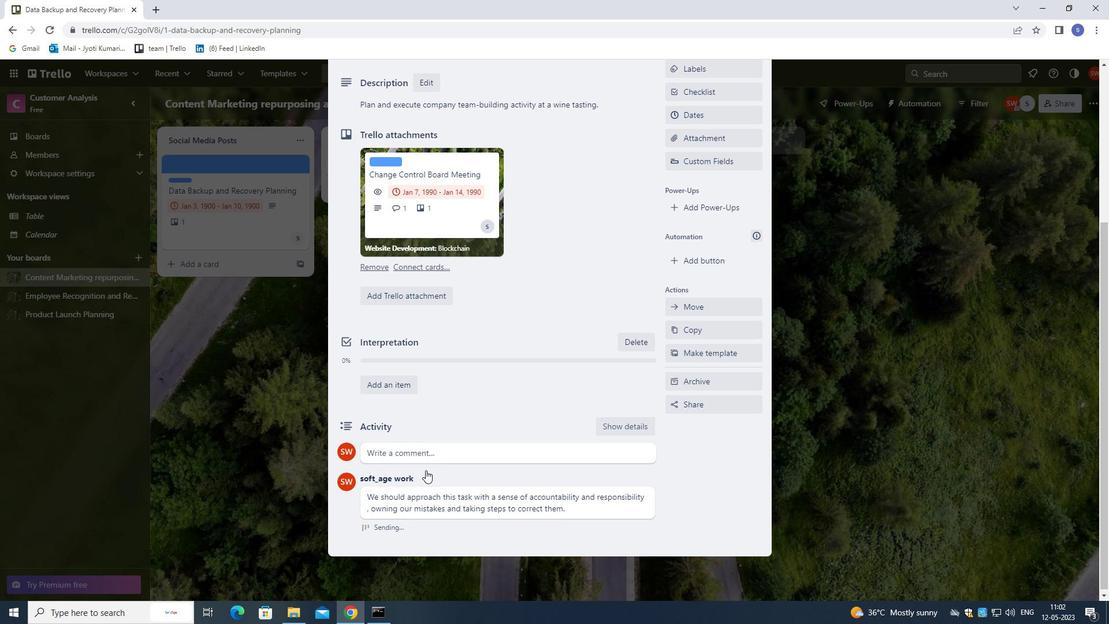
Action: Mouse moved to (434, 447)
Screenshot: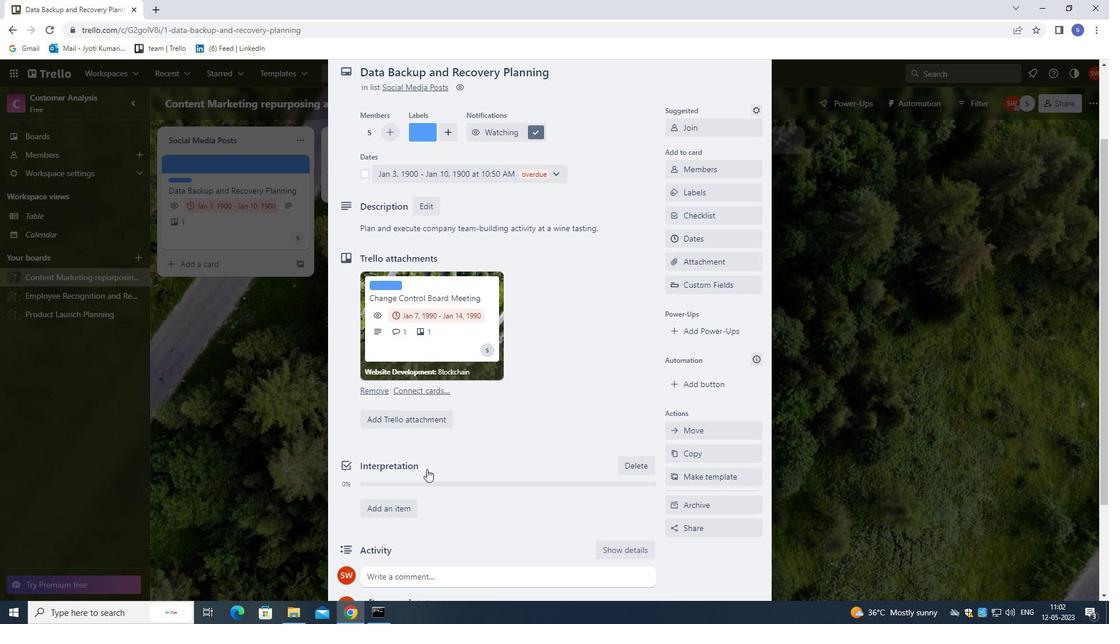 
Action: Mouse scrolled (434, 448) with delta (0, 0)
Screenshot: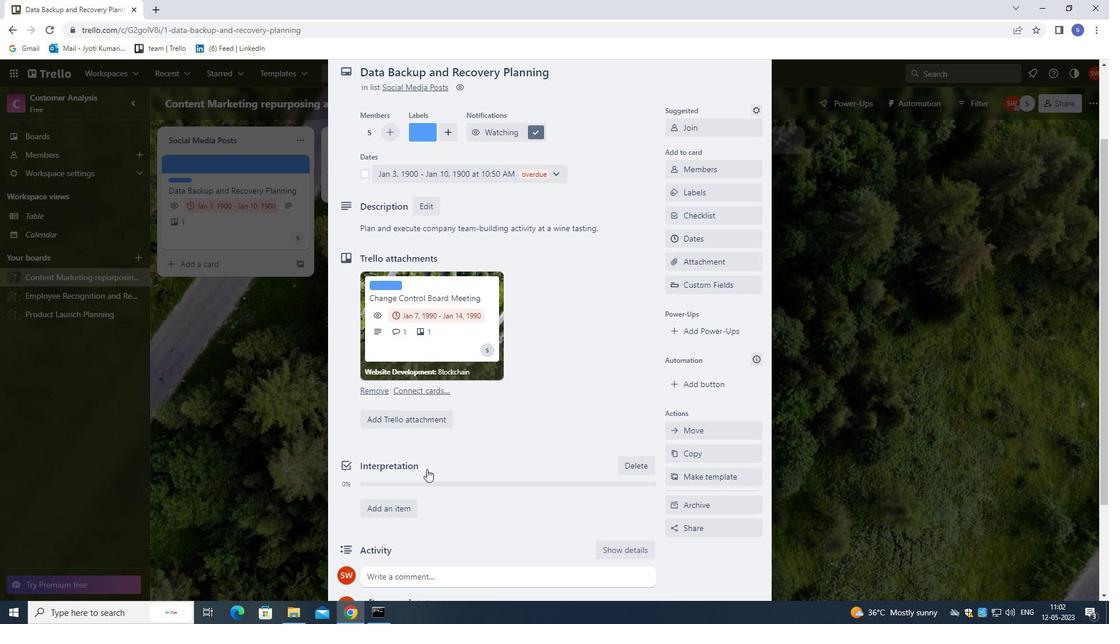
Action: Mouse moved to (435, 443)
Screenshot: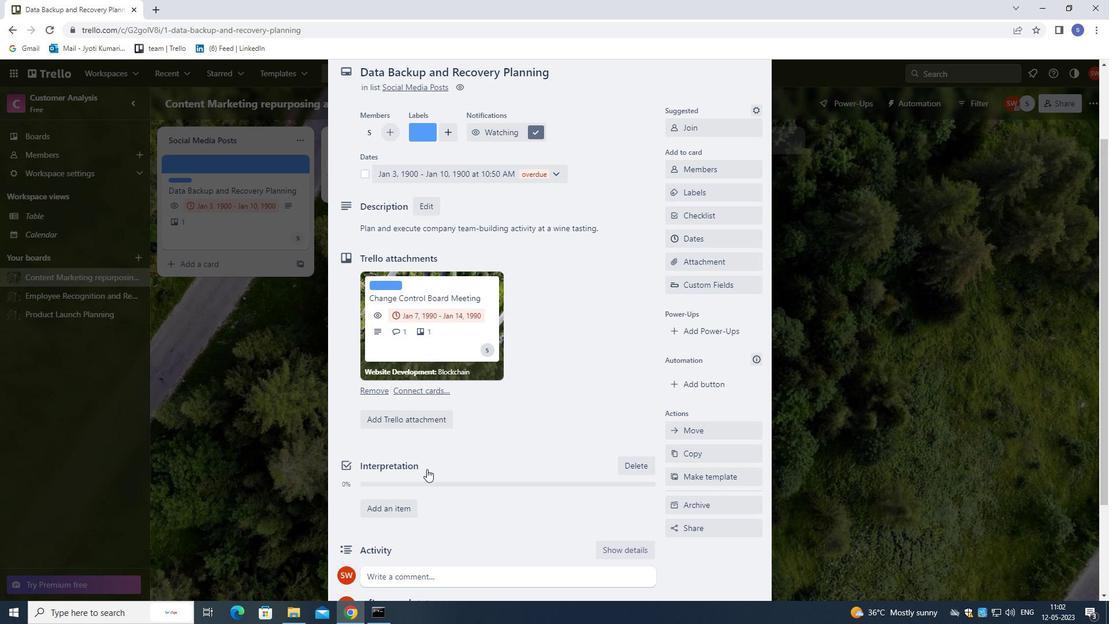 
Action: Mouse scrolled (435, 444) with delta (0, 0)
Screenshot: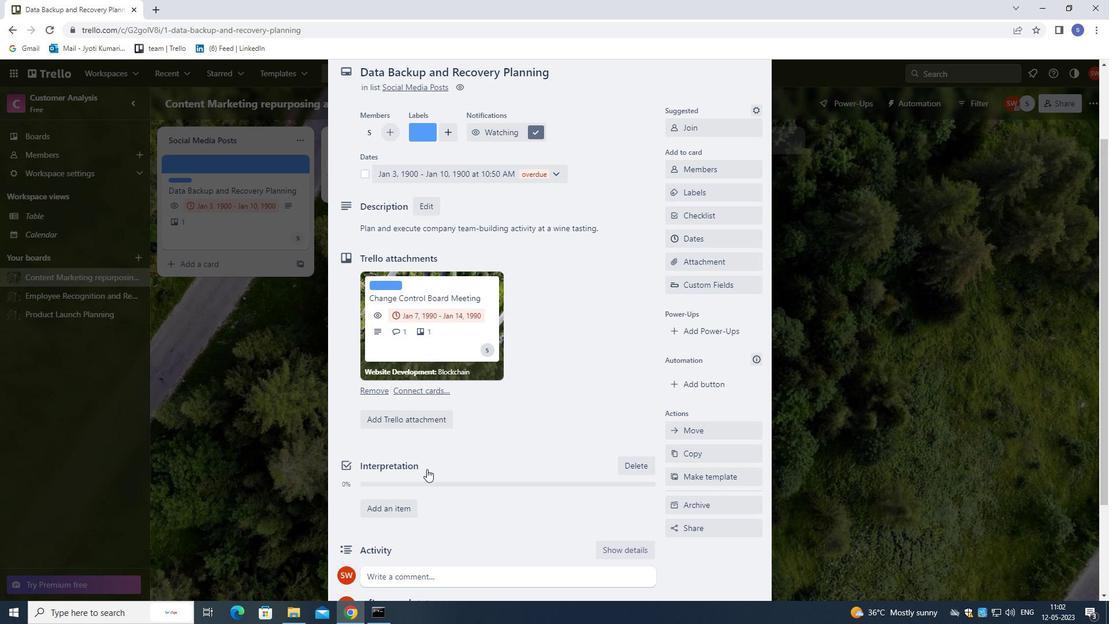 
Action: Mouse moved to (439, 427)
Screenshot: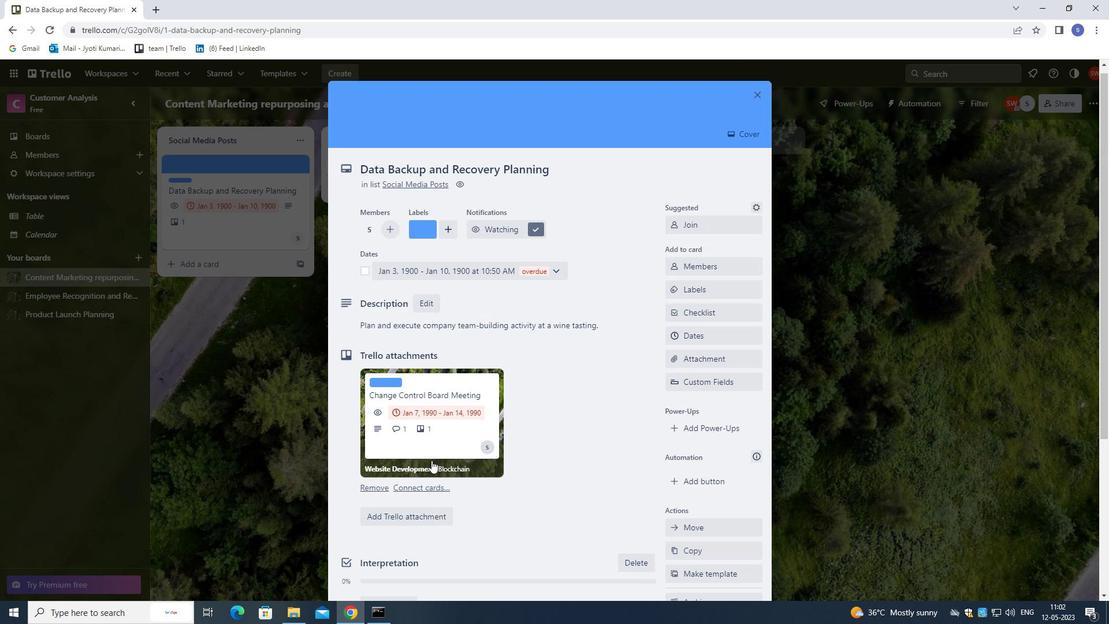 
Action: Mouse scrolled (439, 428) with delta (0, 0)
Screenshot: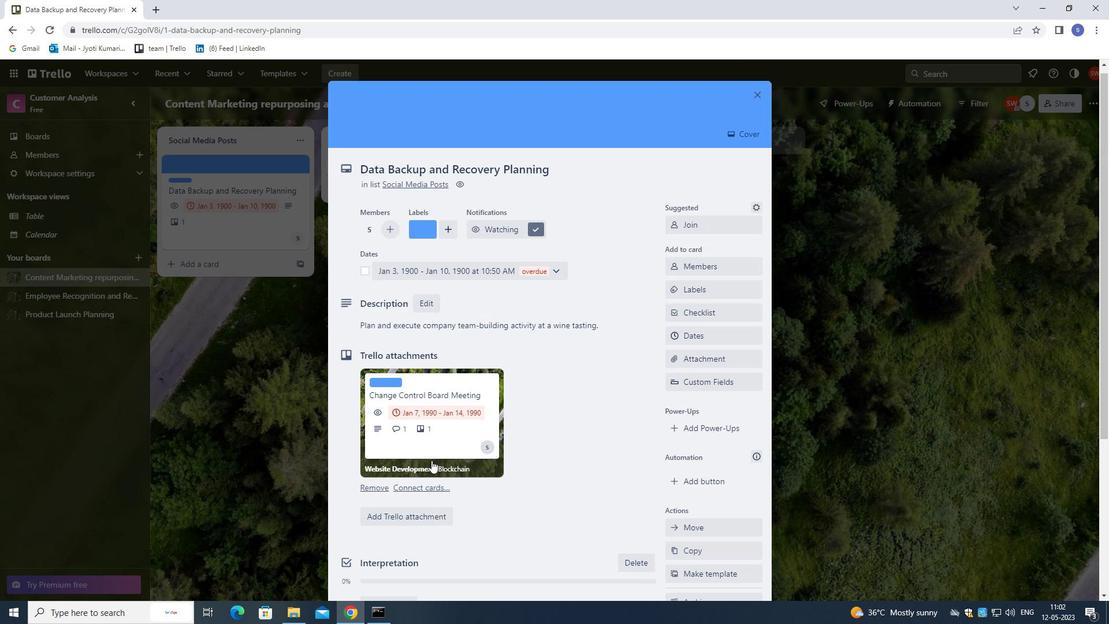
Action: Mouse moved to (759, 101)
Screenshot: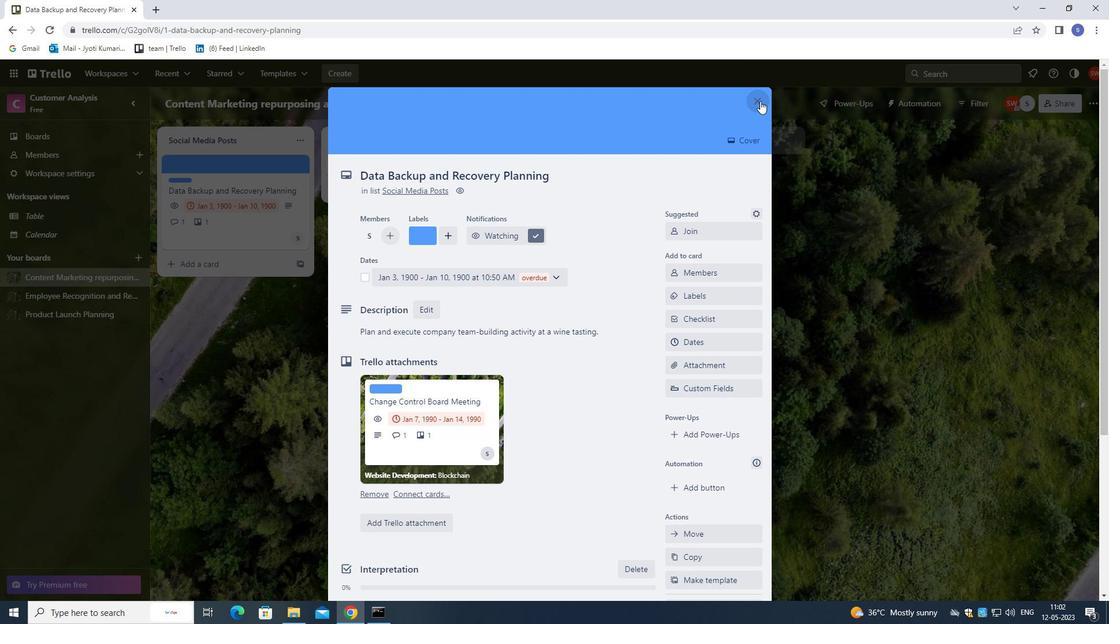 
Action: Mouse pressed left at (759, 101)
Screenshot: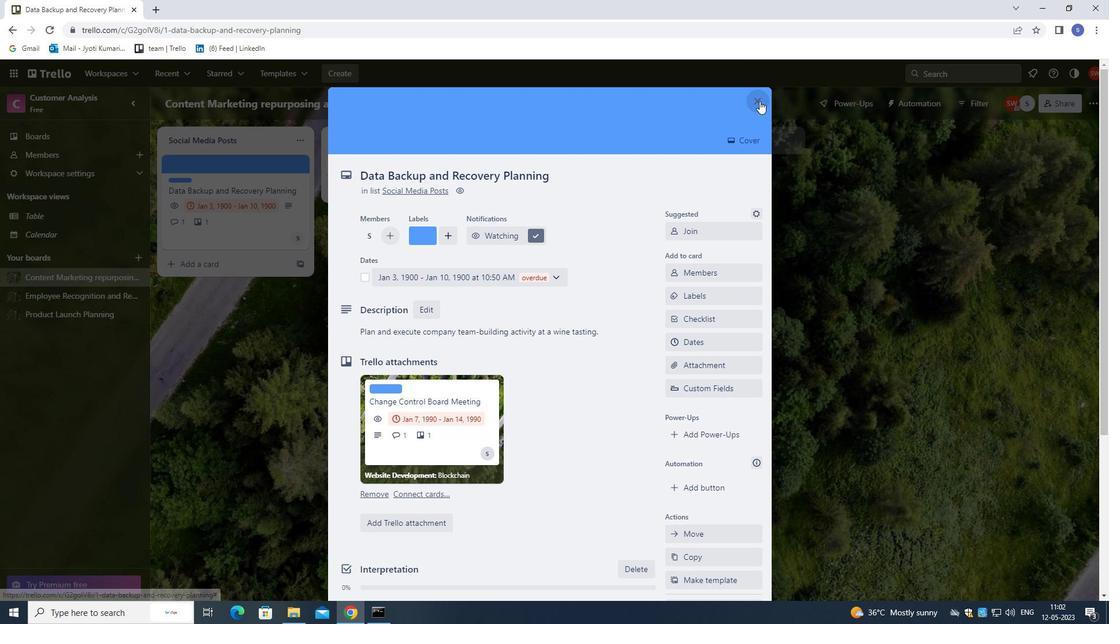 
Action: Mouse moved to (754, 100)
Screenshot: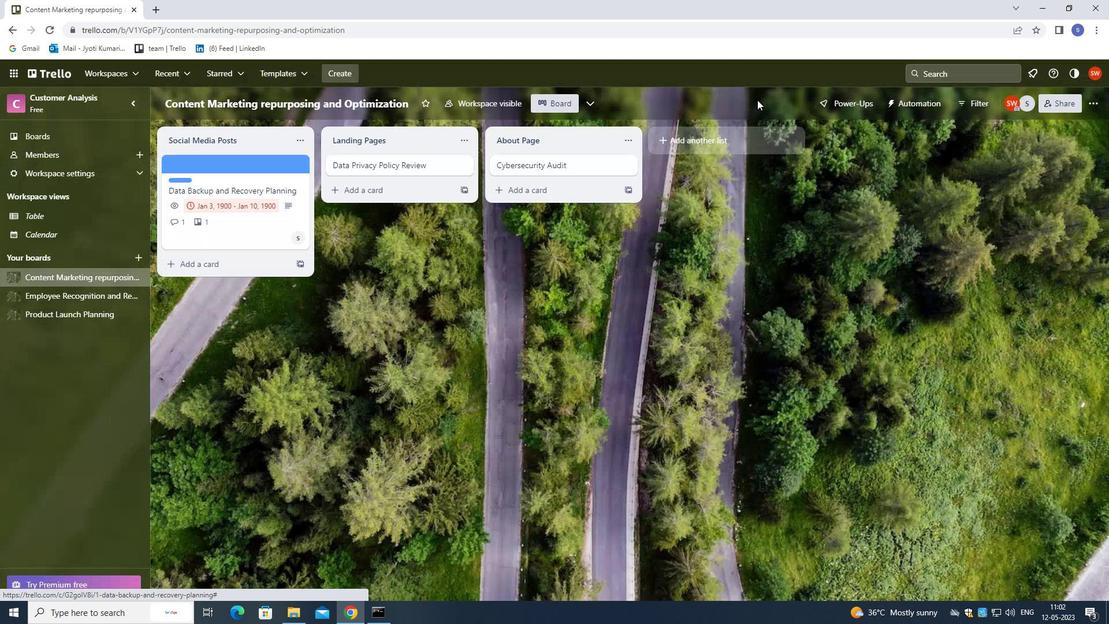 
